 Task: Find connections with filter location Simdega with filter topic #Personalbrandingwith filter profile language Spanish with filter current company Blue Yonder with filter school PRATHYUSHA ENGINEERING COLLEGE with filter industry Language Schools with filter service category Healthcare Consulting with filter keywords title Information Security Analyst
Action: Mouse moved to (571, 75)
Screenshot: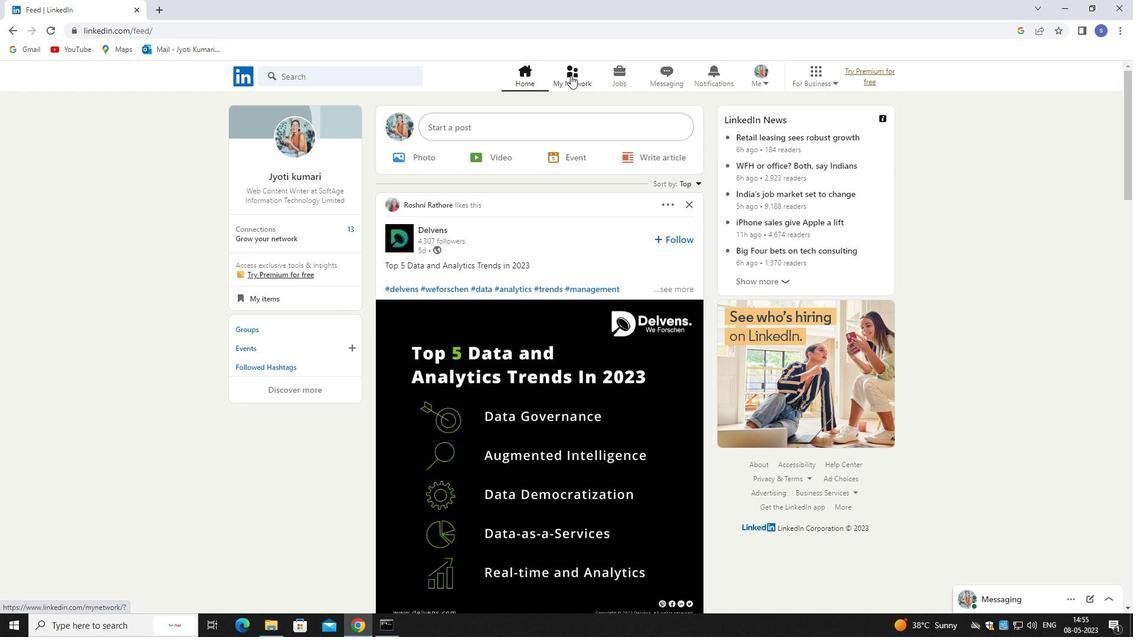 
Action: Mouse pressed left at (571, 75)
Screenshot: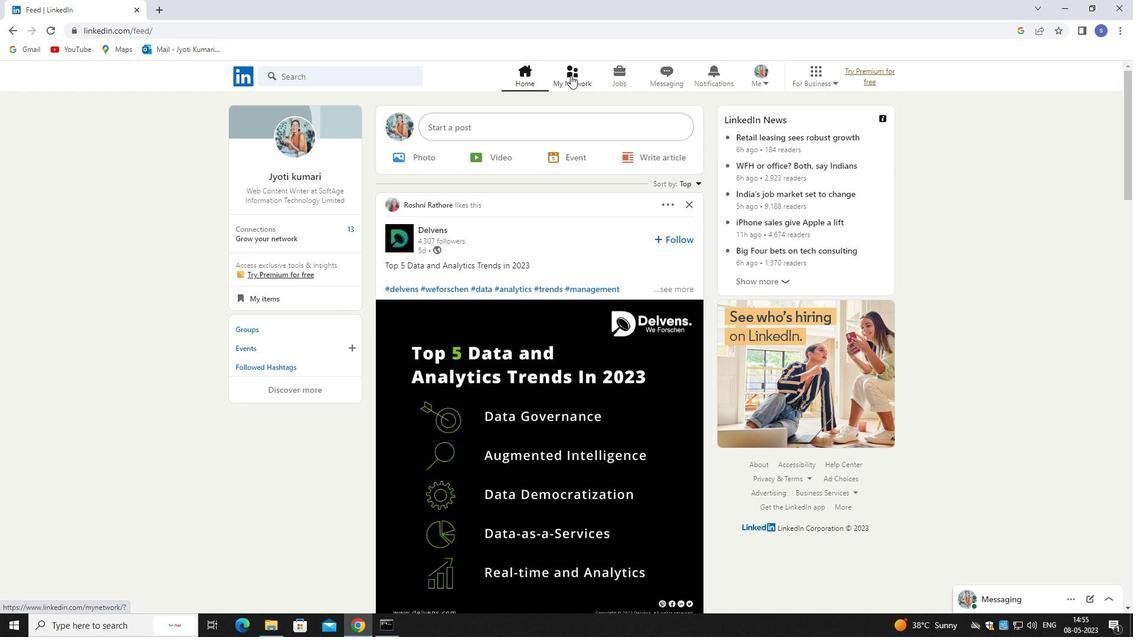 
Action: Mouse moved to (567, 78)
Screenshot: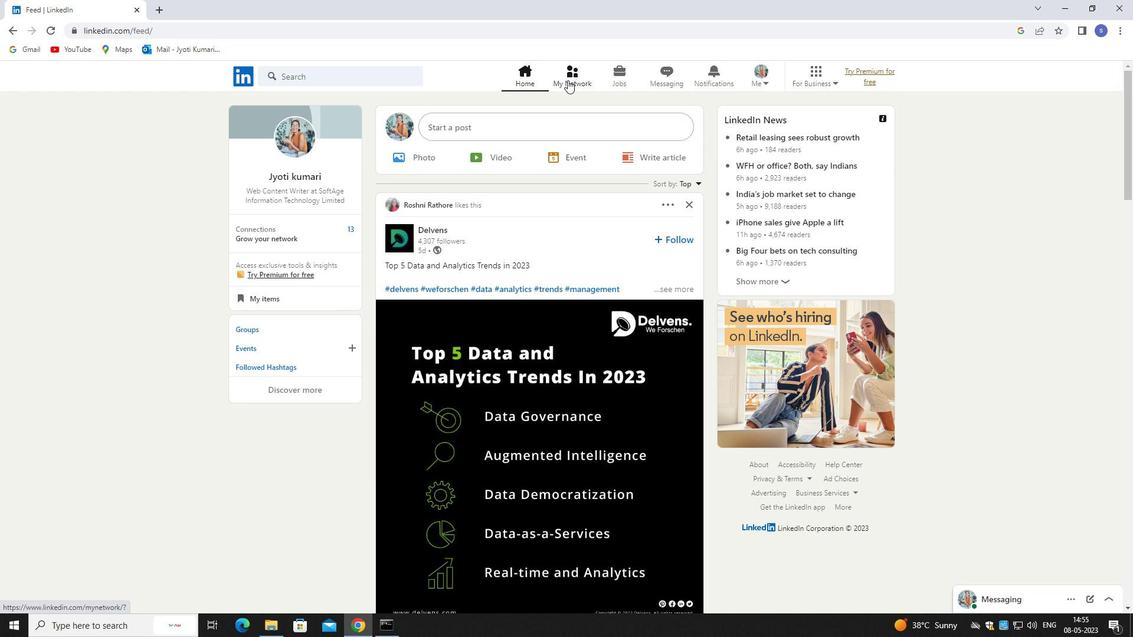 
Action: Mouse pressed left at (567, 78)
Screenshot: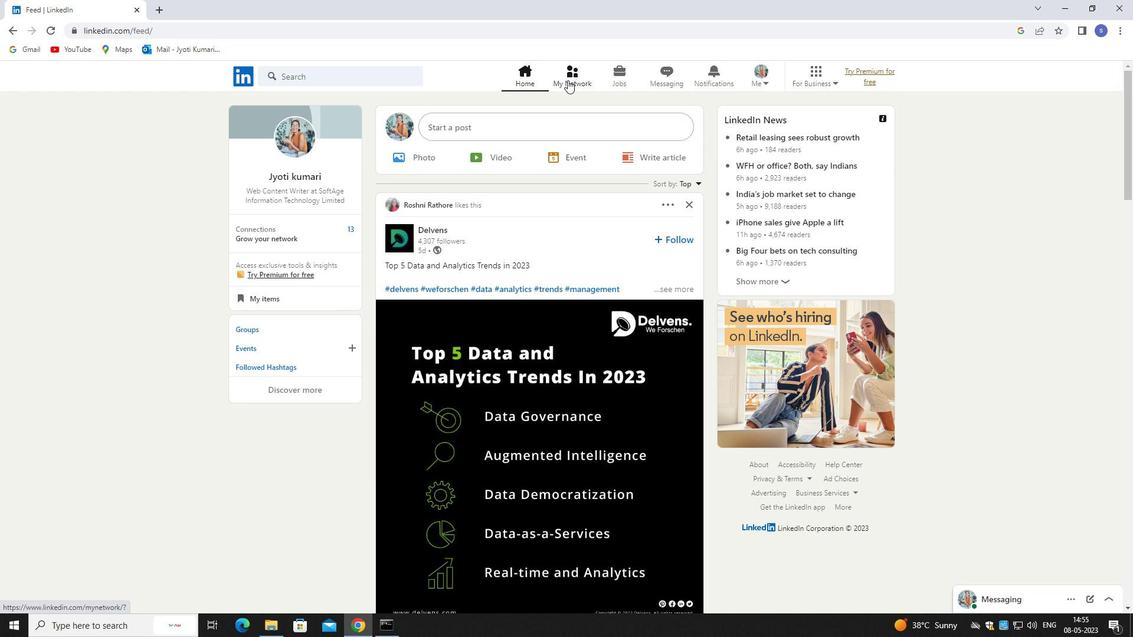 
Action: Mouse moved to (568, 77)
Screenshot: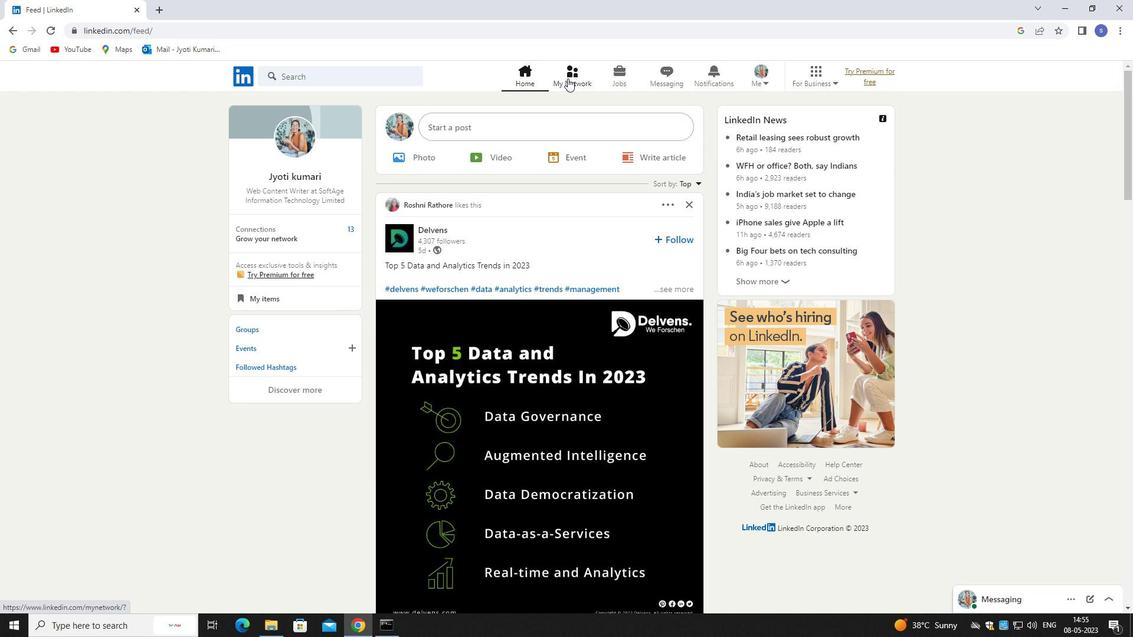 
Action: Mouse pressed left at (568, 77)
Screenshot: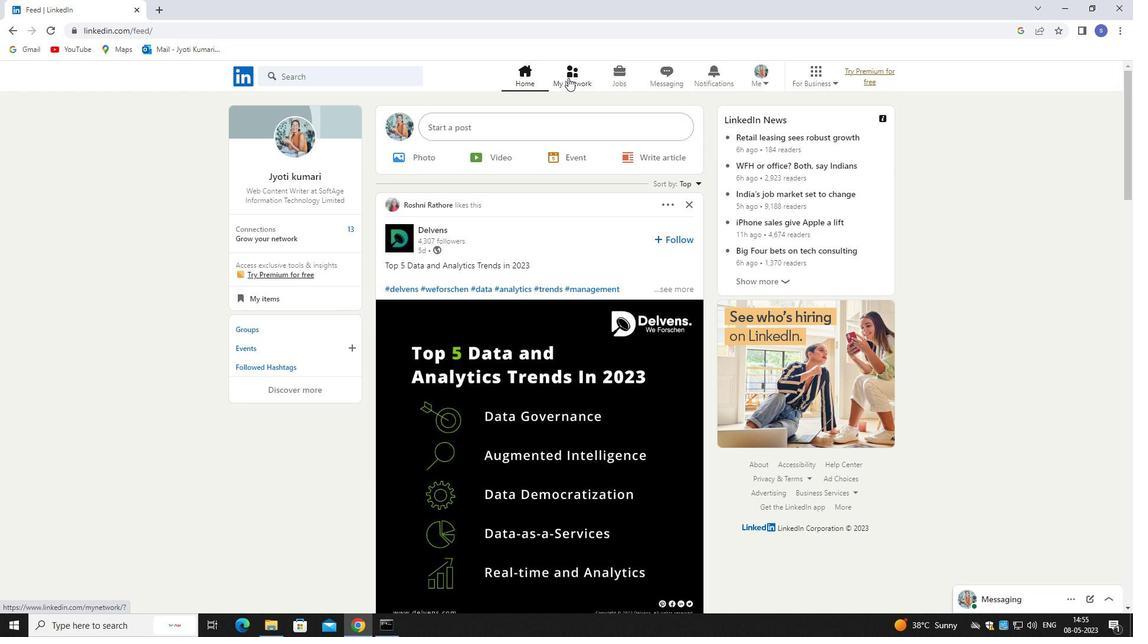 
Action: Mouse moved to (386, 140)
Screenshot: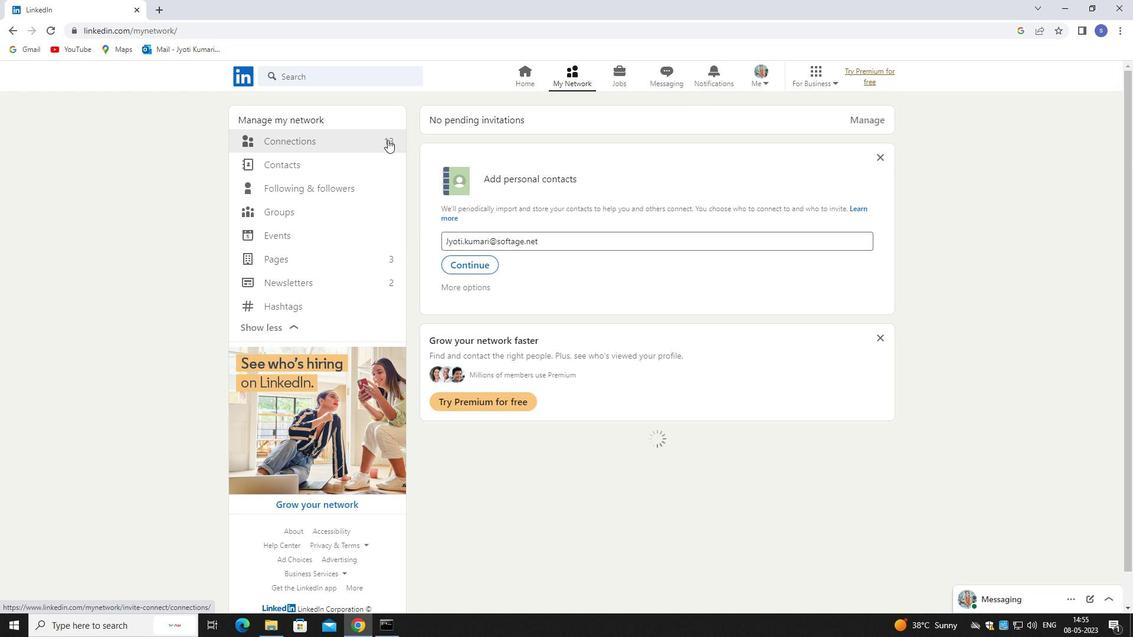 
Action: Mouse pressed left at (386, 140)
Screenshot: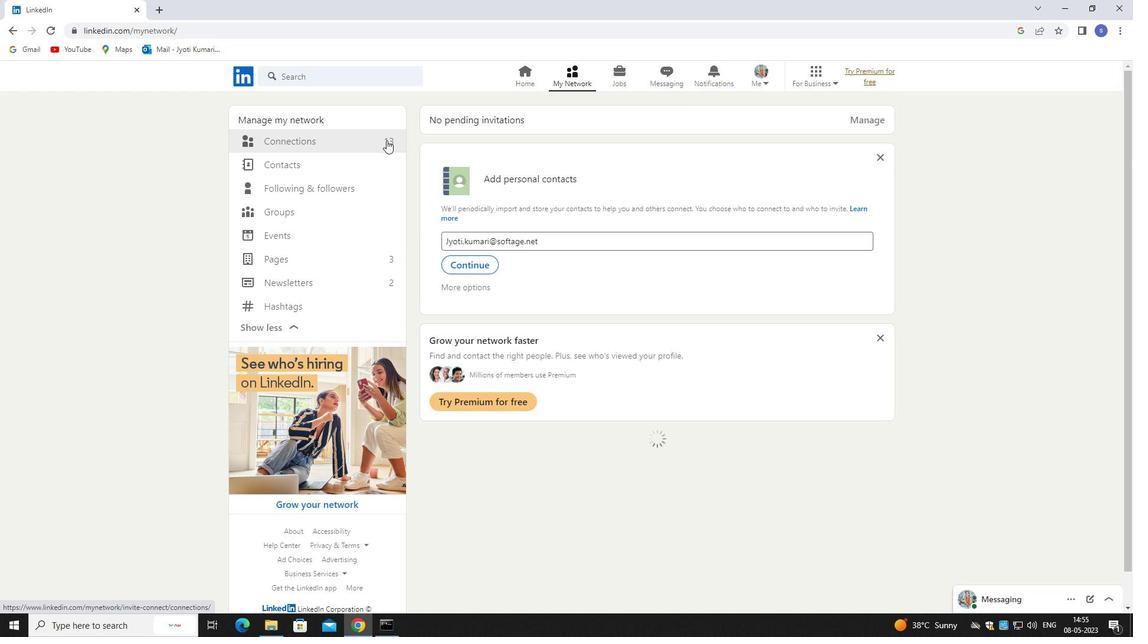 
Action: Mouse pressed left at (386, 140)
Screenshot: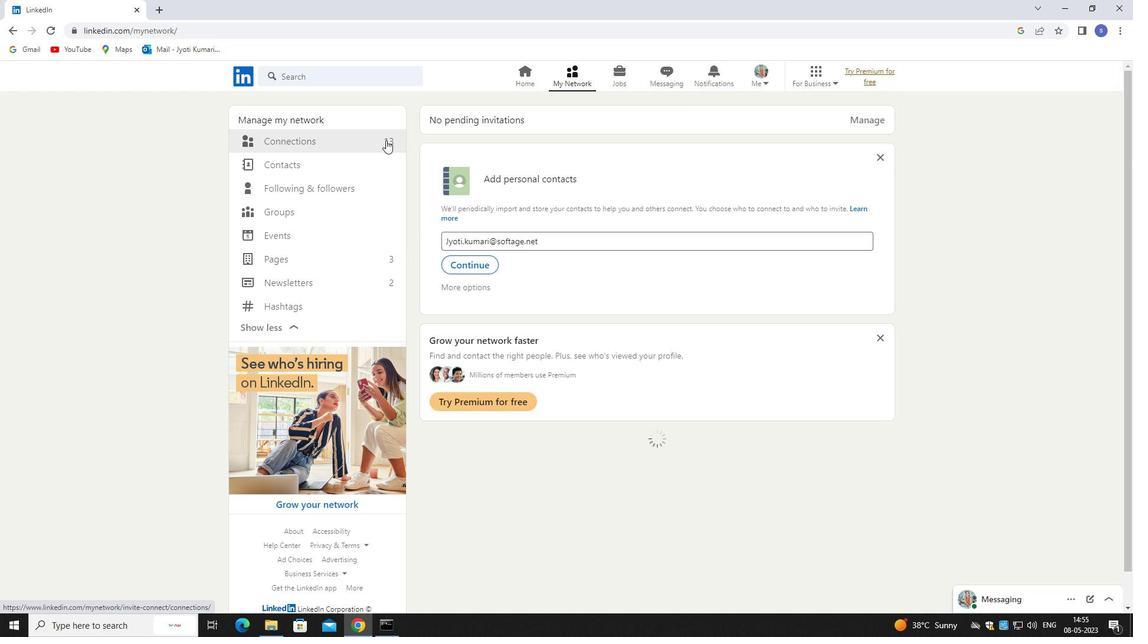 
Action: Mouse moved to (674, 142)
Screenshot: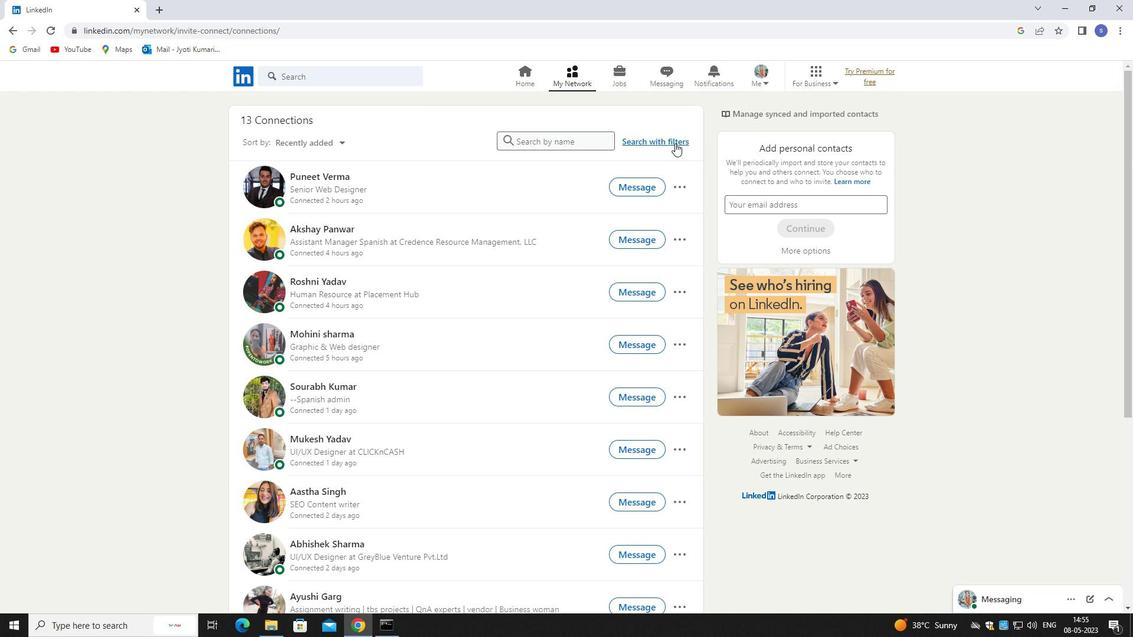 
Action: Mouse pressed left at (674, 142)
Screenshot: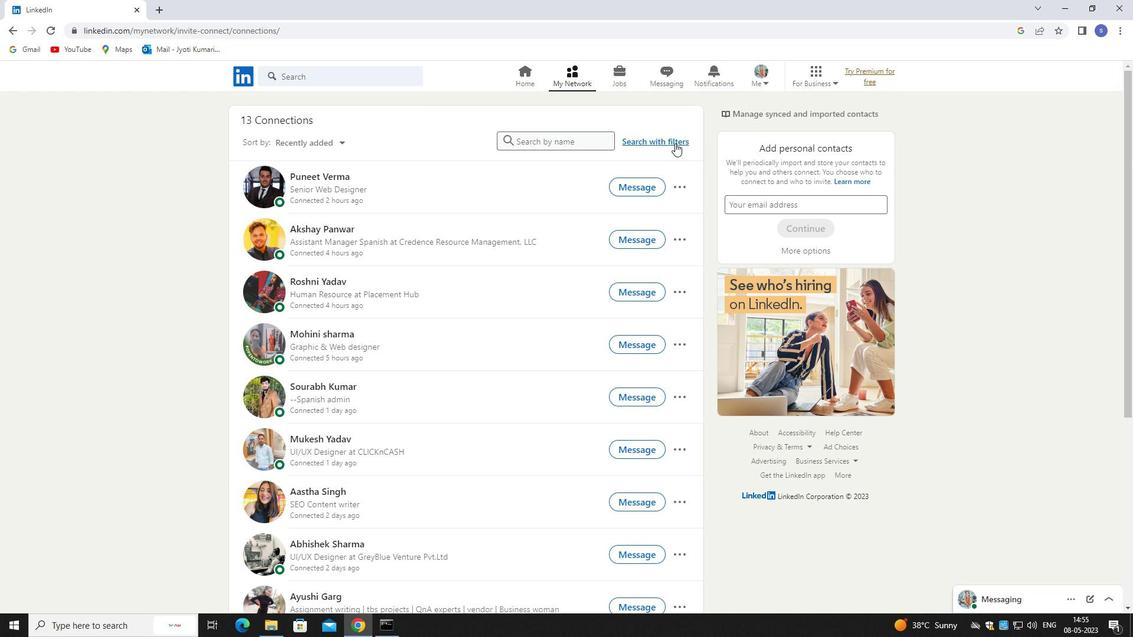 
Action: Mouse moved to (610, 108)
Screenshot: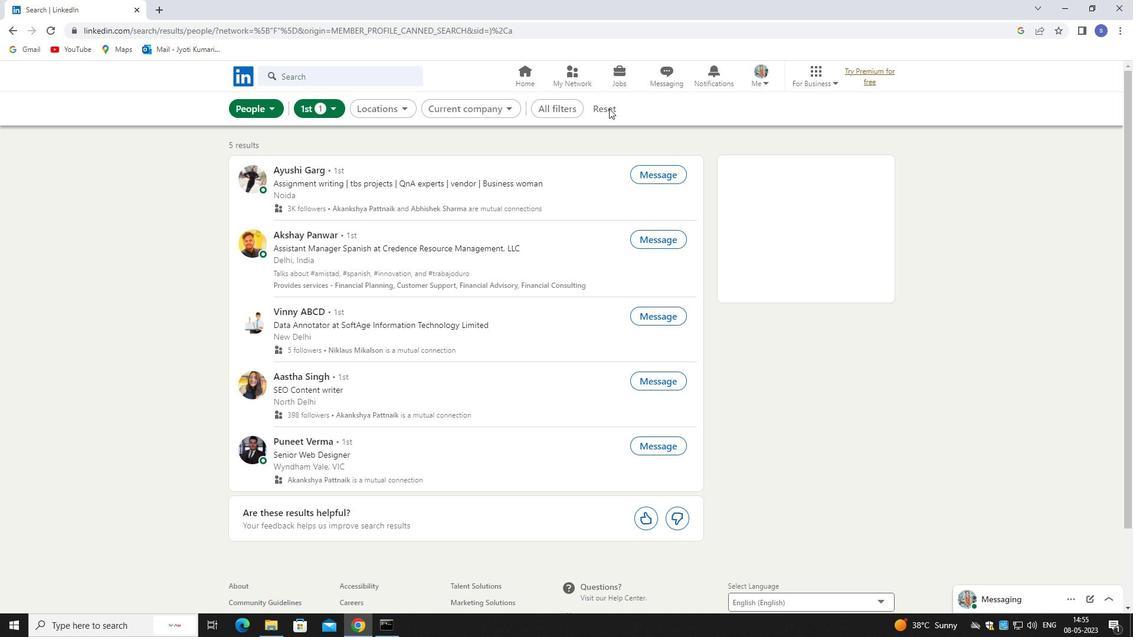 
Action: Mouse pressed left at (610, 108)
Screenshot: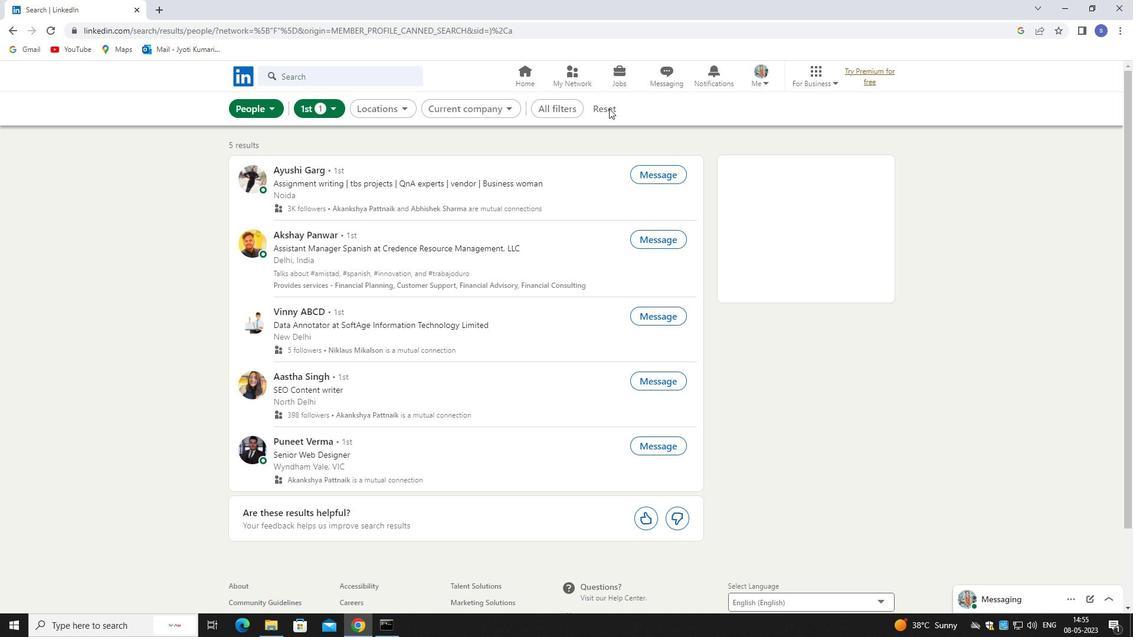 
Action: Mouse moved to (574, 104)
Screenshot: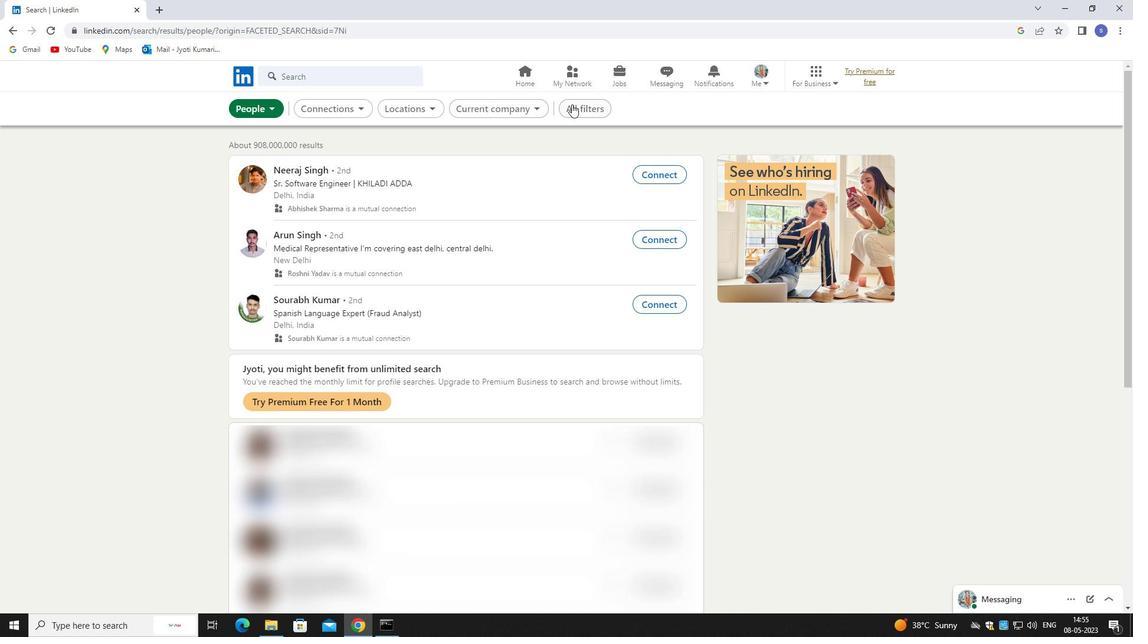 
Action: Mouse pressed left at (574, 104)
Screenshot: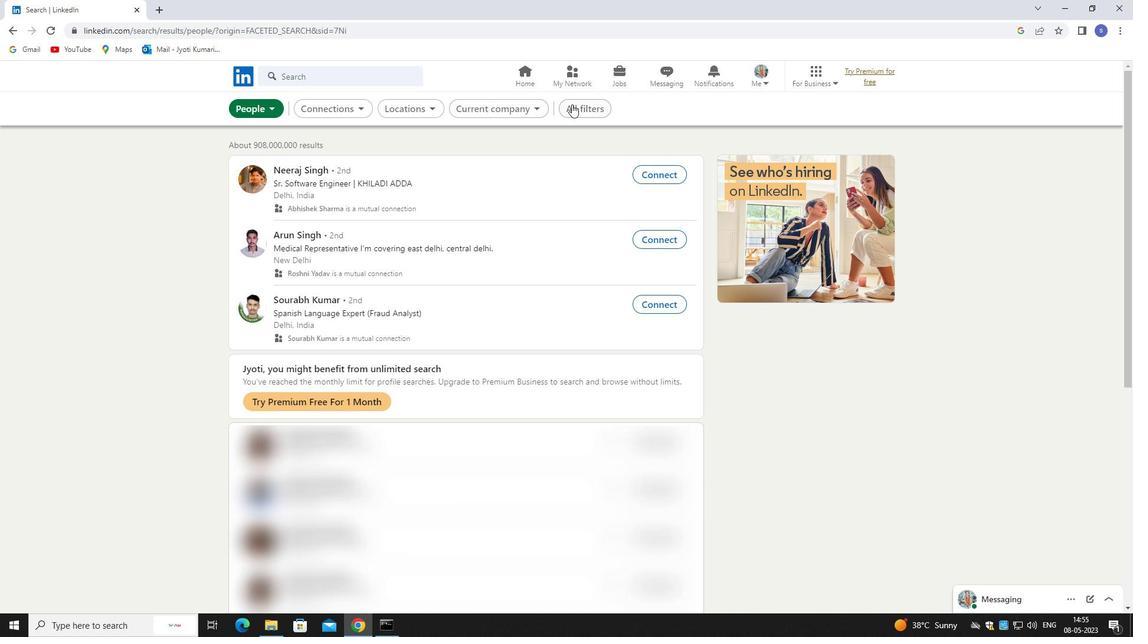
Action: Mouse moved to (1006, 466)
Screenshot: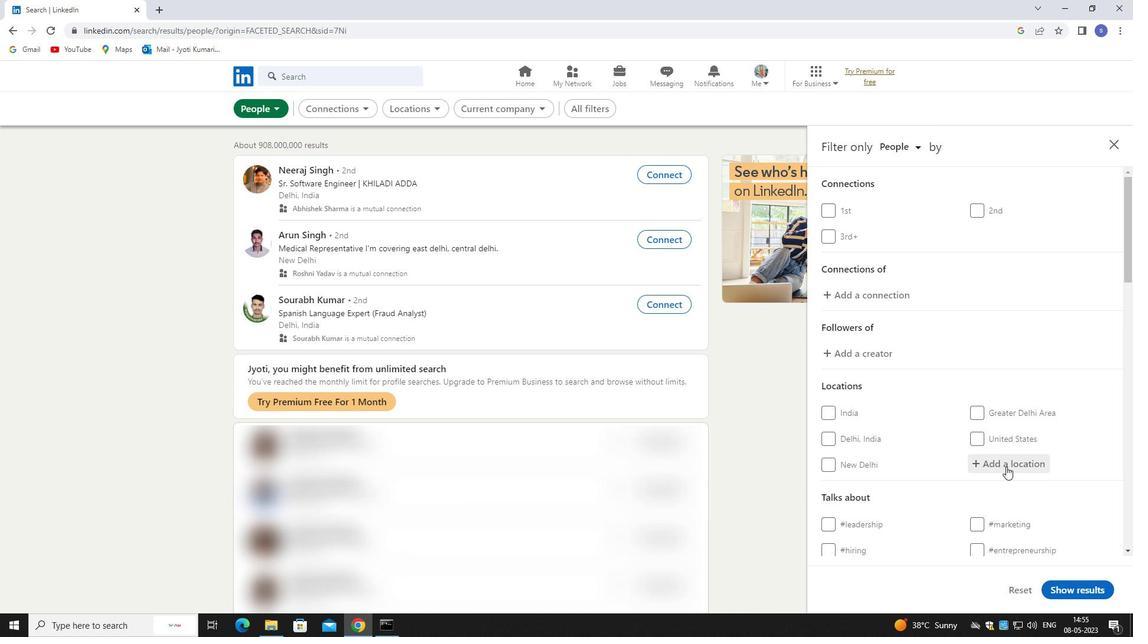 
Action: Mouse pressed left at (1006, 466)
Screenshot: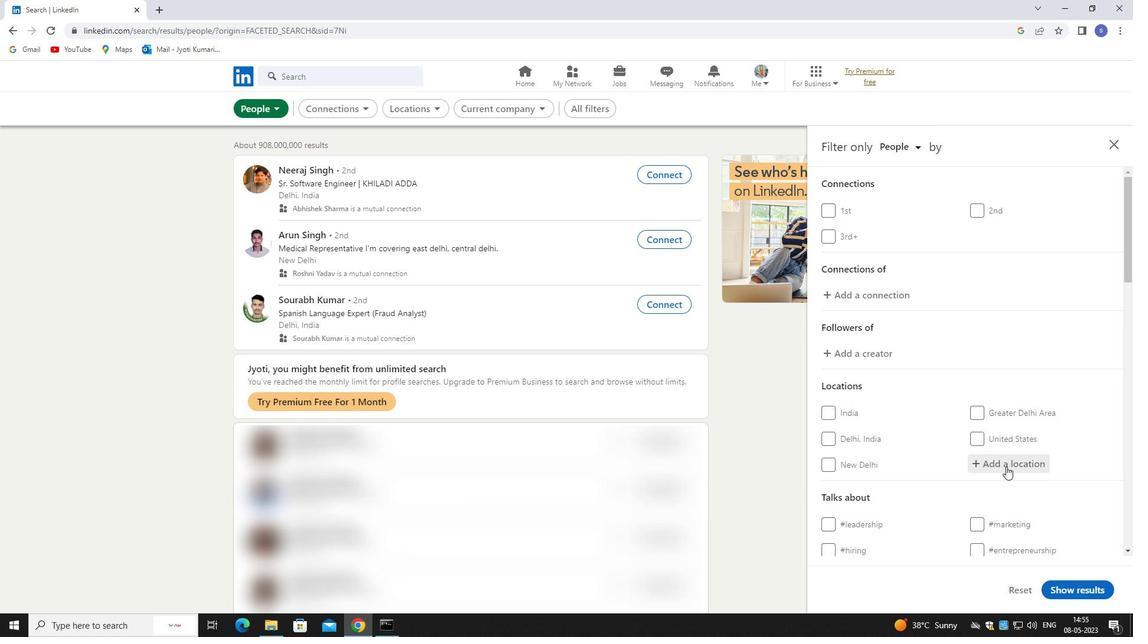 
Action: Mouse moved to (969, 435)
Screenshot: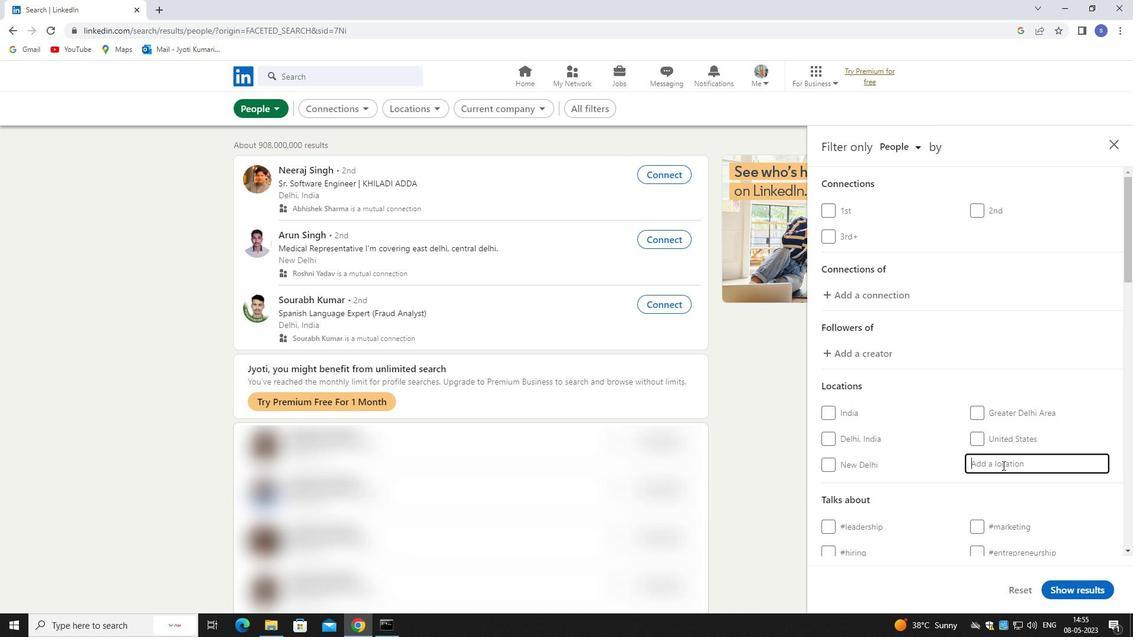 
Action: Key pressed simdega
Screenshot: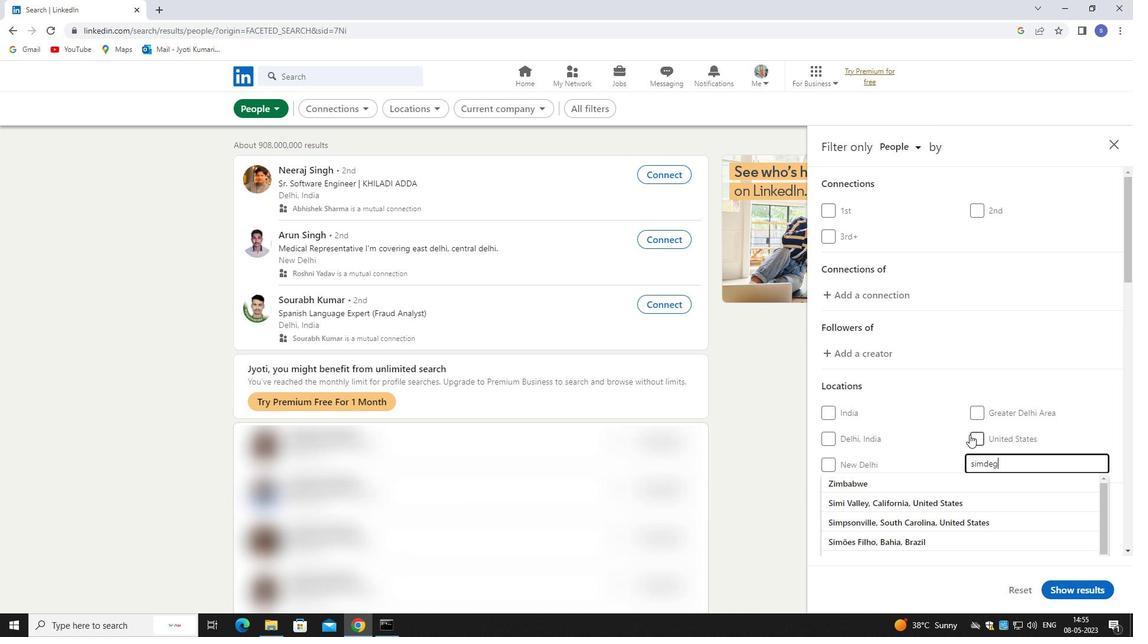 
Action: Mouse moved to (955, 489)
Screenshot: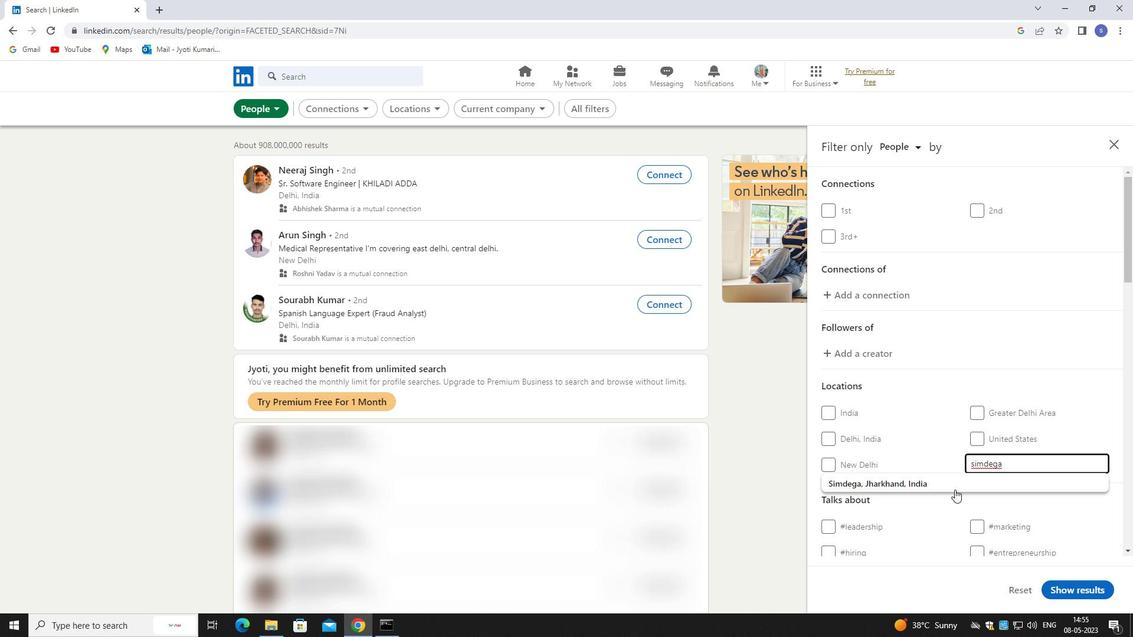 
Action: Mouse pressed left at (955, 489)
Screenshot: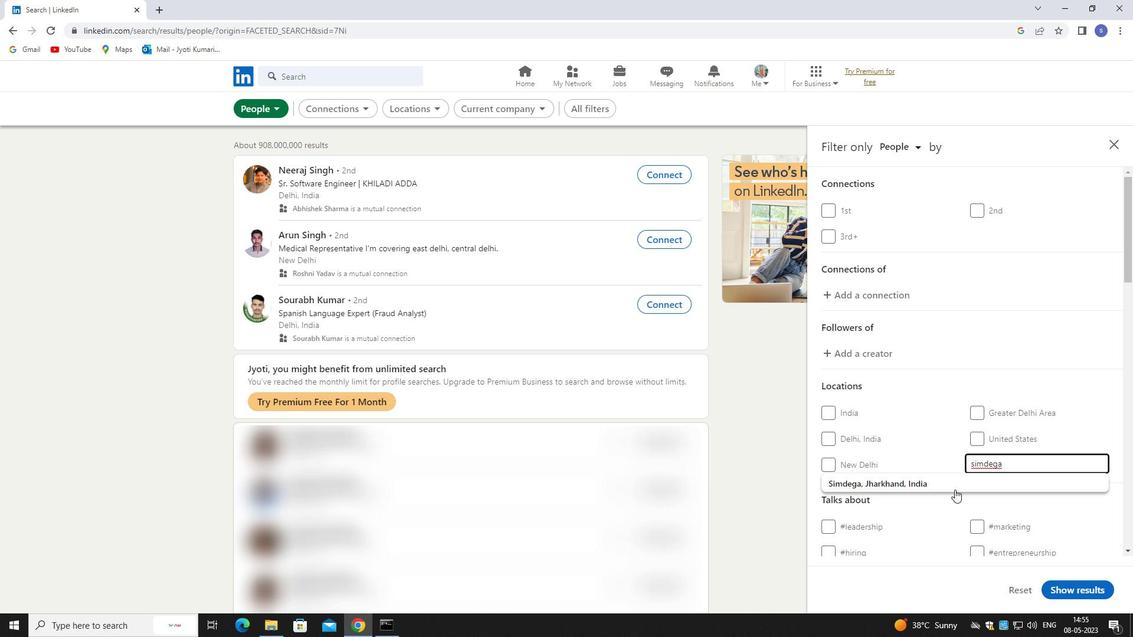 
Action: Mouse moved to (957, 481)
Screenshot: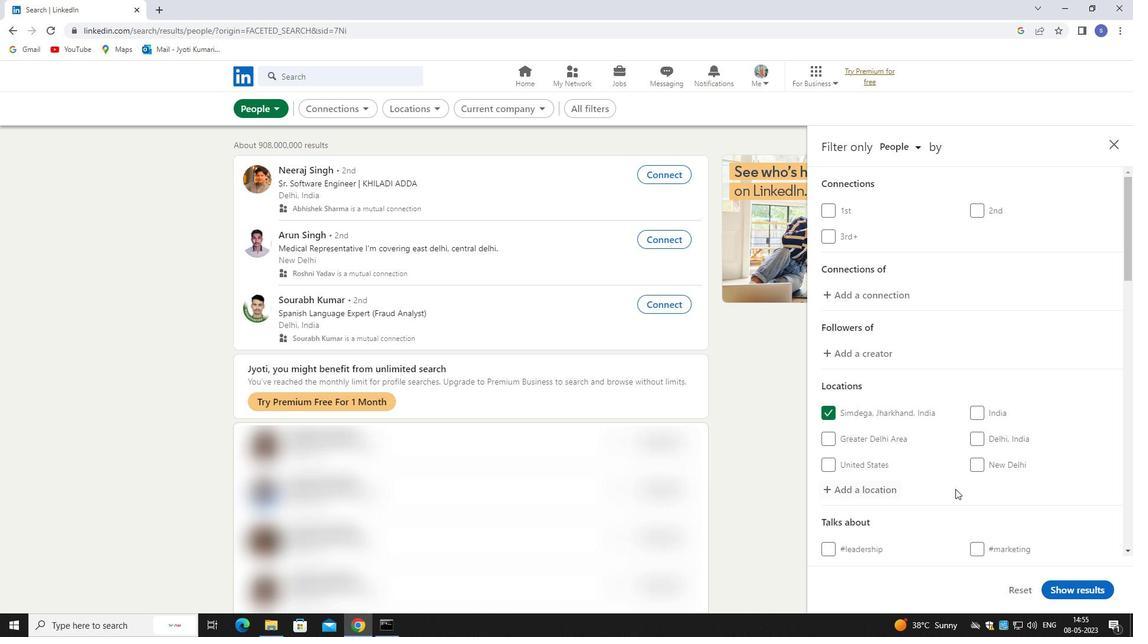 
Action: Mouse scrolled (957, 481) with delta (0, 0)
Screenshot: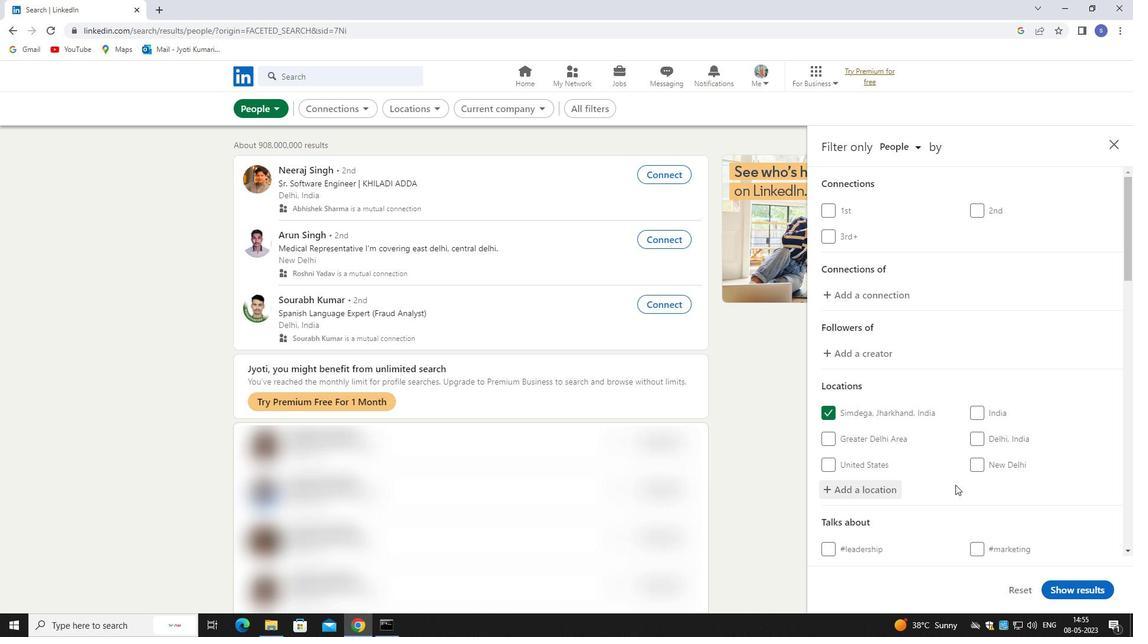 
Action: Mouse scrolled (957, 481) with delta (0, 0)
Screenshot: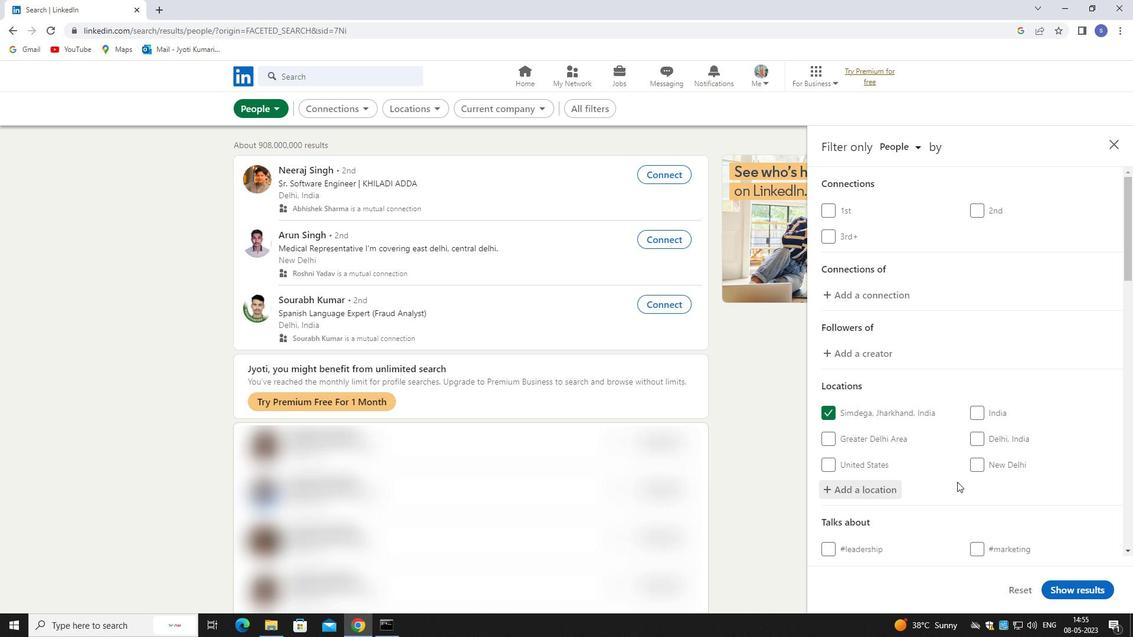 
Action: Mouse moved to (990, 483)
Screenshot: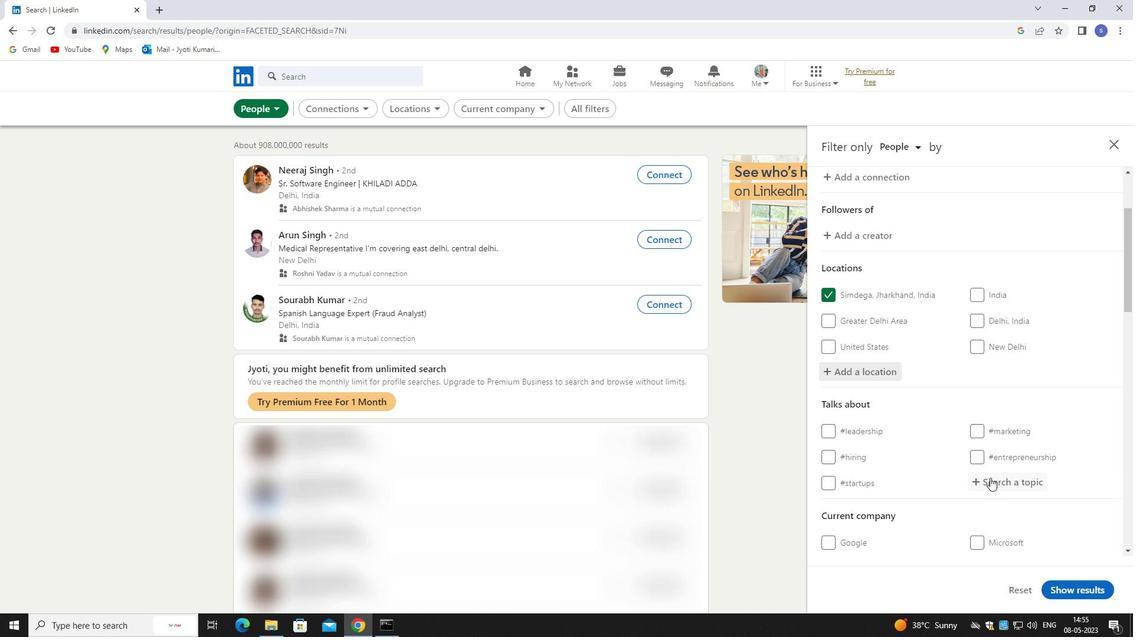 
Action: Mouse pressed left at (990, 483)
Screenshot: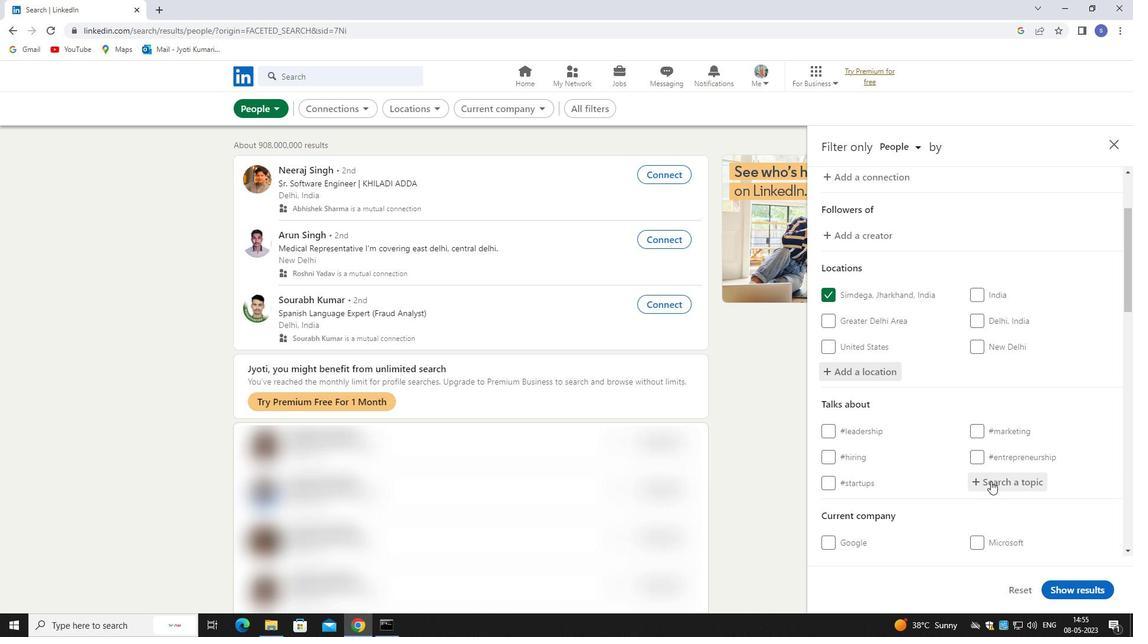
Action: Mouse moved to (992, 483)
Screenshot: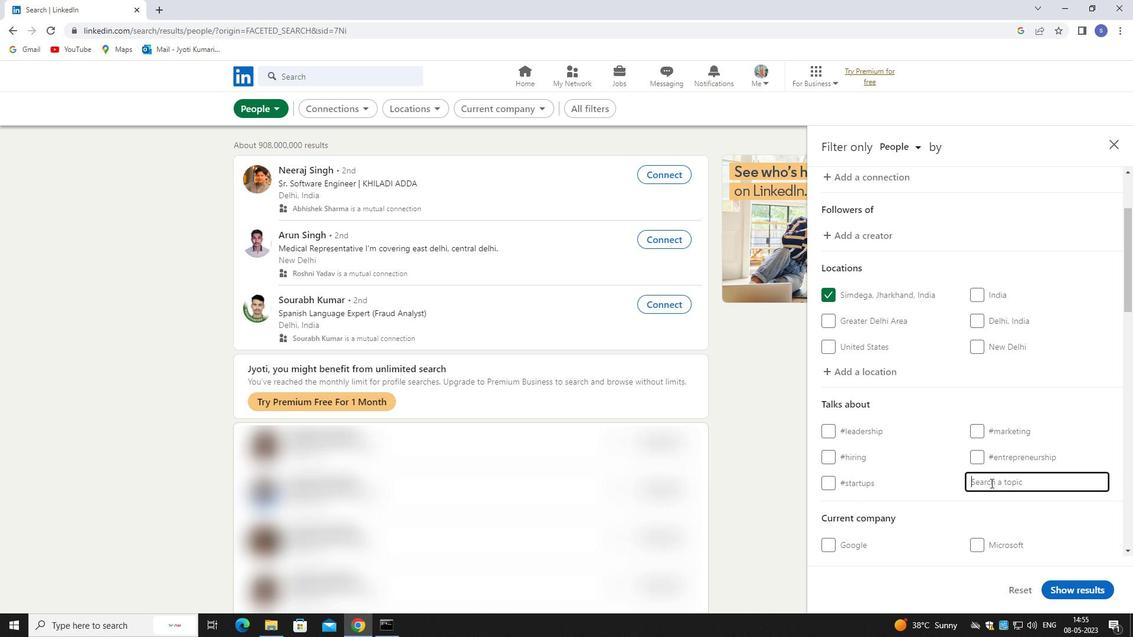 
Action: Key pressed persona
Screenshot: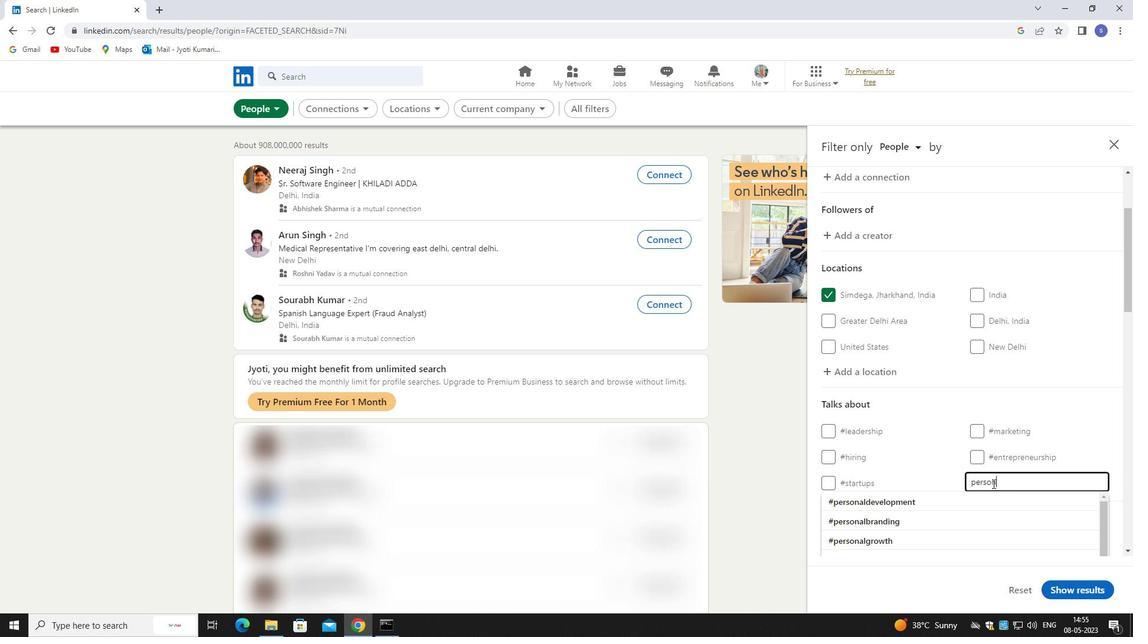 
Action: Mouse moved to (992, 497)
Screenshot: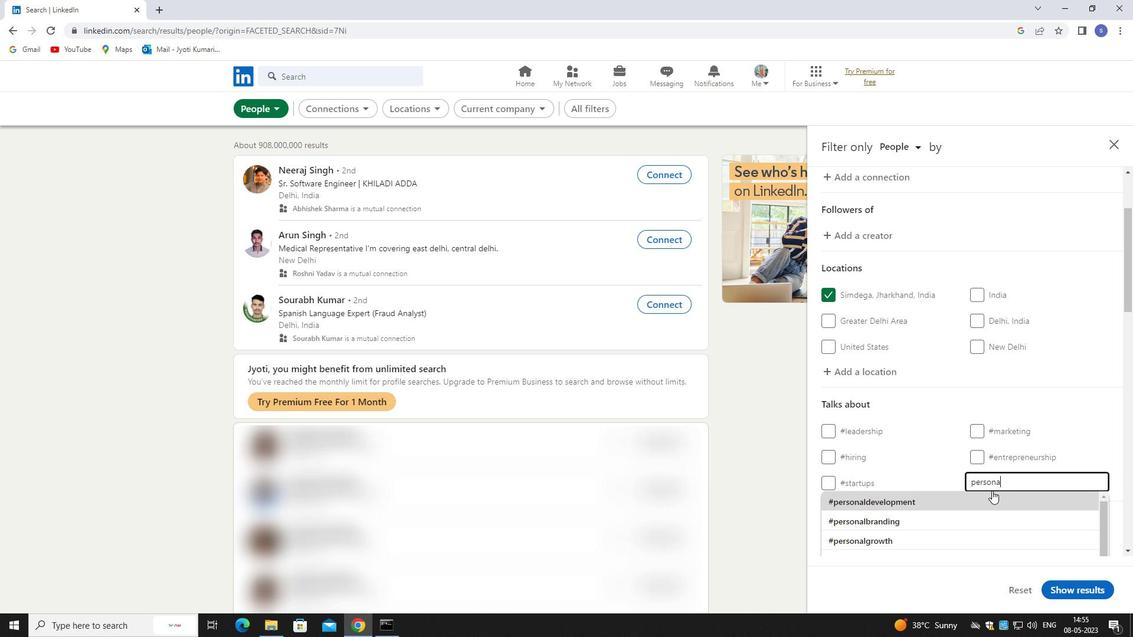 
Action: Mouse pressed left at (992, 497)
Screenshot: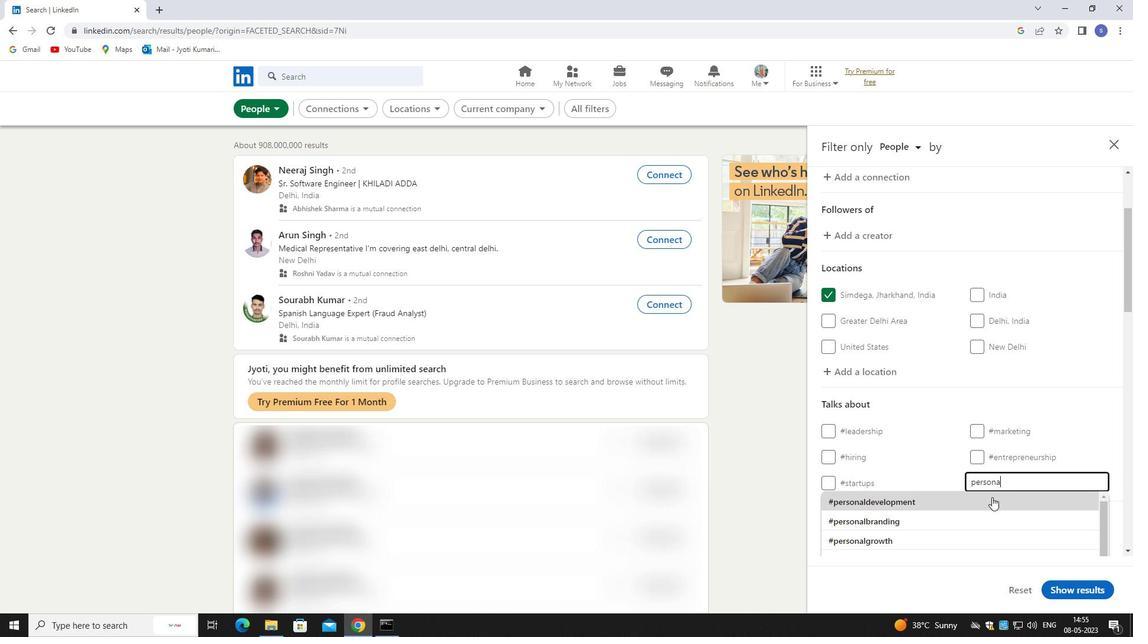 
Action: Mouse moved to (990, 458)
Screenshot: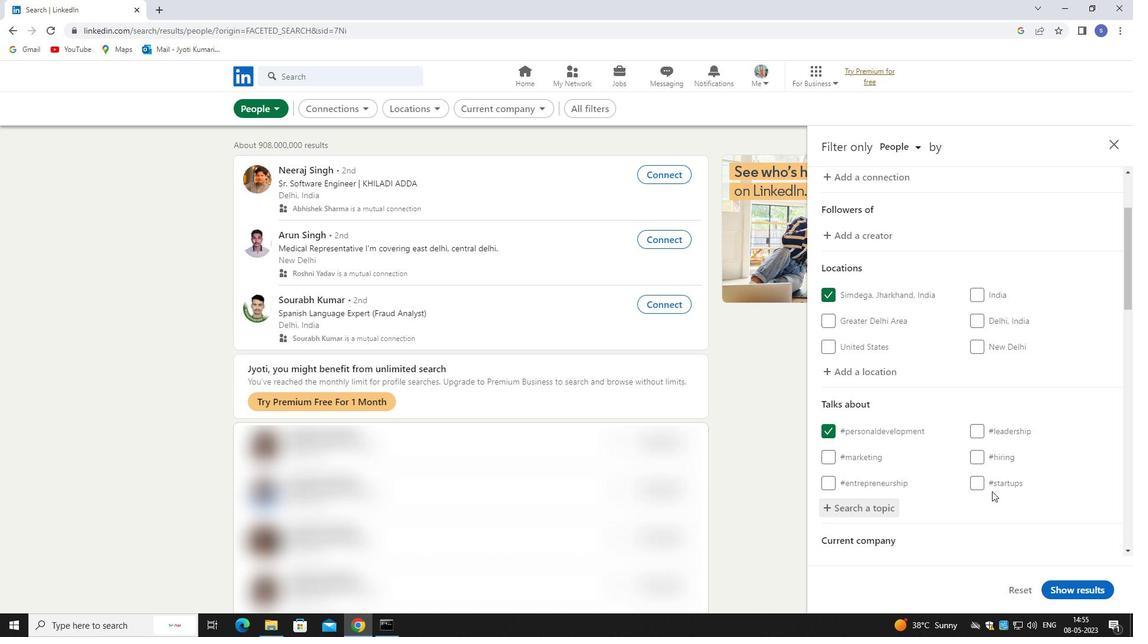 
Action: Mouse scrolled (990, 458) with delta (0, 0)
Screenshot: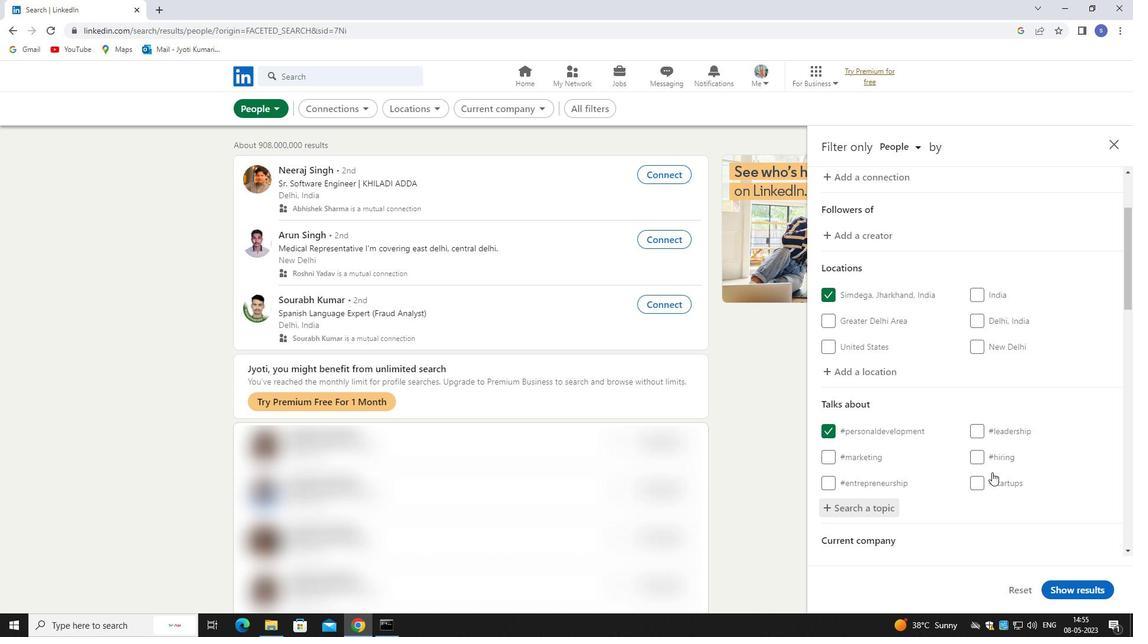 
Action: Mouse scrolled (990, 458) with delta (0, 0)
Screenshot: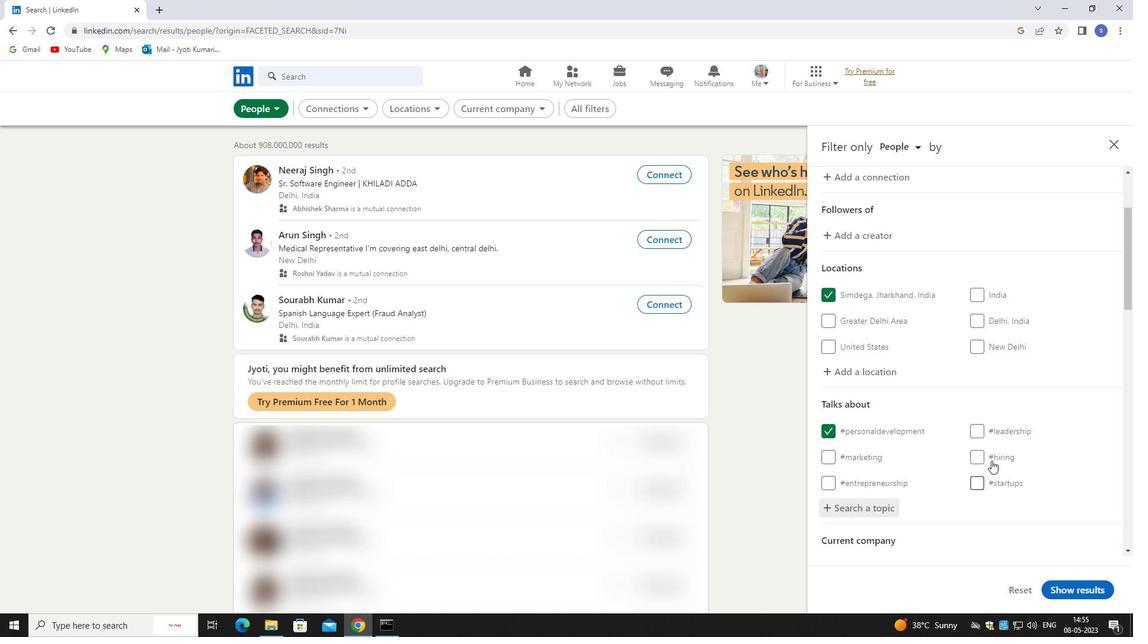 
Action: Mouse scrolled (990, 458) with delta (0, 0)
Screenshot: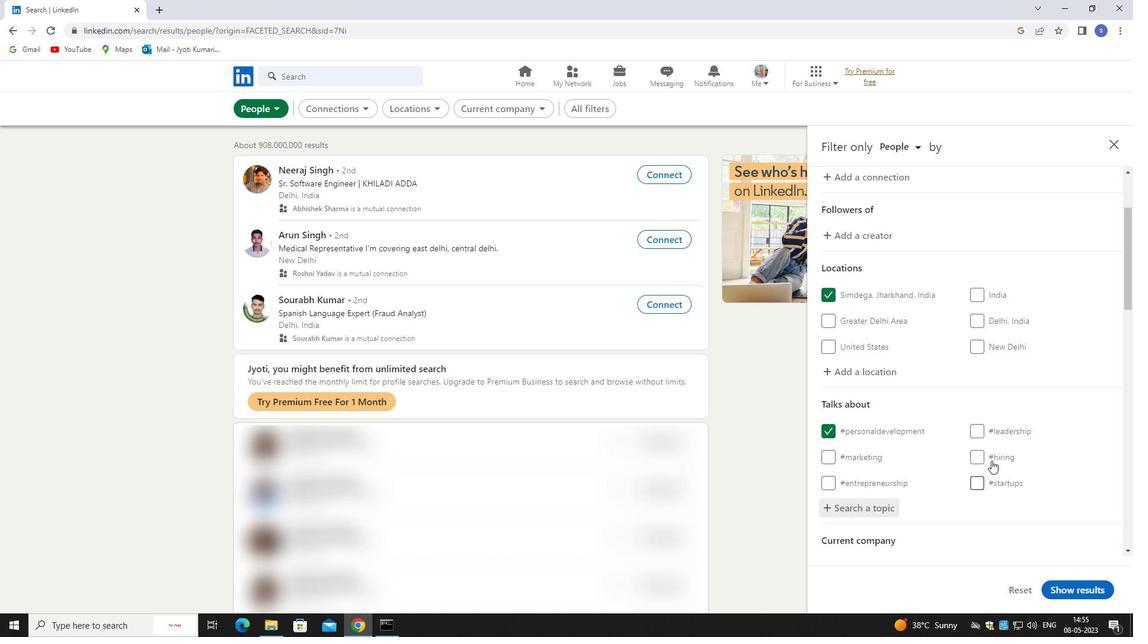 
Action: Mouse moved to (990, 458)
Screenshot: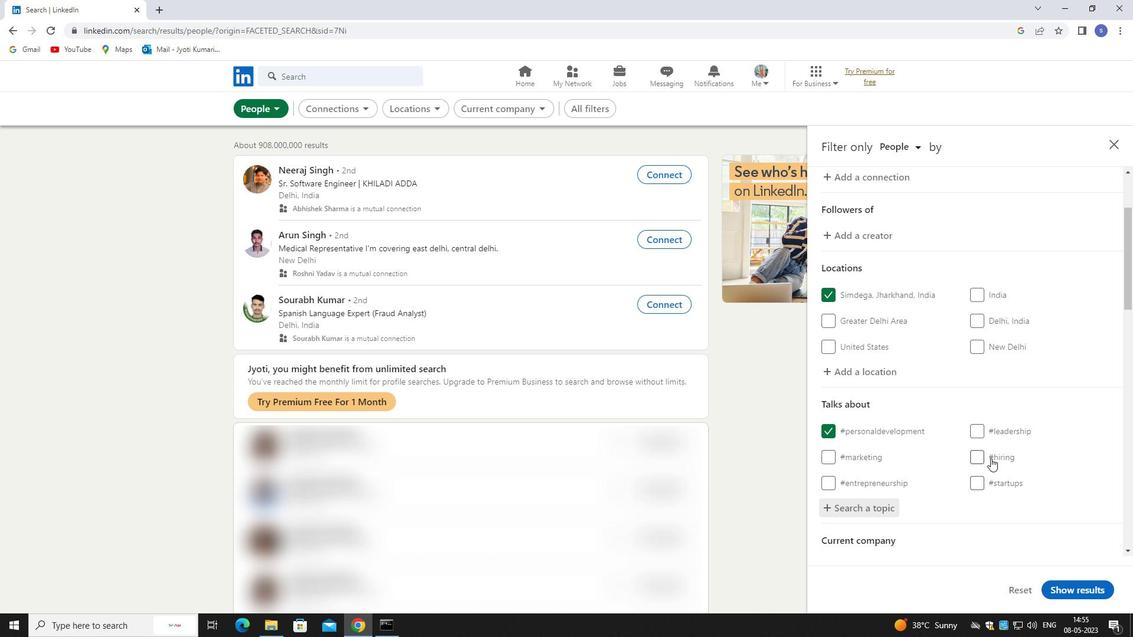 
Action: Mouse scrolled (990, 457) with delta (0, 0)
Screenshot: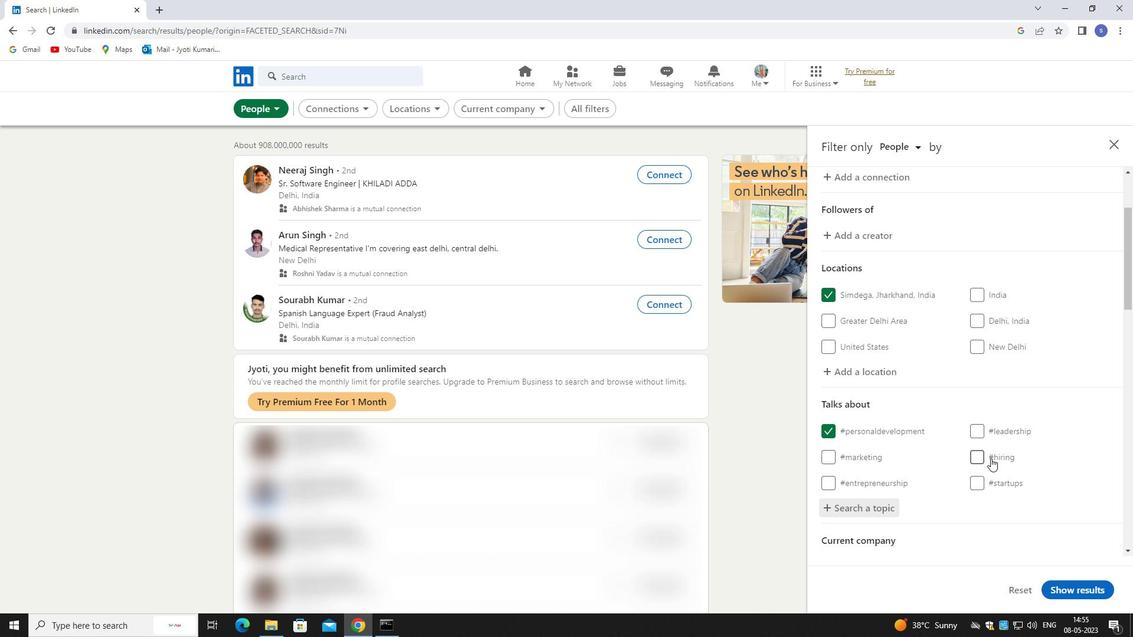 
Action: Mouse moved to (989, 457)
Screenshot: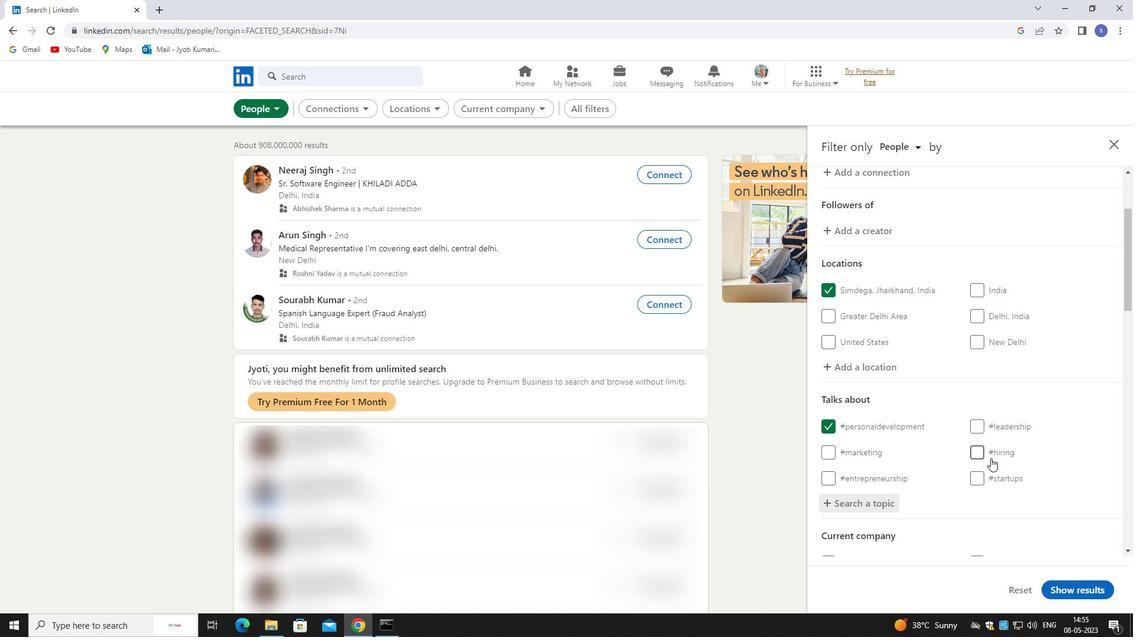 
Action: Mouse scrolled (989, 456) with delta (0, 0)
Screenshot: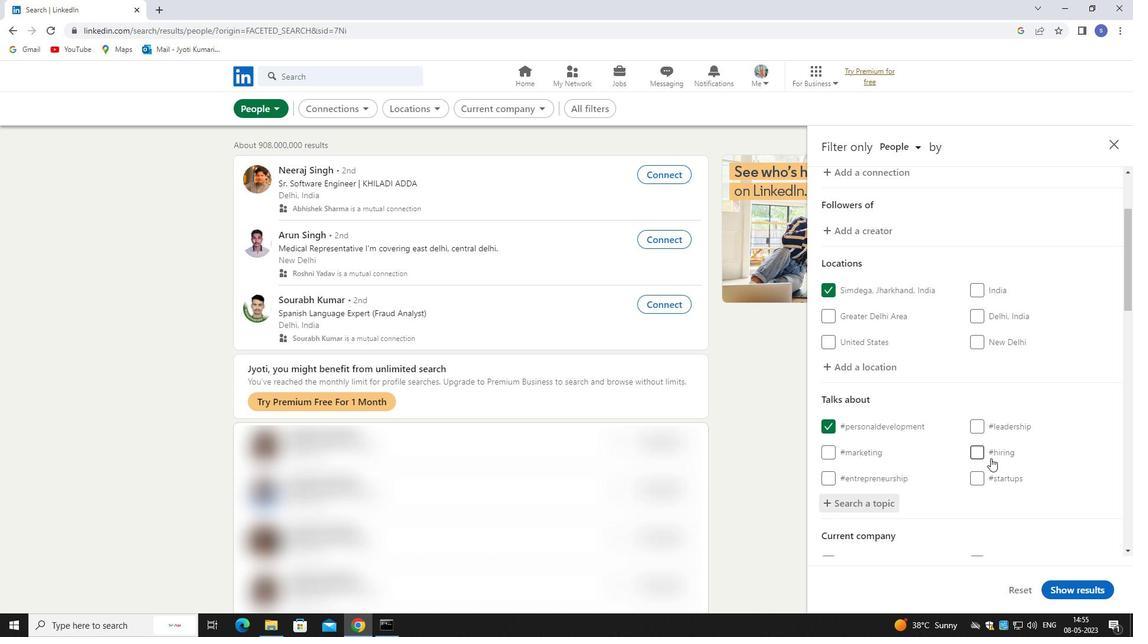 
Action: Mouse moved to (993, 324)
Screenshot: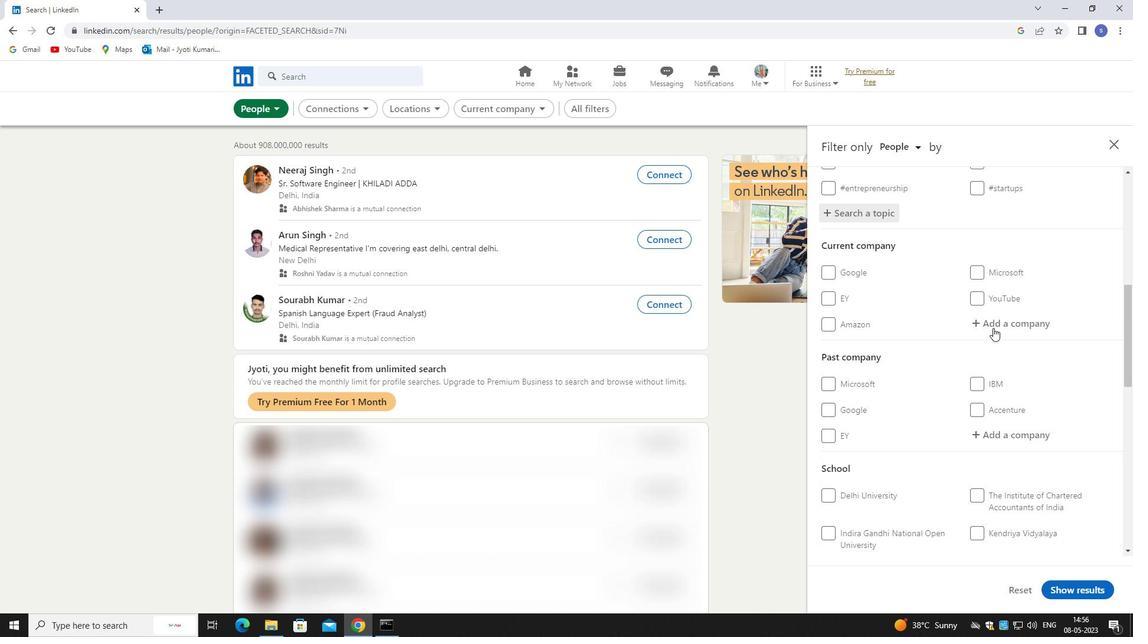 
Action: Mouse pressed left at (993, 324)
Screenshot: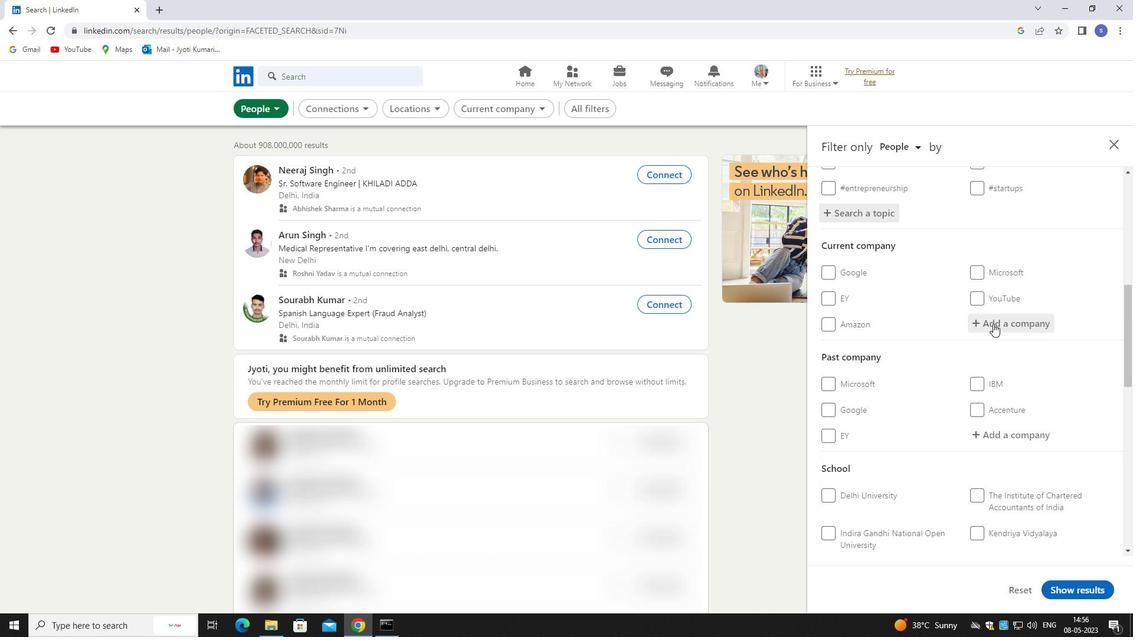 
Action: Mouse moved to (1012, 328)
Screenshot: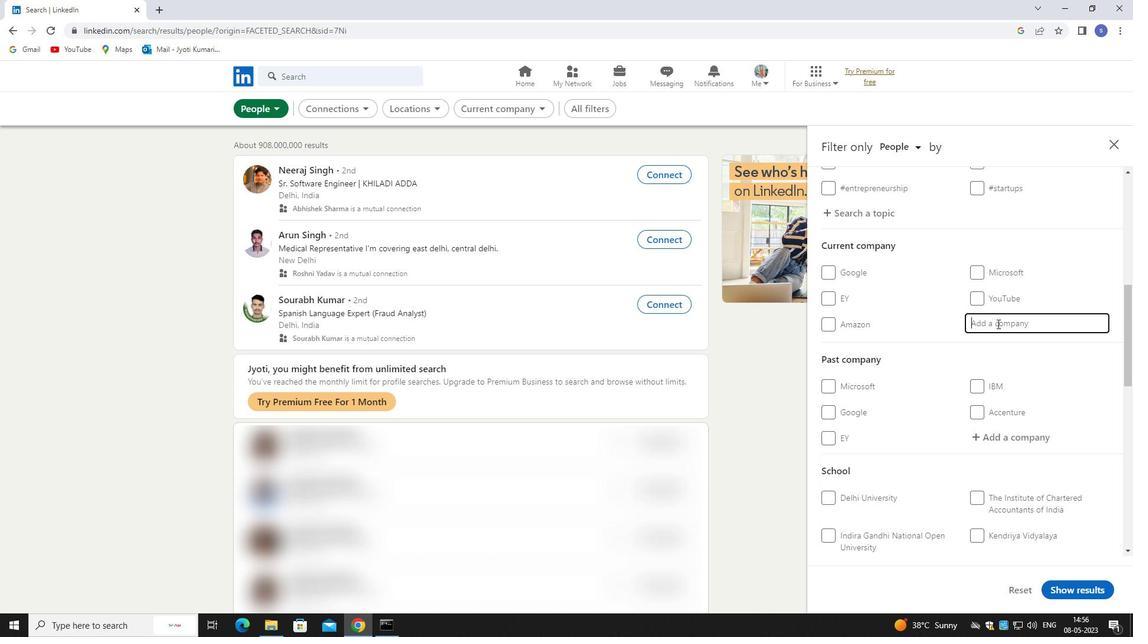 
Action: Key pressed blue
Screenshot: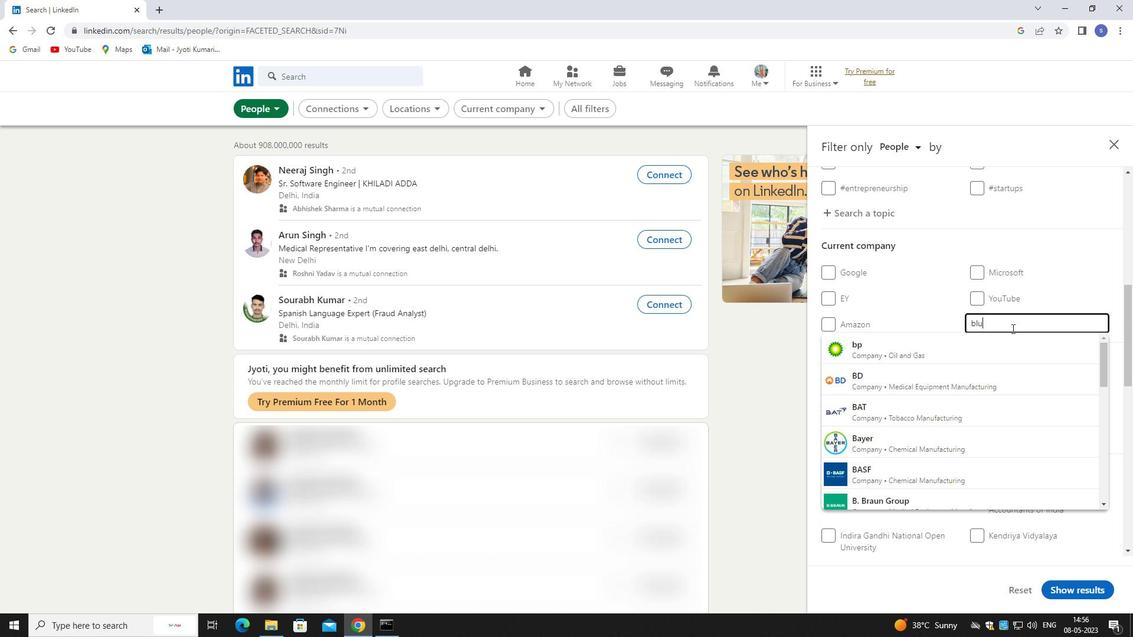 
Action: Mouse moved to (1002, 379)
Screenshot: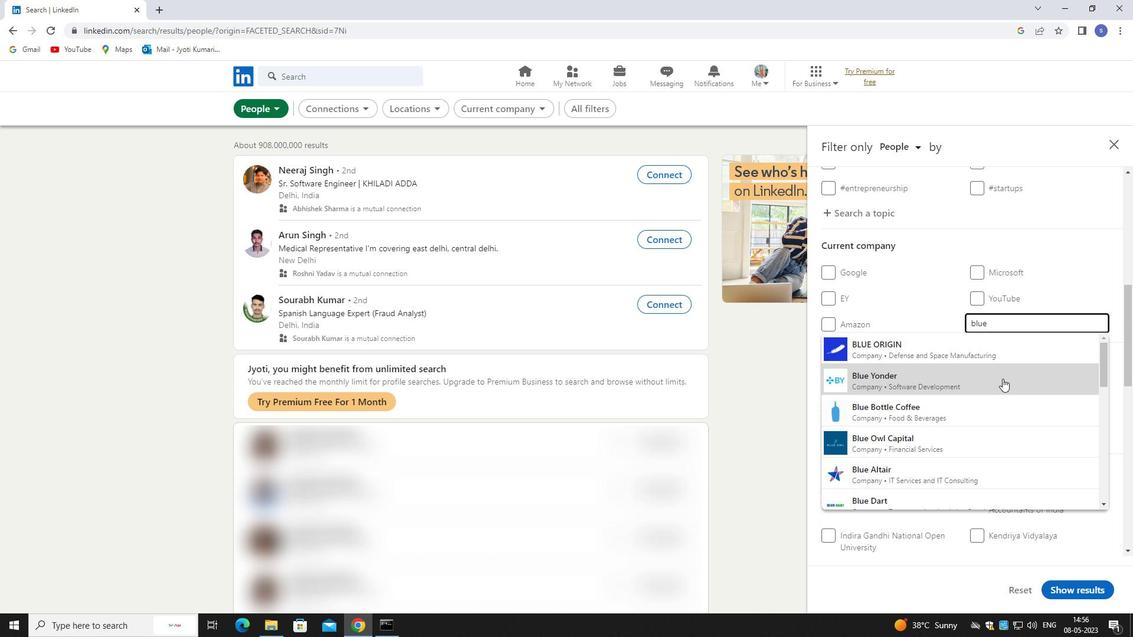 
Action: Mouse pressed left at (1002, 379)
Screenshot: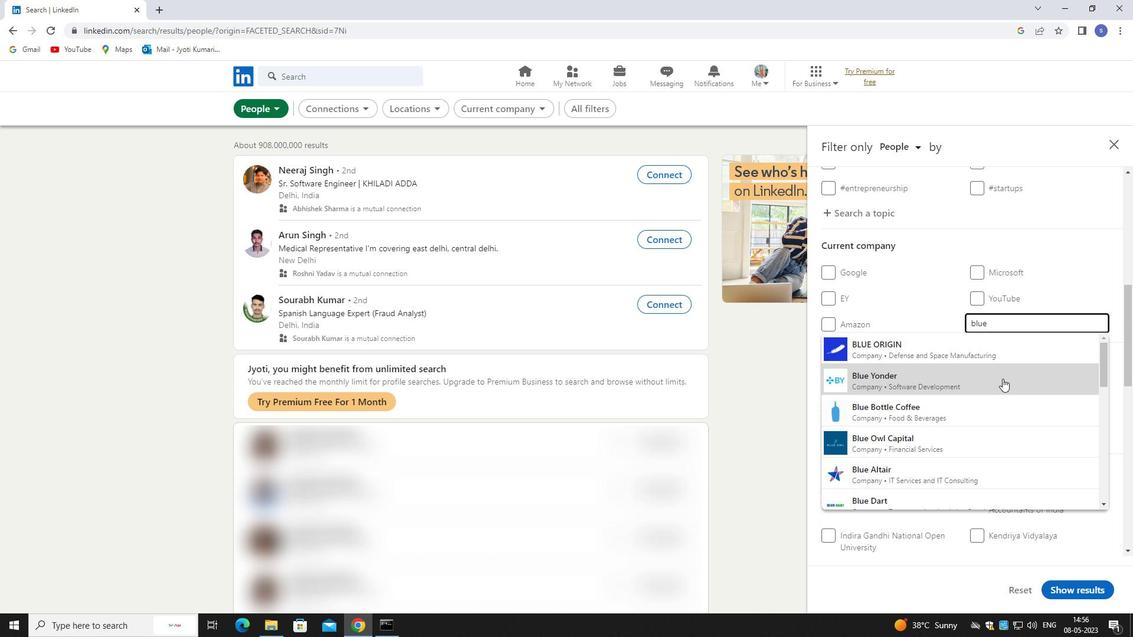 
Action: Mouse moved to (1007, 387)
Screenshot: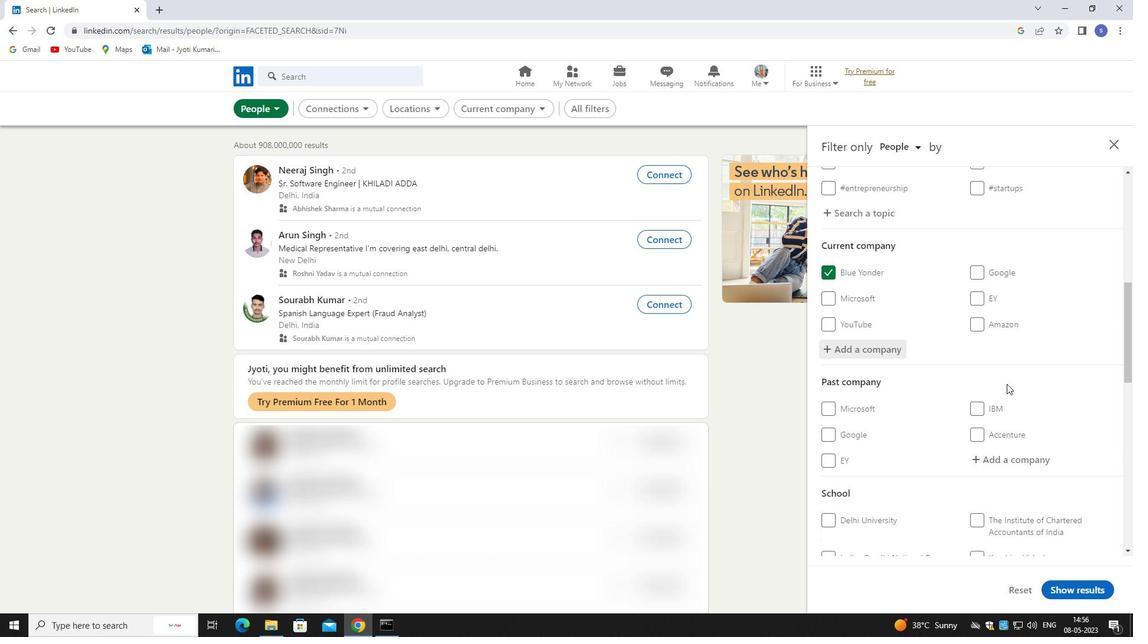 
Action: Mouse scrolled (1007, 386) with delta (0, 0)
Screenshot: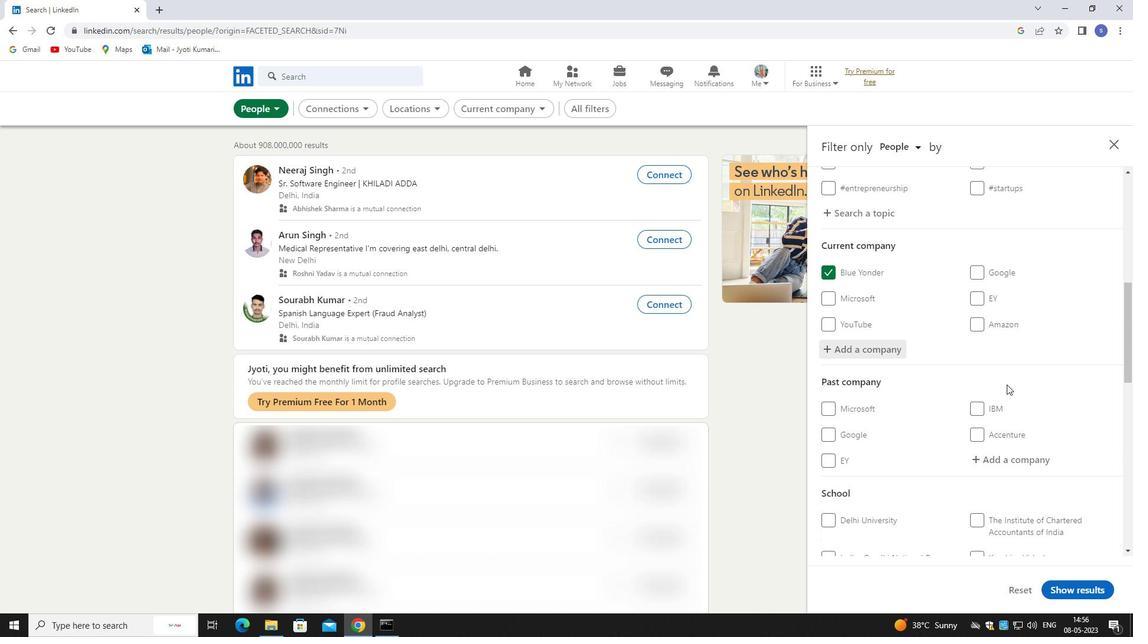 
Action: Mouse moved to (1007, 389)
Screenshot: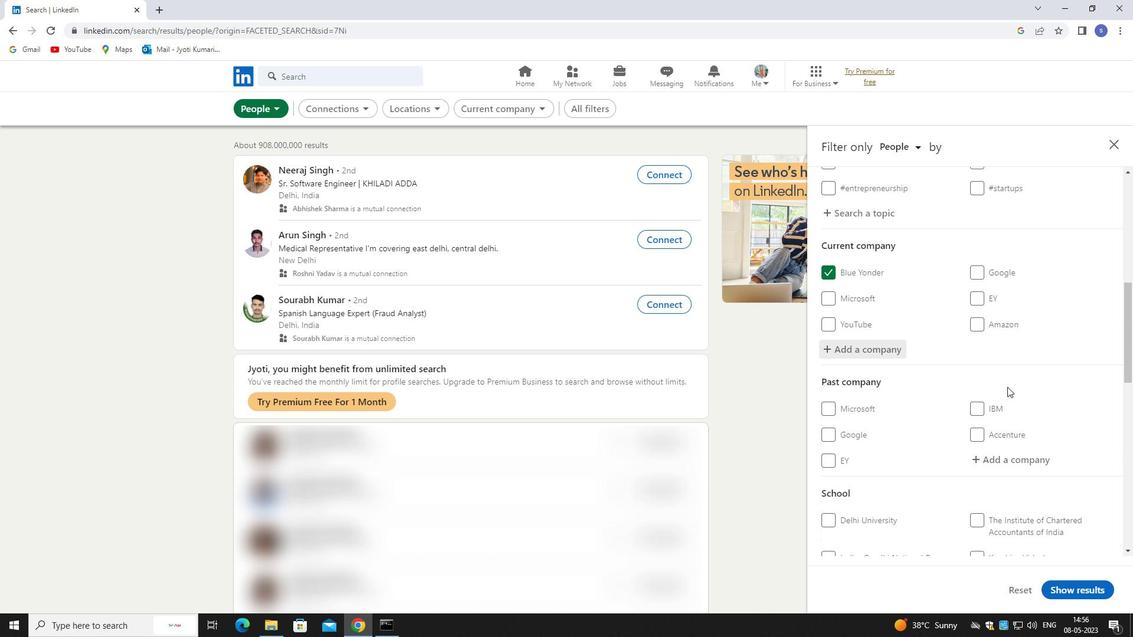 
Action: Mouse scrolled (1007, 388) with delta (0, 0)
Screenshot: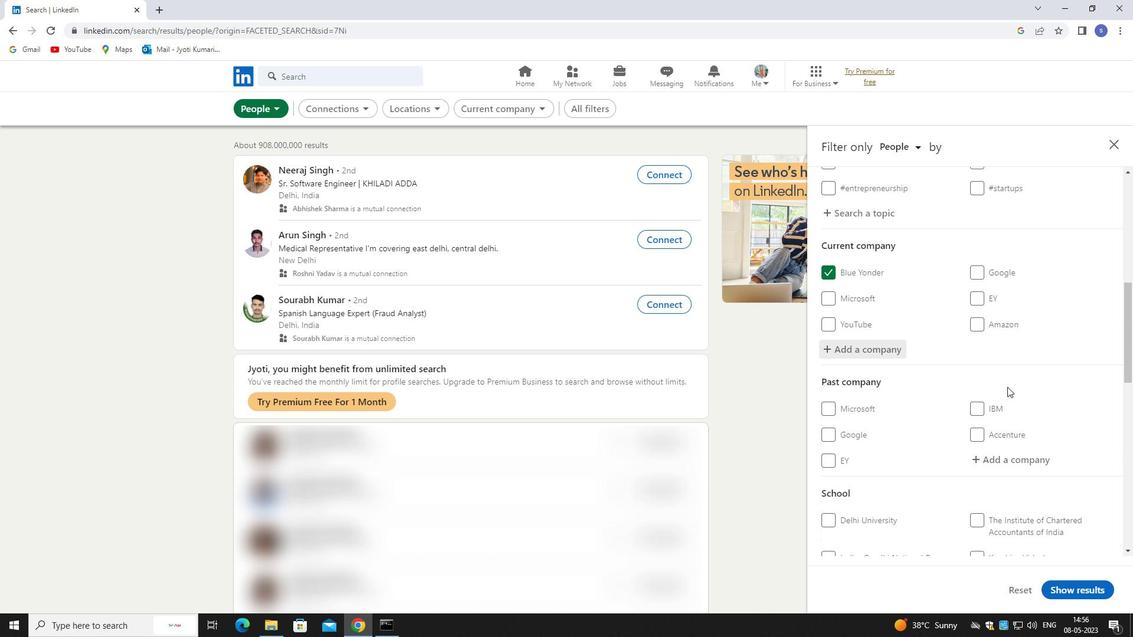 
Action: Mouse moved to (1007, 390)
Screenshot: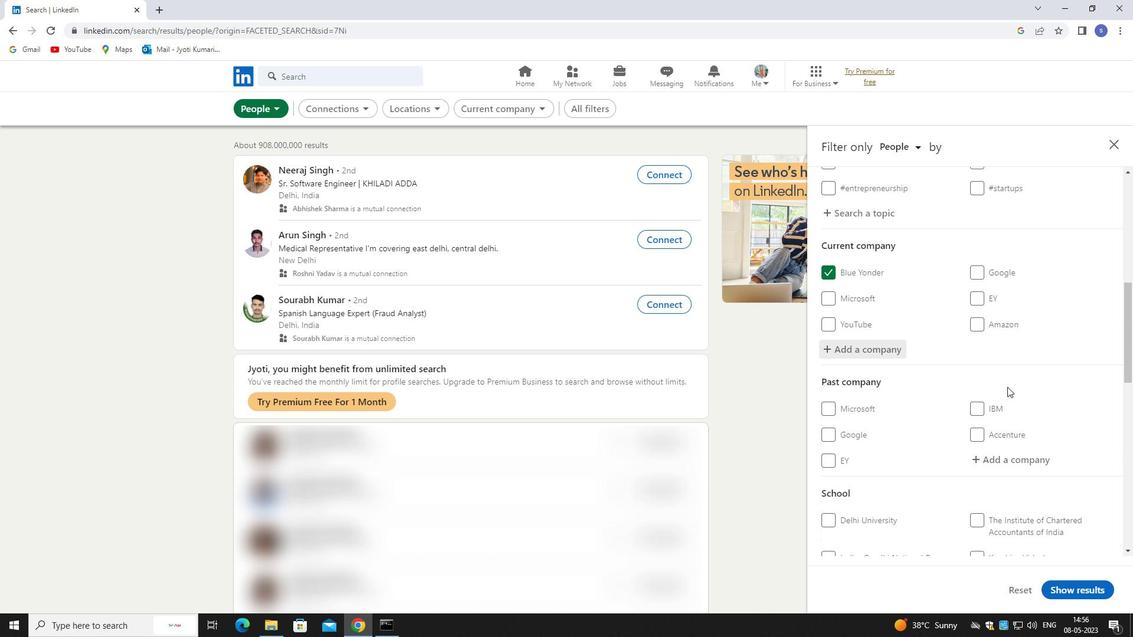 
Action: Mouse scrolled (1007, 389) with delta (0, 0)
Screenshot: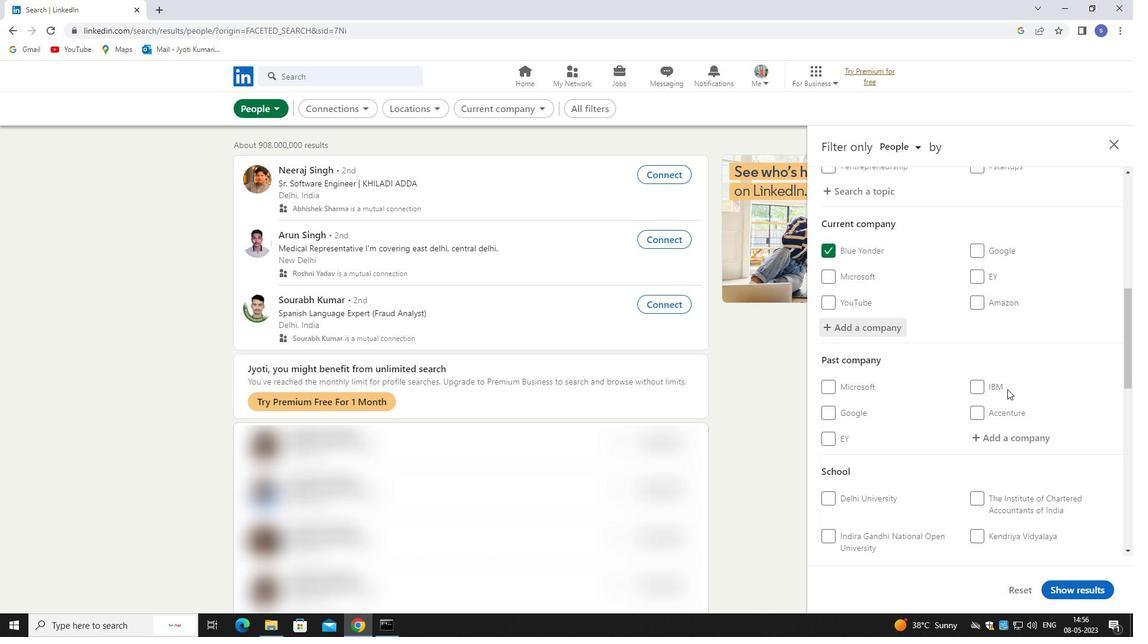 
Action: Mouse moved to (1007, 419)
Screenshot: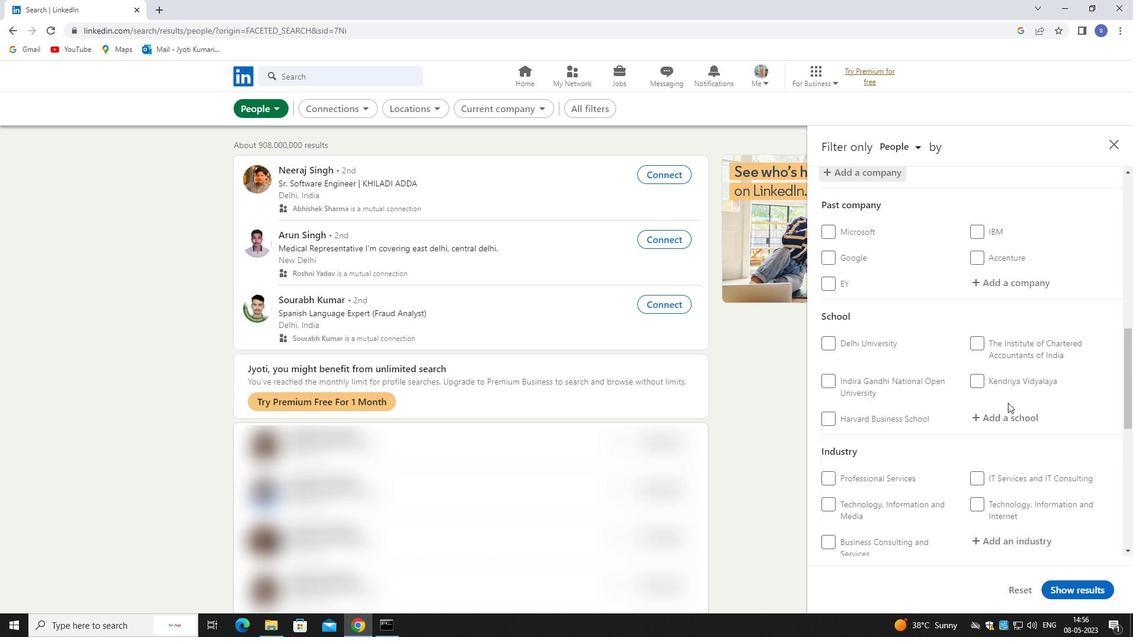 
Action: Mouse pressed left at (1007, 419)
Screenshot: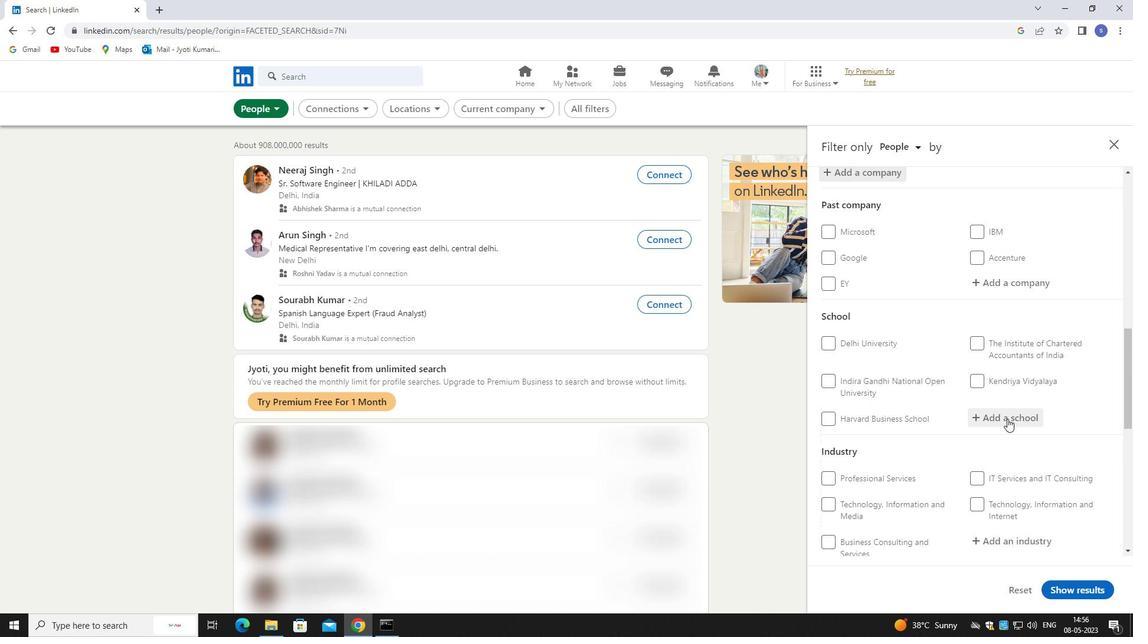 
Action: Mouse moved to (997, 421)
Screenshot: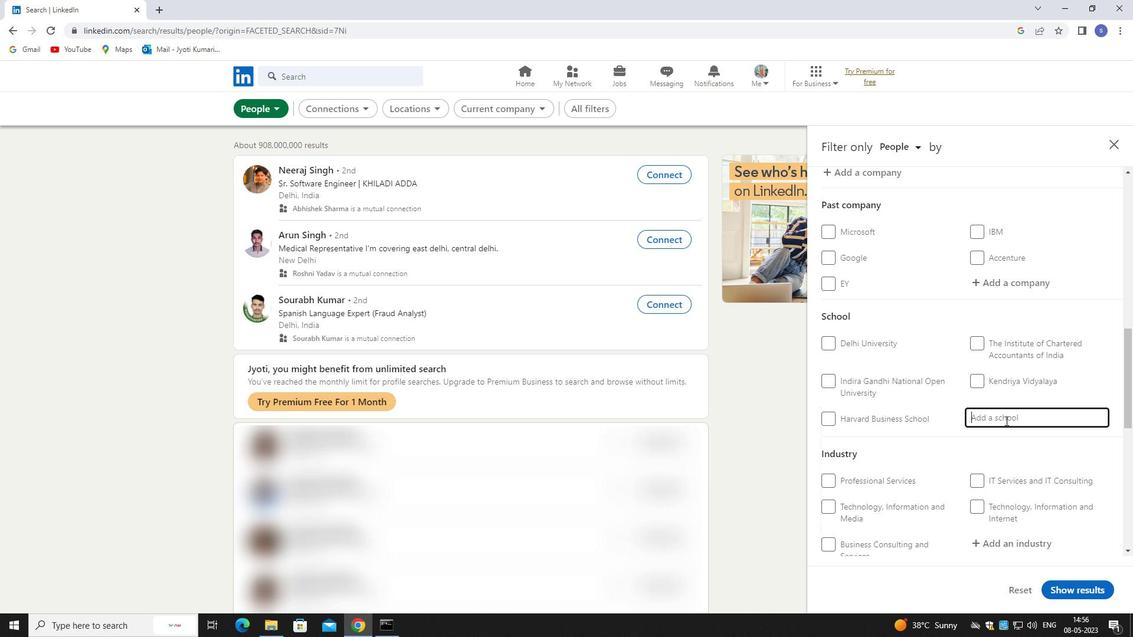 
Action: Key pressed prathy
Screenshot: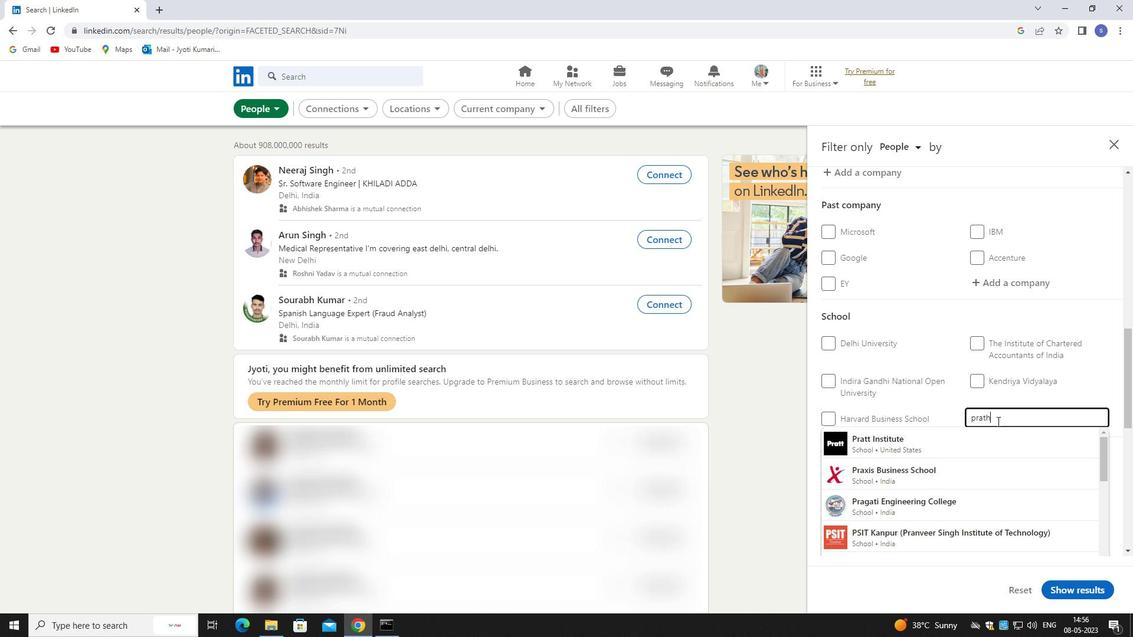 
Action: Mouse moved to (982, 433)
Screenshot: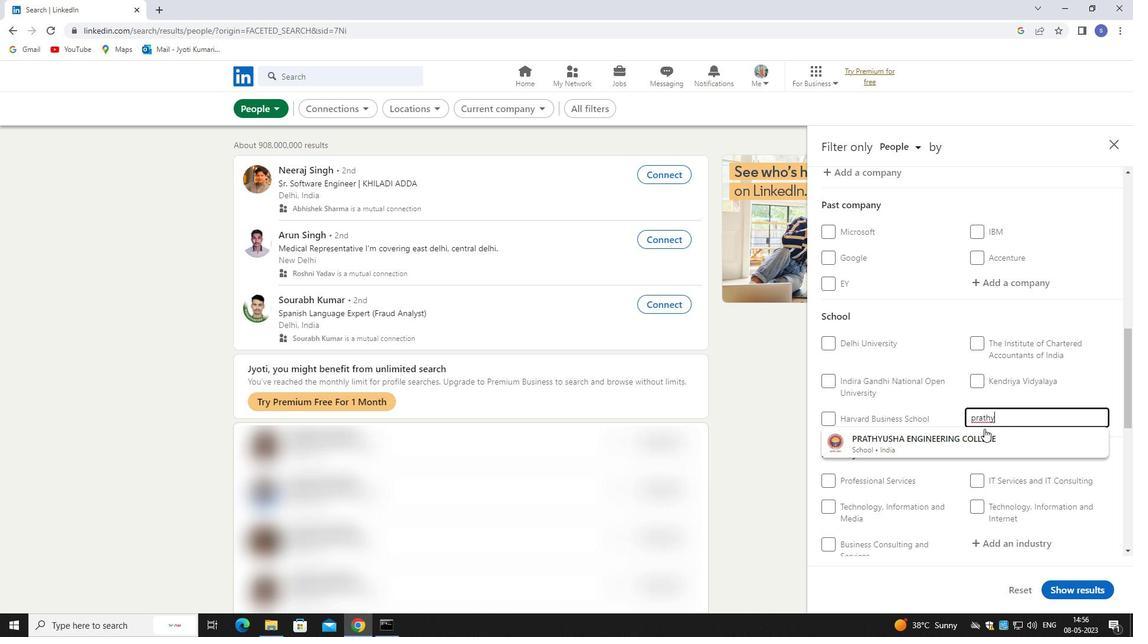 
Action: Mouse pressed left at (982, 433)
Screenshot: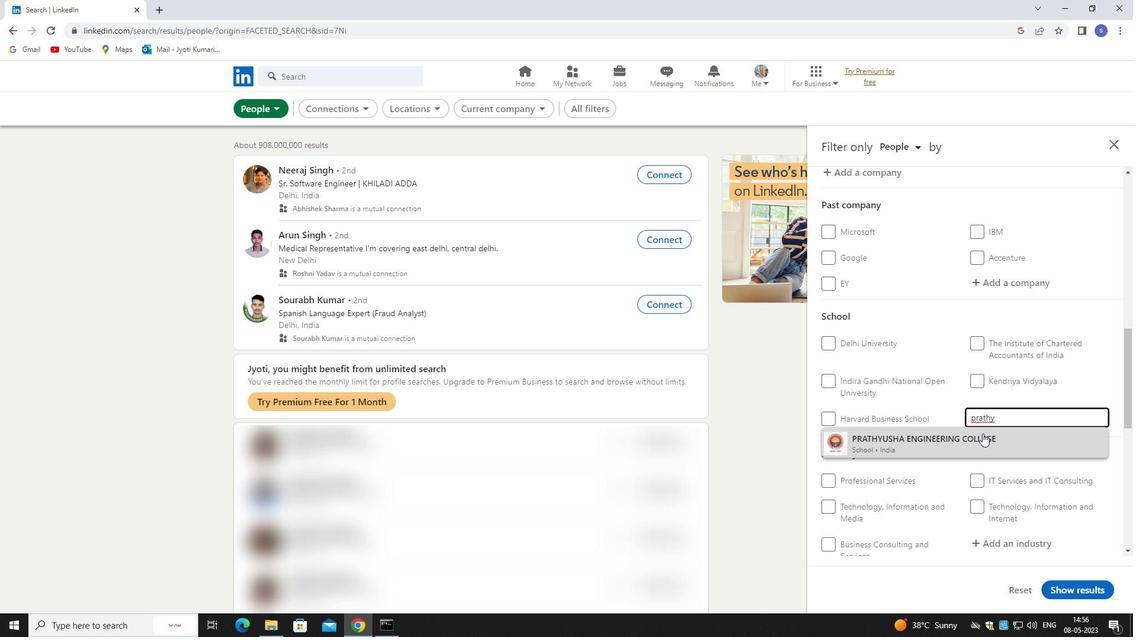 
Action: Mouse moved to (982, 435)
Screenshot: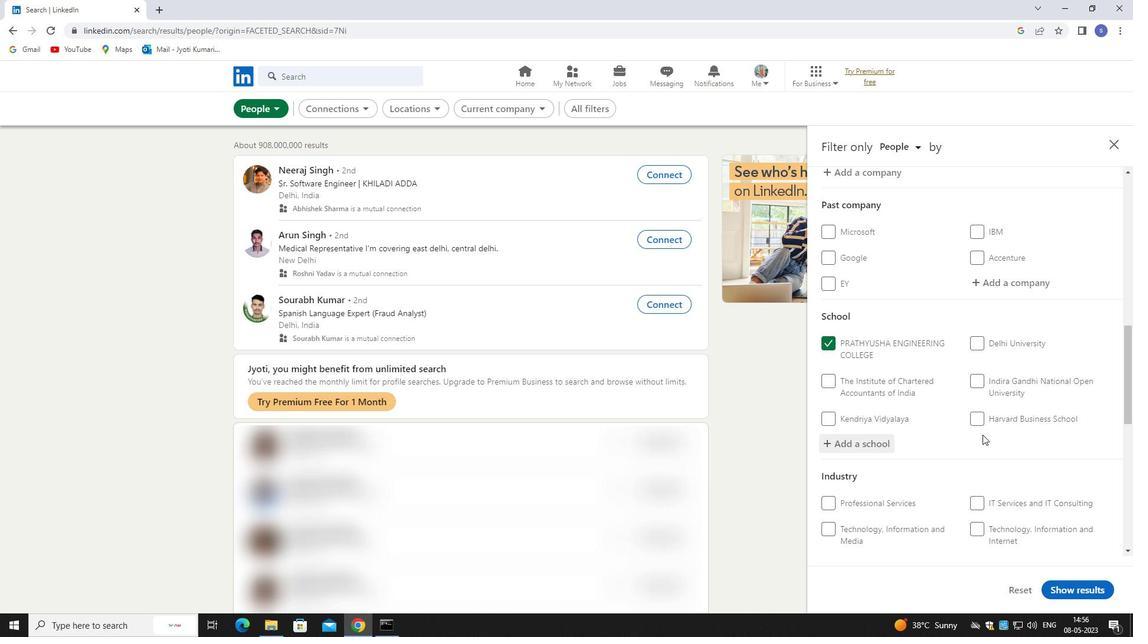 
Action: Mouse scrolled (982, 434) with delta (0, 0)
Screenshot: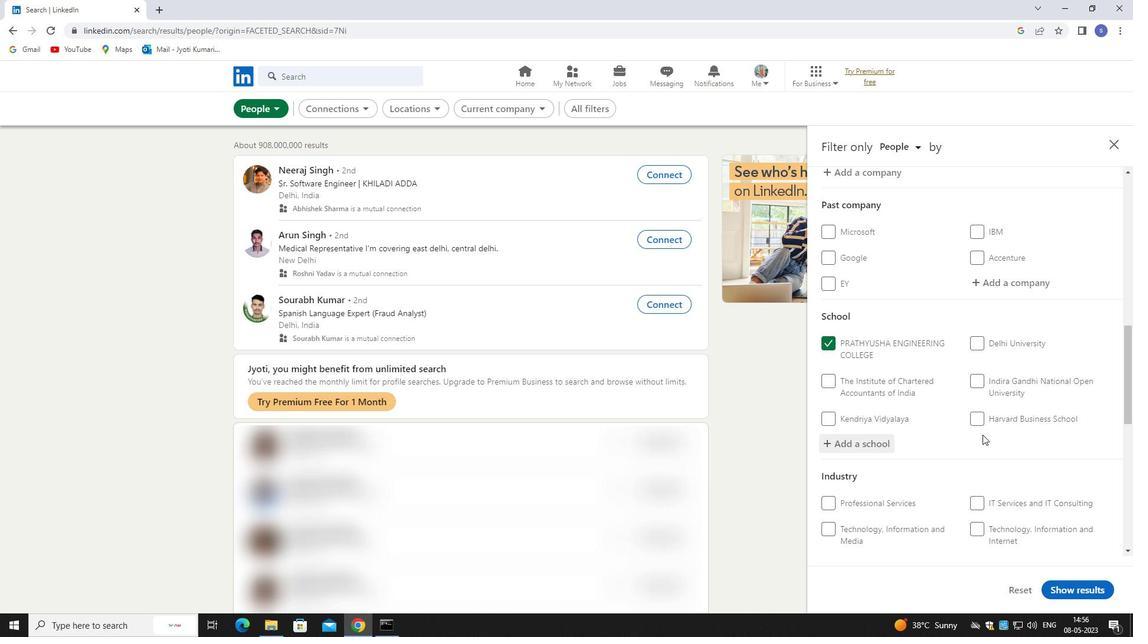 
Action: Mouse moved to (985, 436)
Screenshot: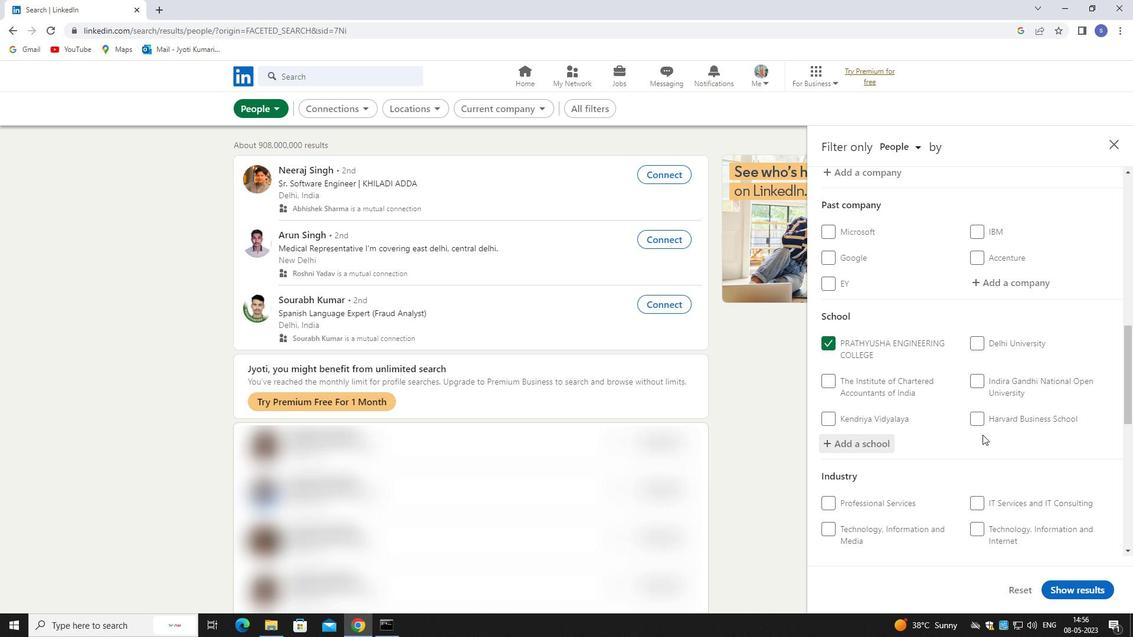 
Action: Mouse scrolled (985, 435) with delta (0, 0)
Screenshot: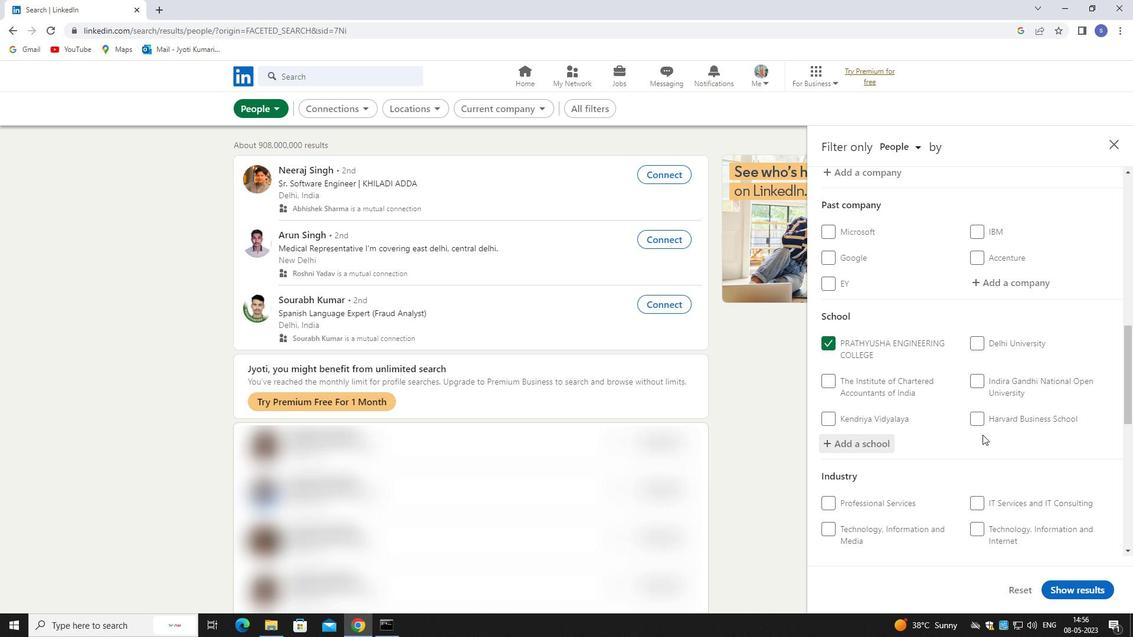 
Action: Mouse moved to (987, 438)
Screenshot: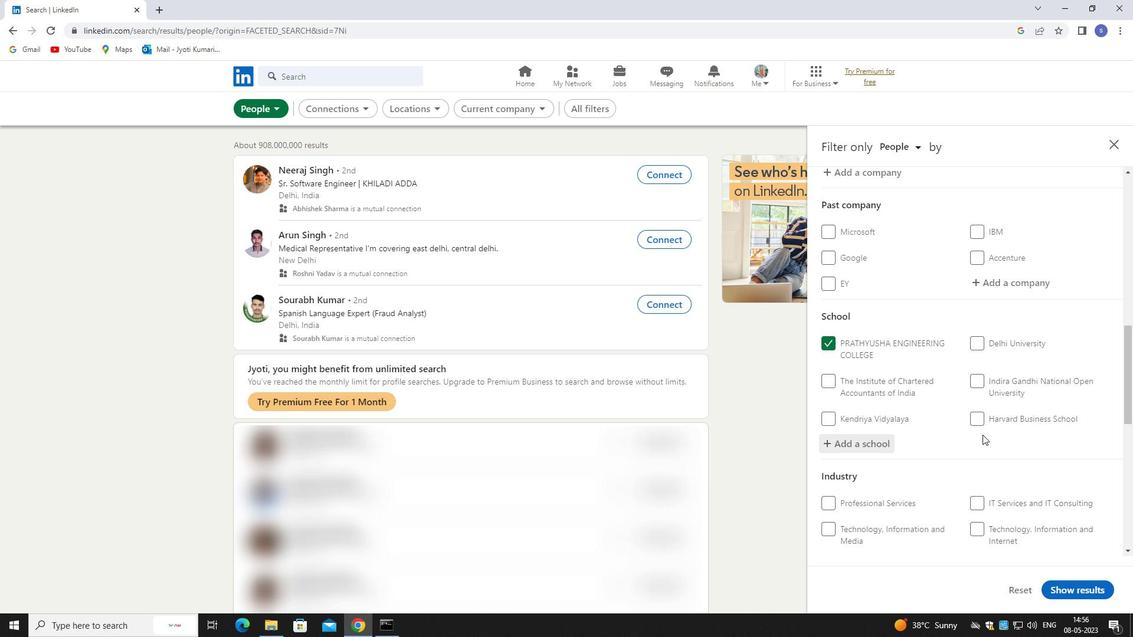 
Action: Mouse scrolled (987, 437) with delta (0, 0)
Screenshot: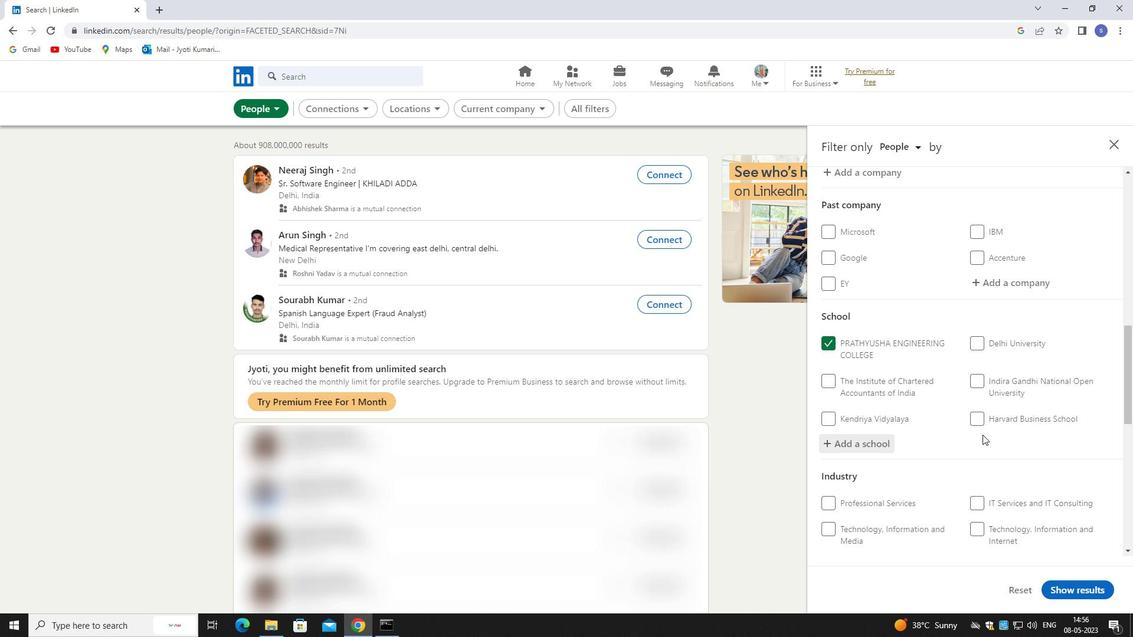 
Action: Mouse moved to (1023, 390)
Screenshot: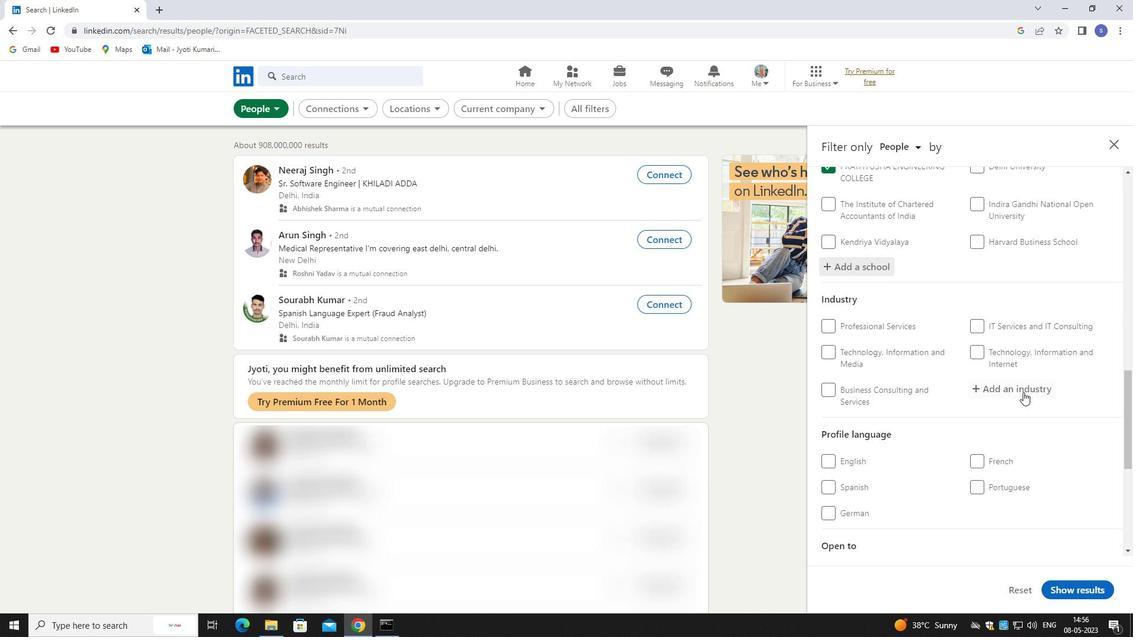 
Action: Mouse pressed left at (1023, 390)
Screenshot: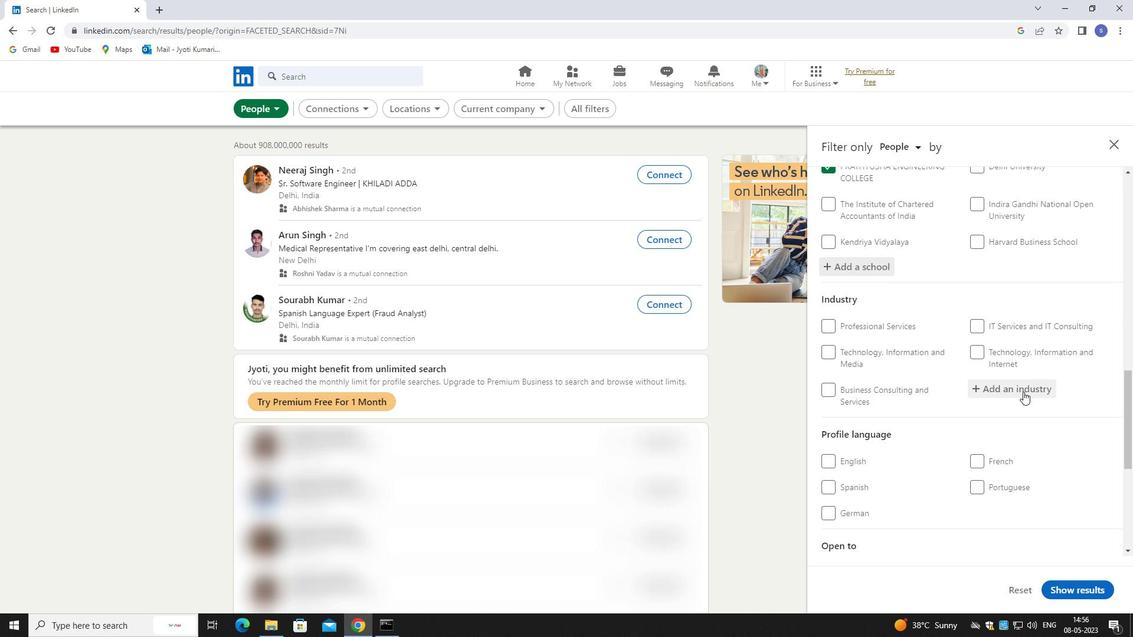 
Action: Mouse moved to (1012, 392)
Screenshot: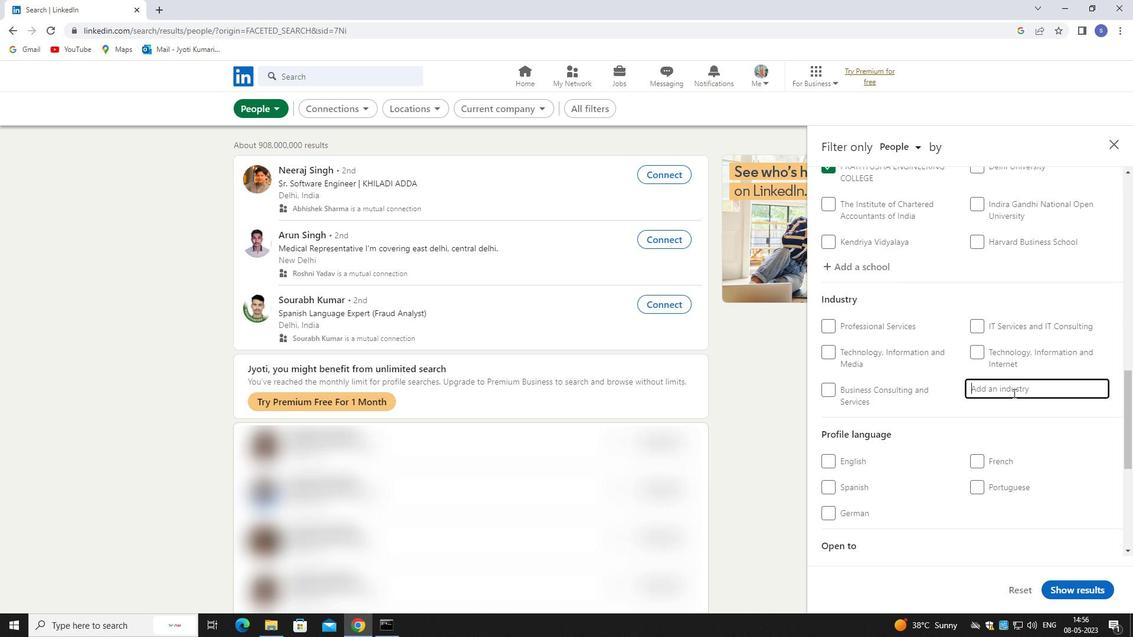 
Action: Key pressed language
Screenshot: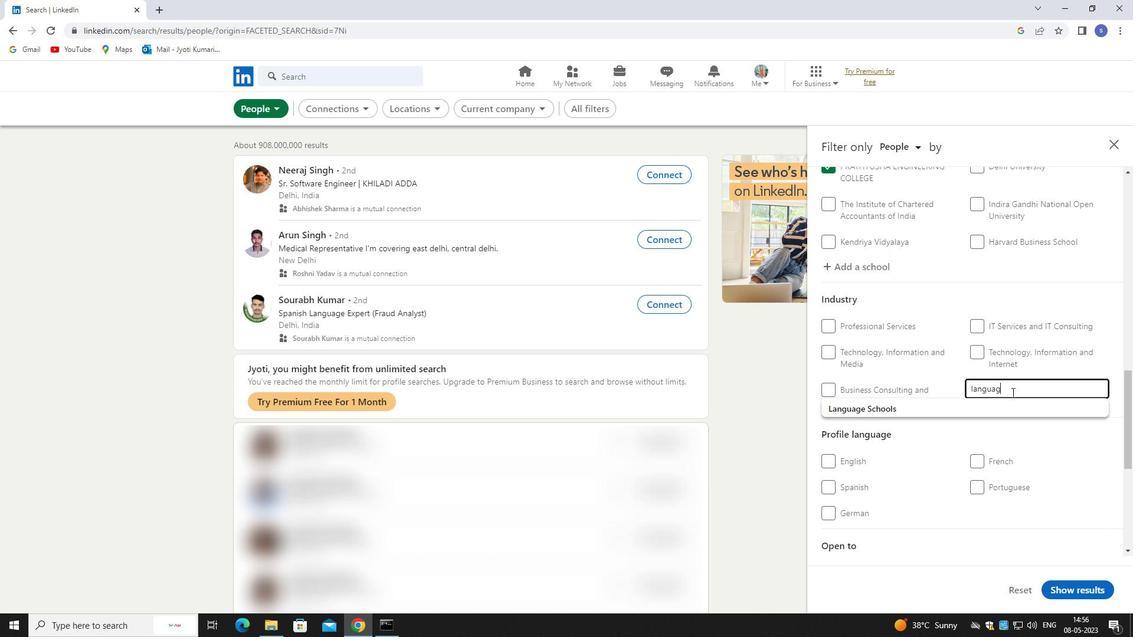 
Action: Mouse moved to (1024, 406)
Screenshot: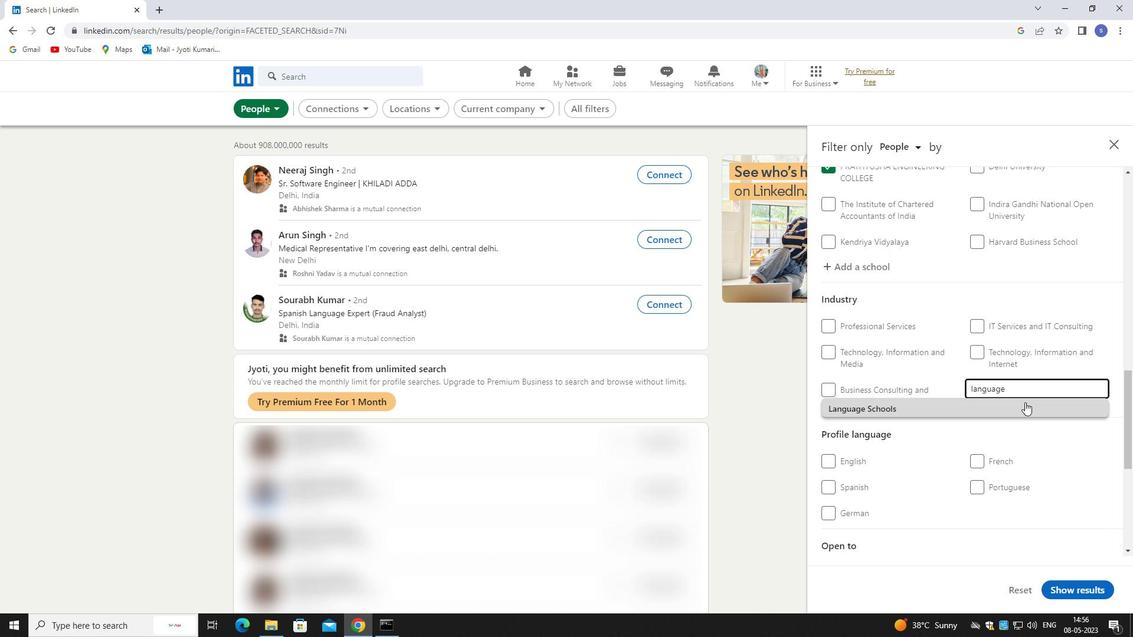 
Action: Mouse pressed left at (1024, 406)
Screenshot: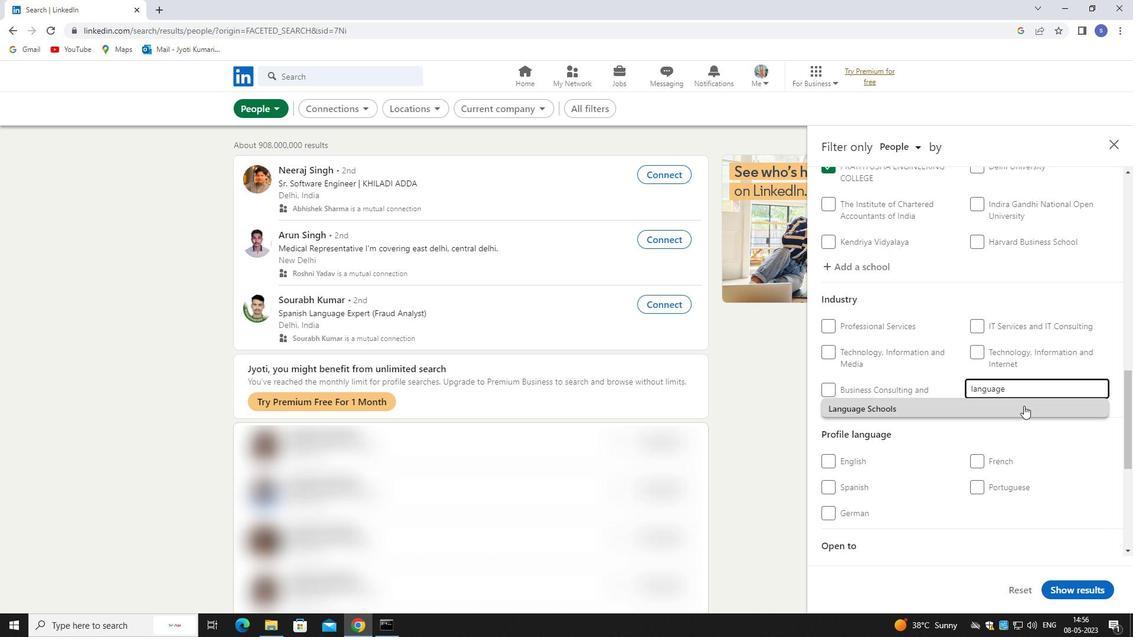 
Action: Mouse moved to (1032, 426)
Screenshot: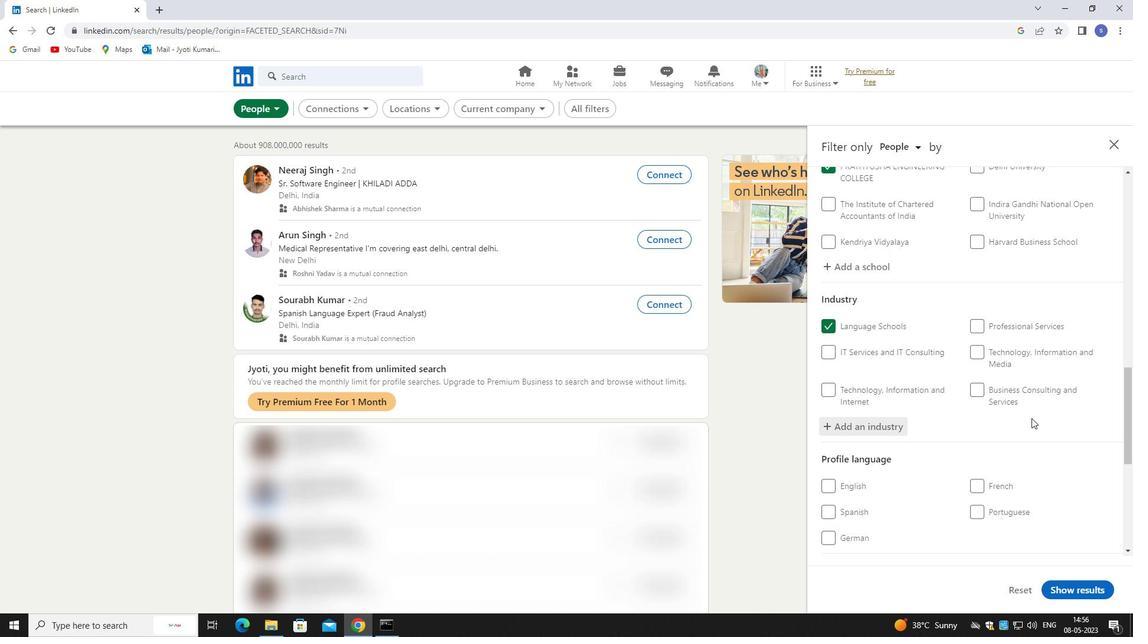 
Action: Mouse scrolled (1032, 426) with delta (0, 0)
Screenshot: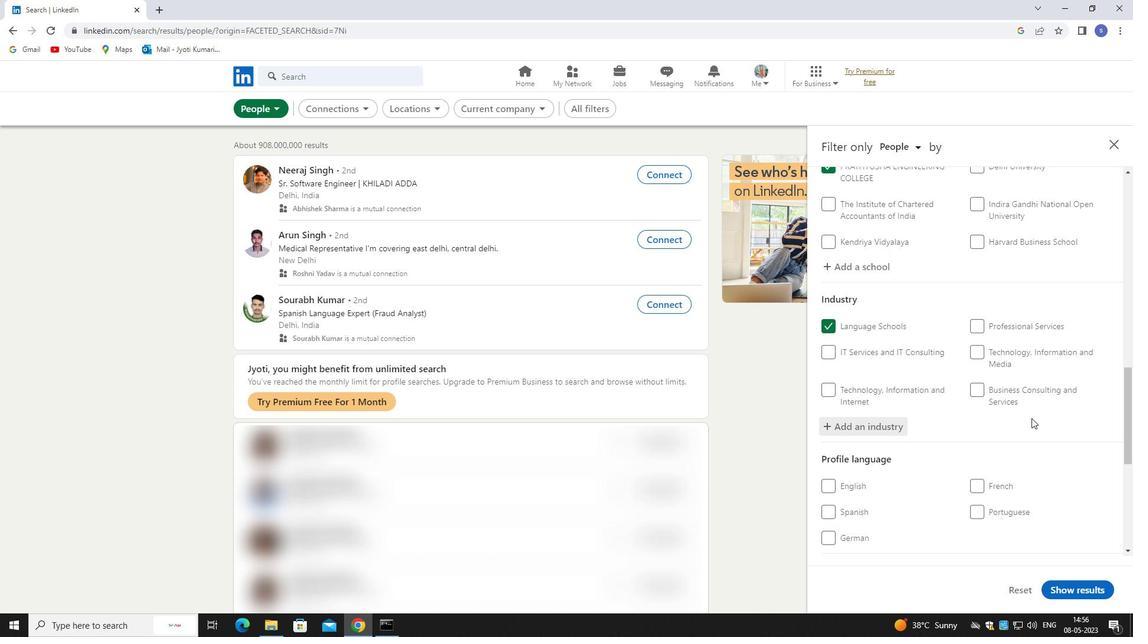 
Action: Mouse moved to (1117, 639)
Screenshot: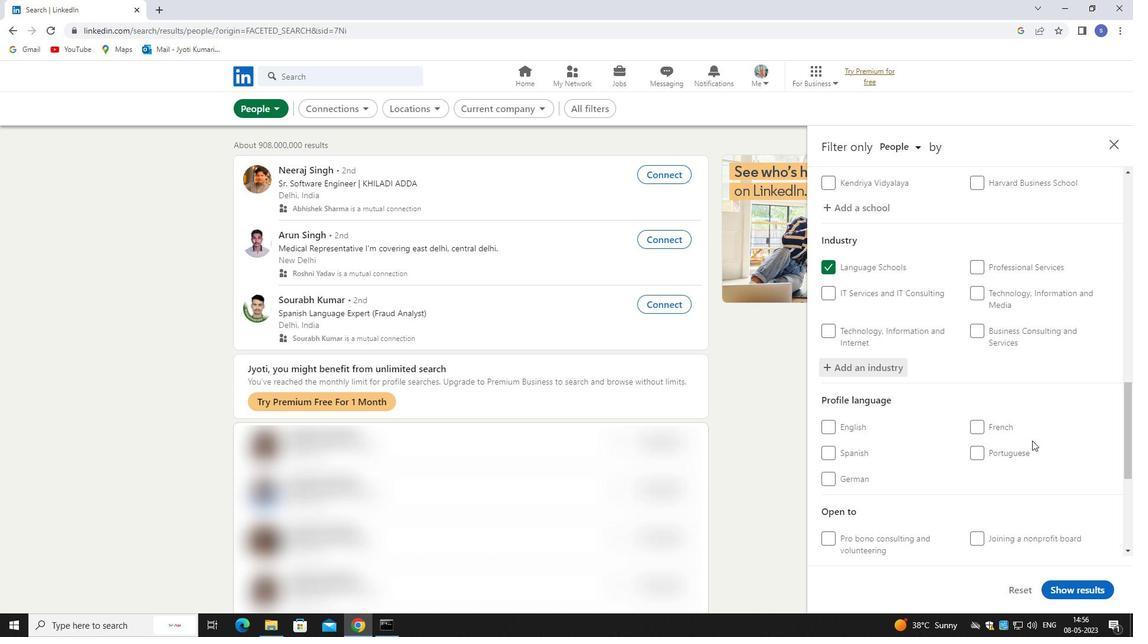 
Action: Mouse scrolled (1117, 637) with delta (0, 0)
Screenshot: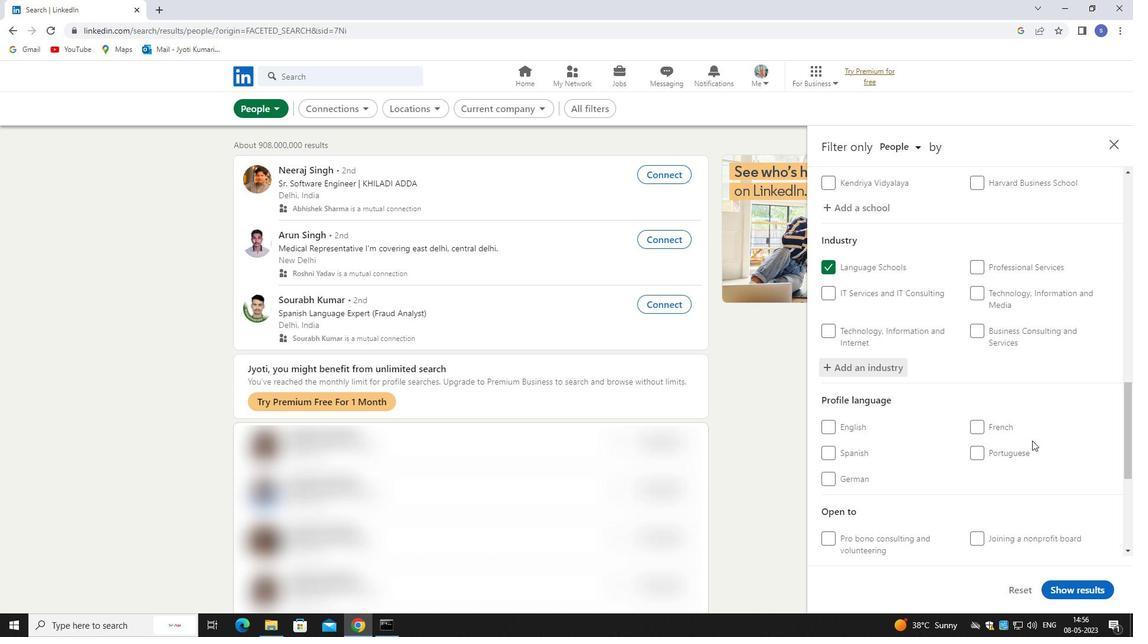 
Action: Mouse moved to (846, 452)
Screenshot: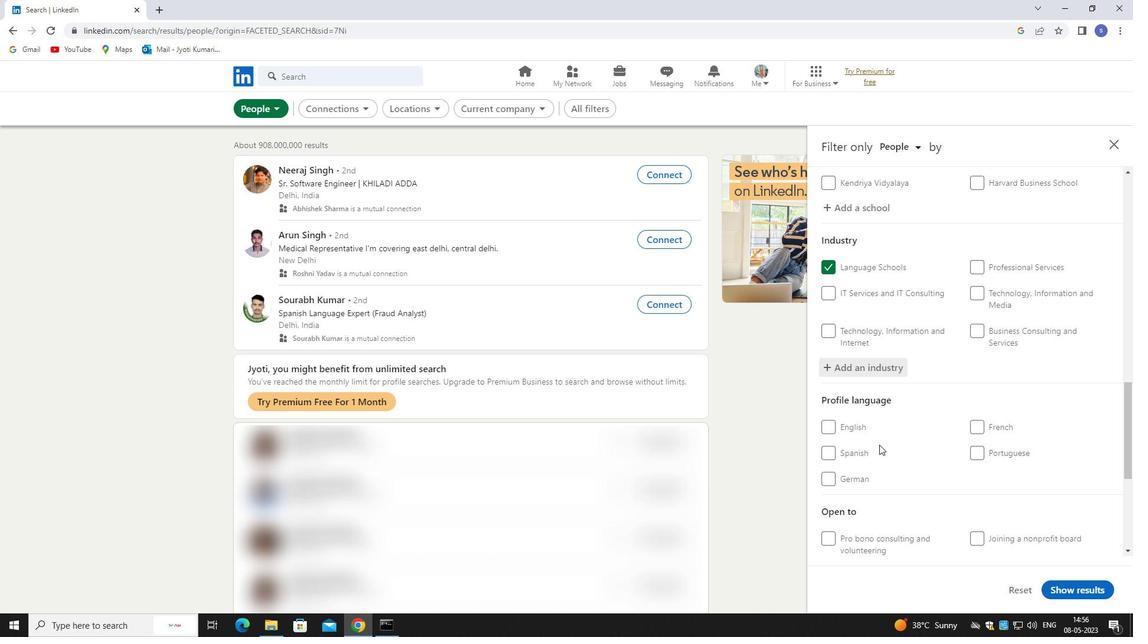 
Action: Mouse pressed left at (846, 452)
Screenshot: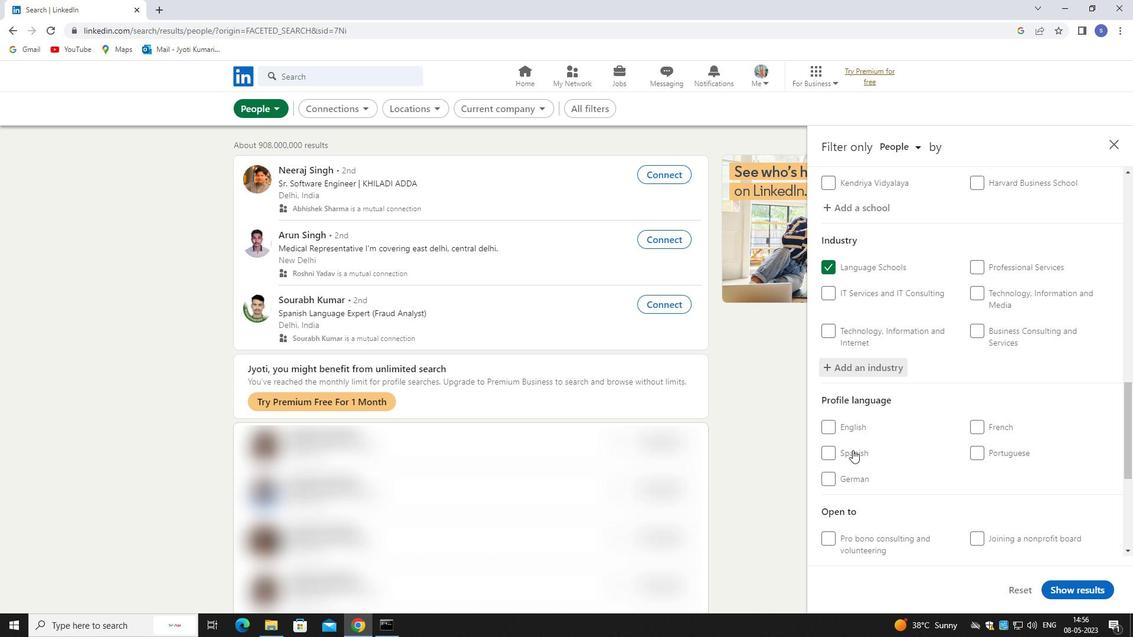 
Action: Mouse moved to (896, 444)
Screenshot: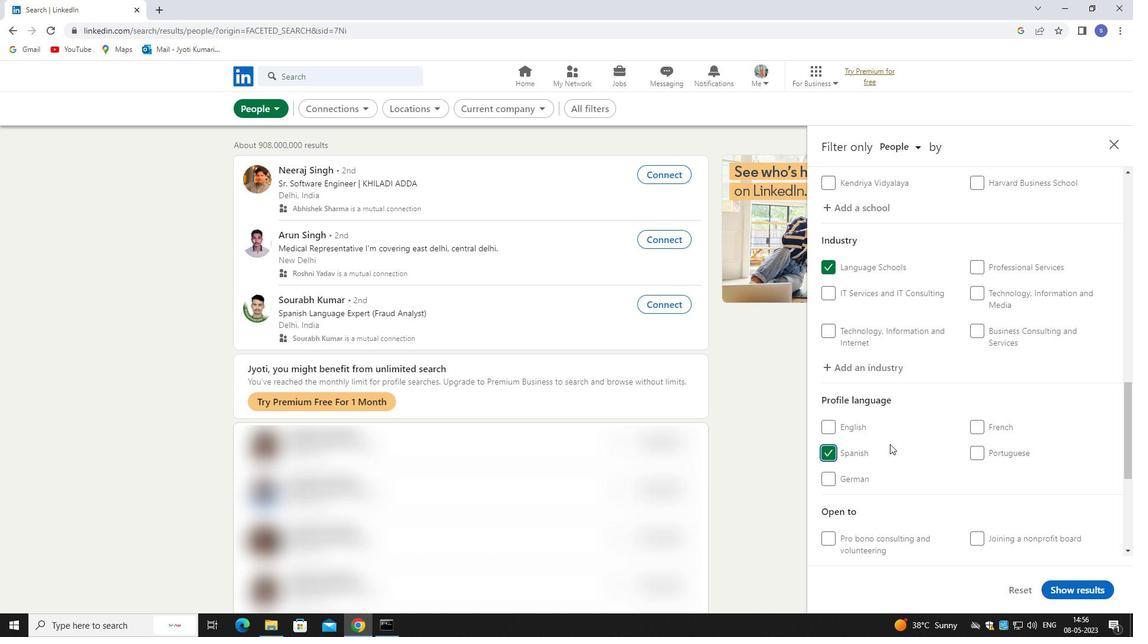 
Action: Mouse scrolled (896, 443) with delta (0, 0)
Screenshot: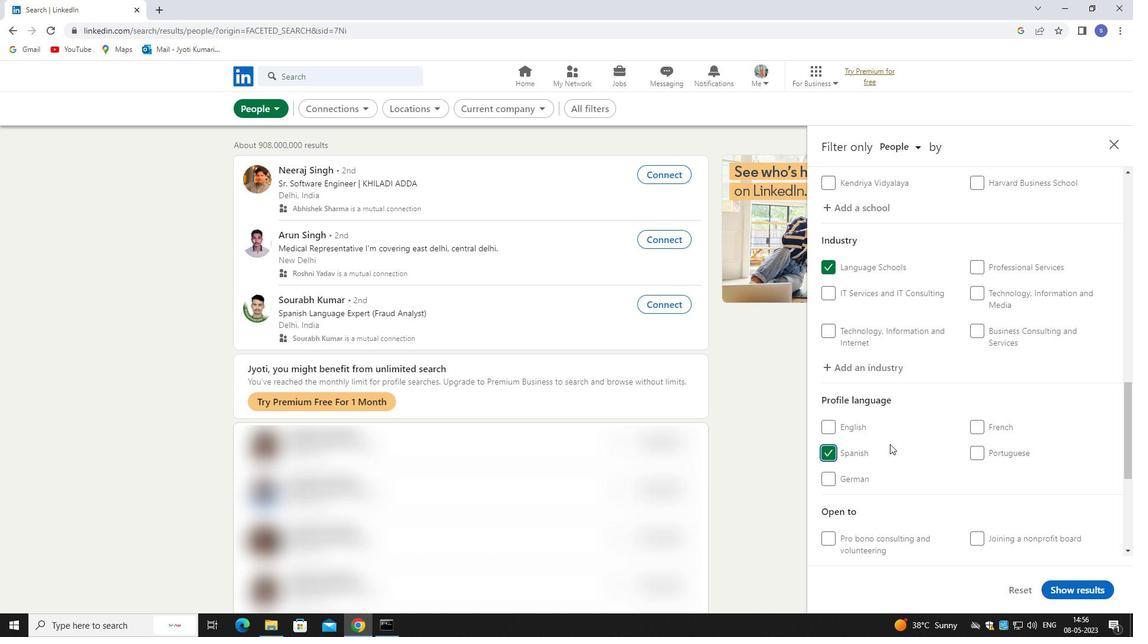 
Action: Mouse moved to (897, 444)
Screenshot: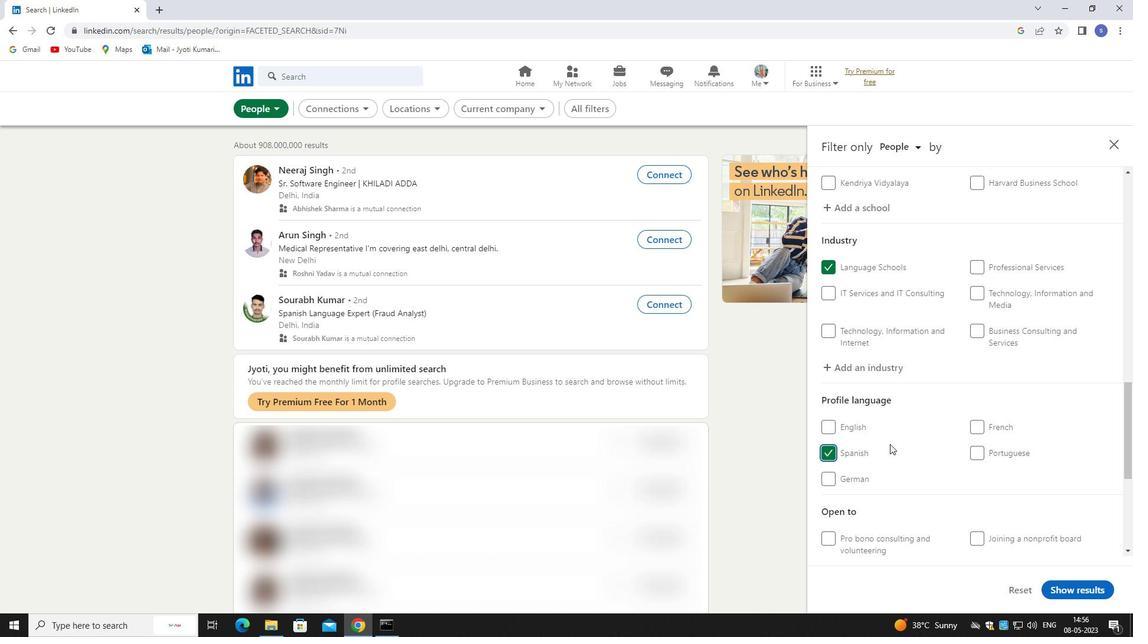 
Action: Mouse scrolled (897, 443) with delta (0, 0)
Screenshot: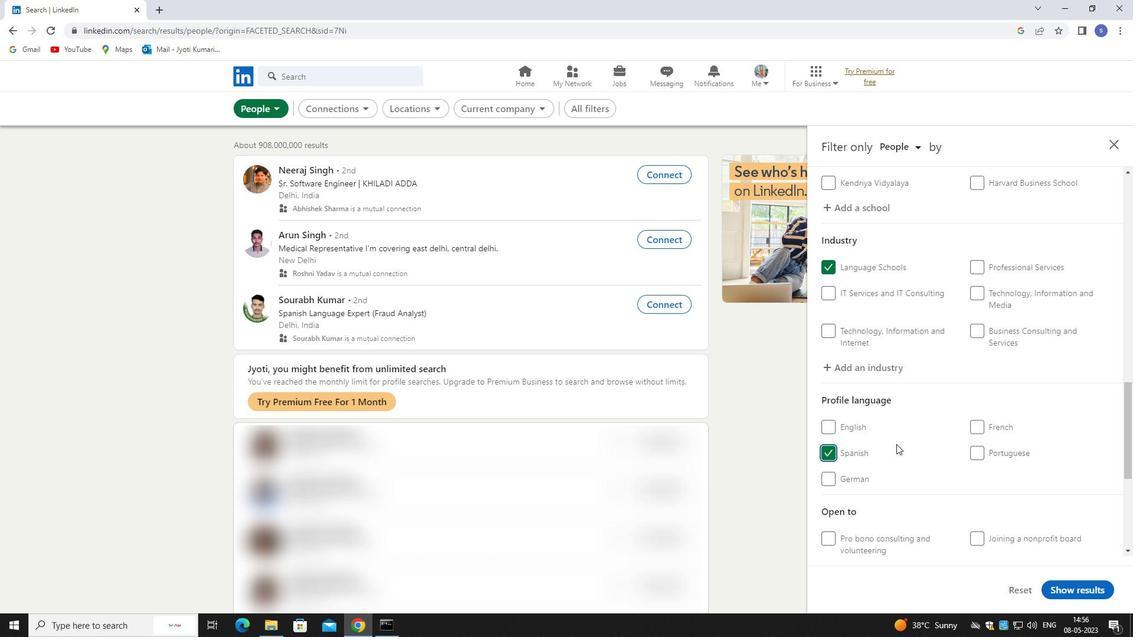 
Action: Mouse moved to (993, 483)
Screenshot: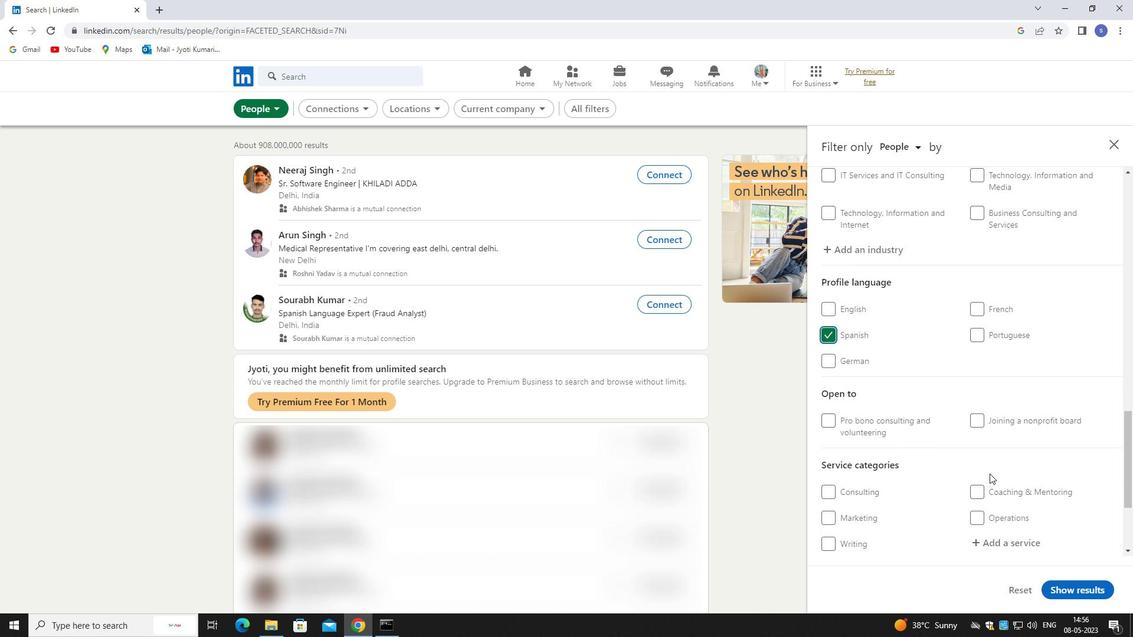 
Action: Mouse scrolled (993, 482) with delta (0, 0)
Screenshot: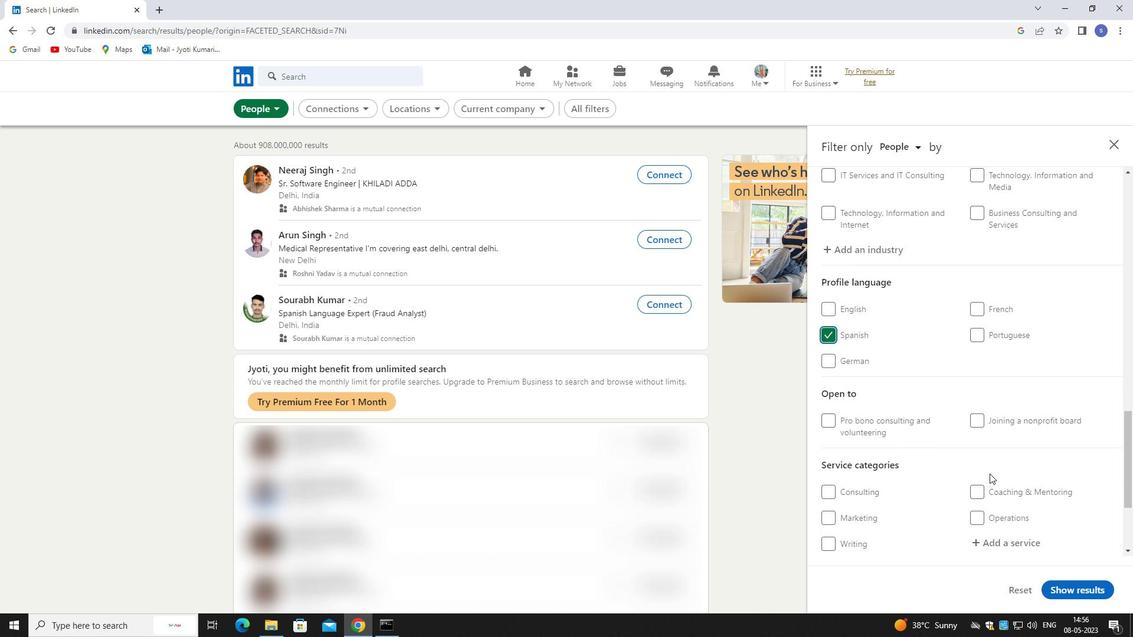 
Action: Mouse moved to (992, 489)
Screenshot: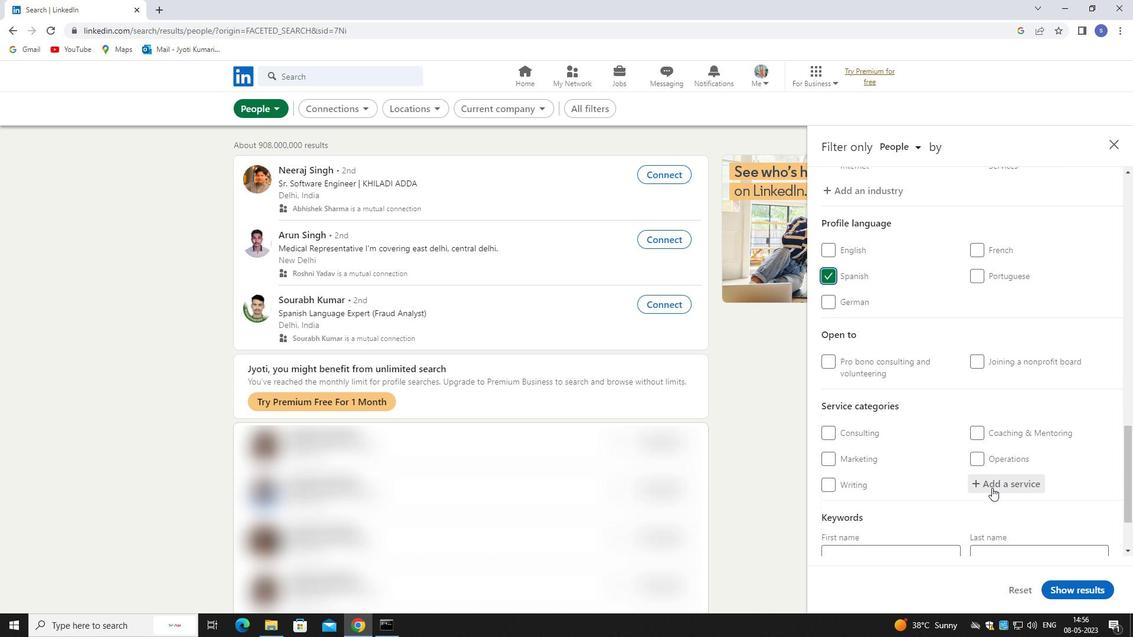 
Action: Mouse pressed left at (992, 489)
Screenshot: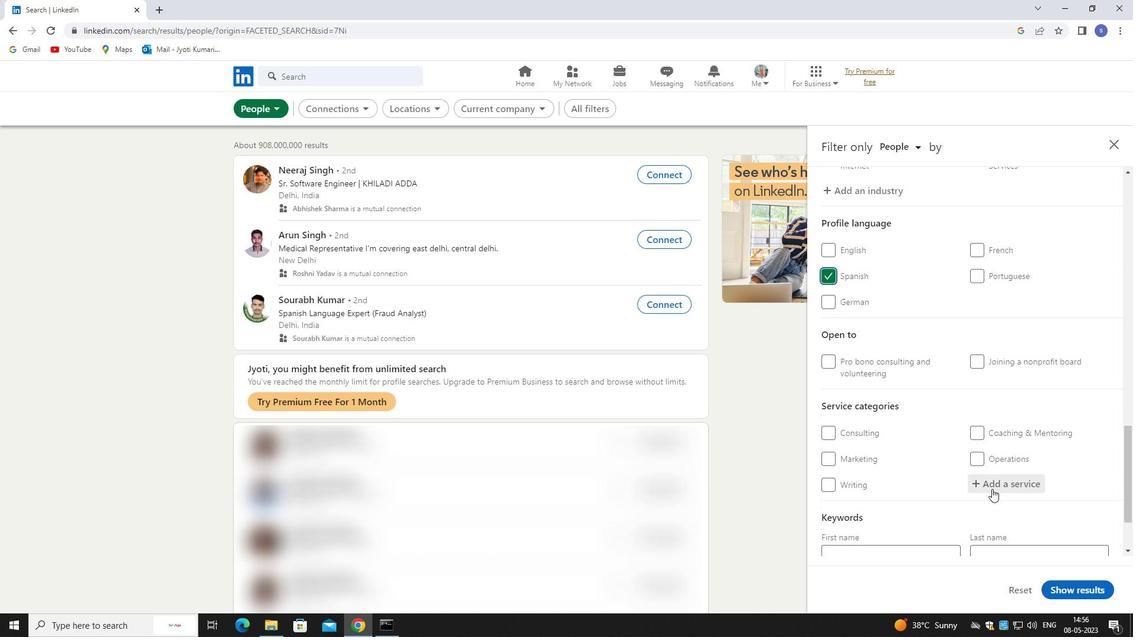 
Action: Mouse moved to (923, 416)
Screenshot: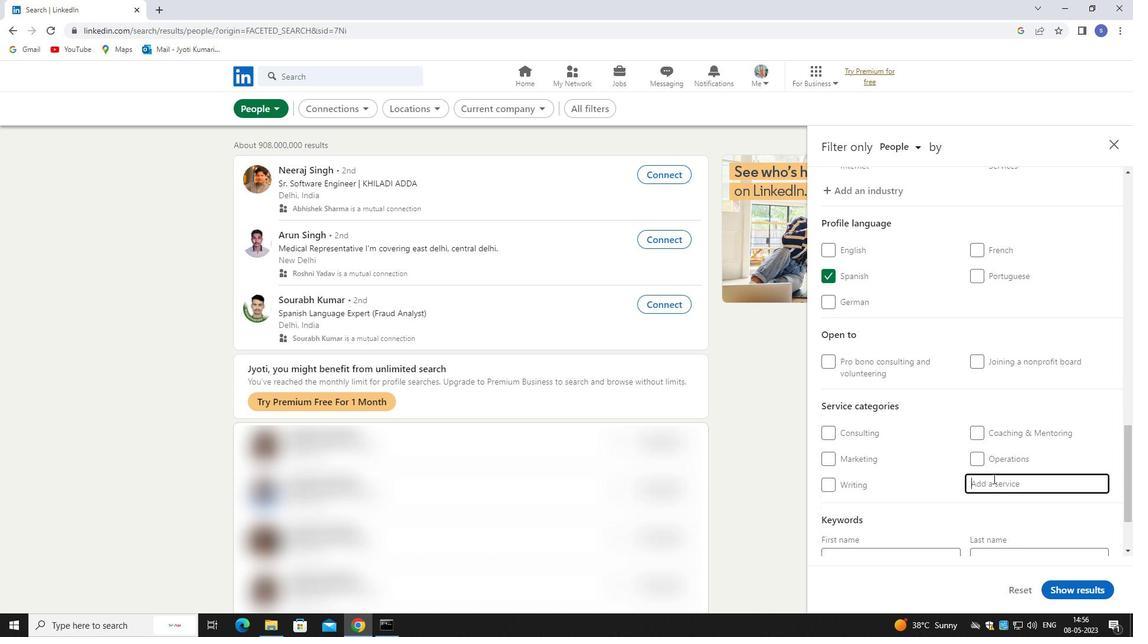 
Action: Key pressed healthc
Screenshot: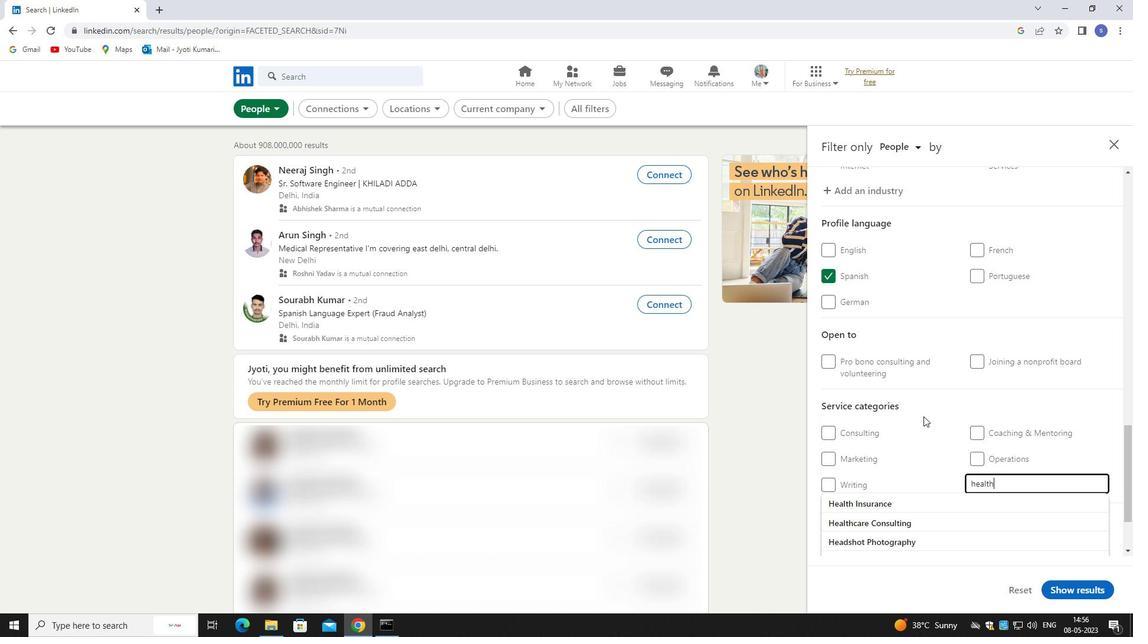 
Action: Mouse moved to (869, 502)
Screenshot: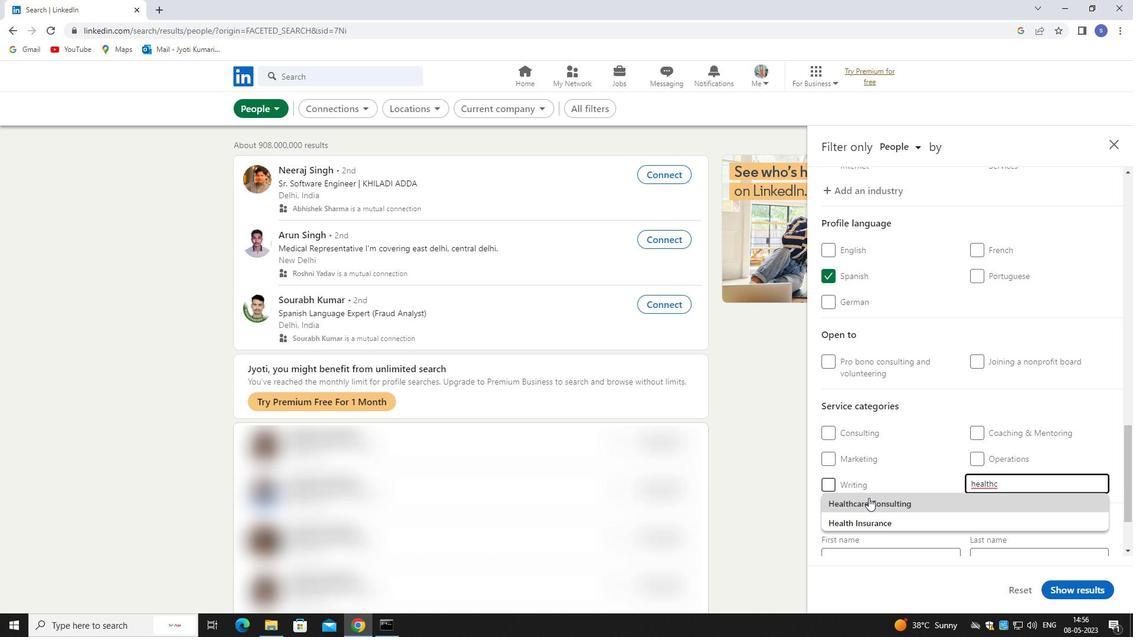 
Action: Mouse pressed left at (869, 502)
Screenshot: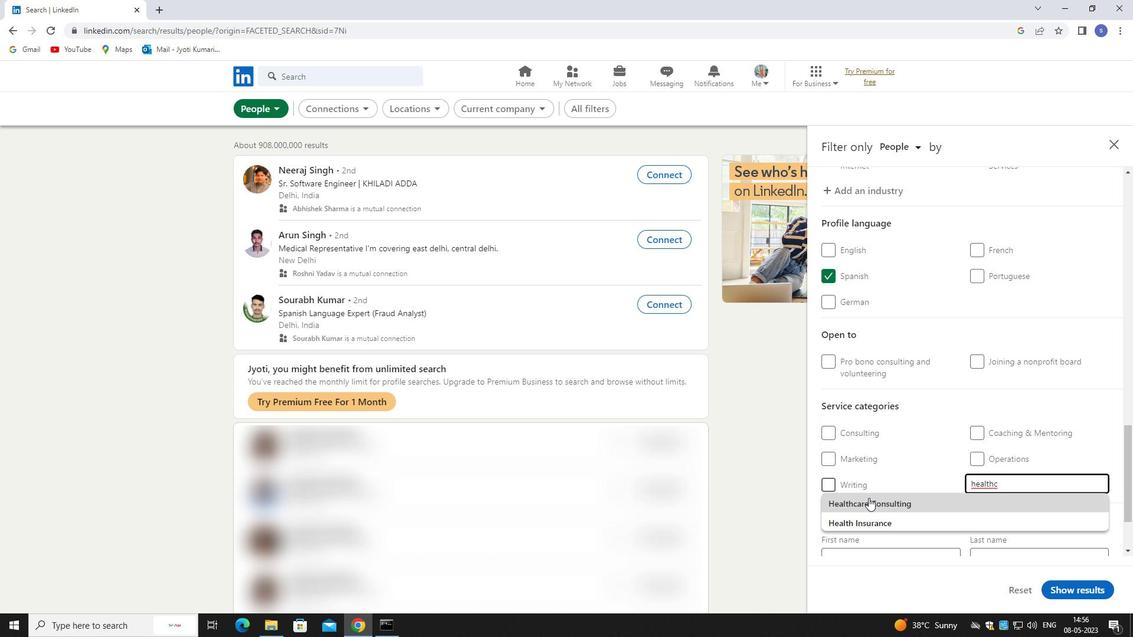 
Action: Mouse moved to (890, 473)
Screenshot: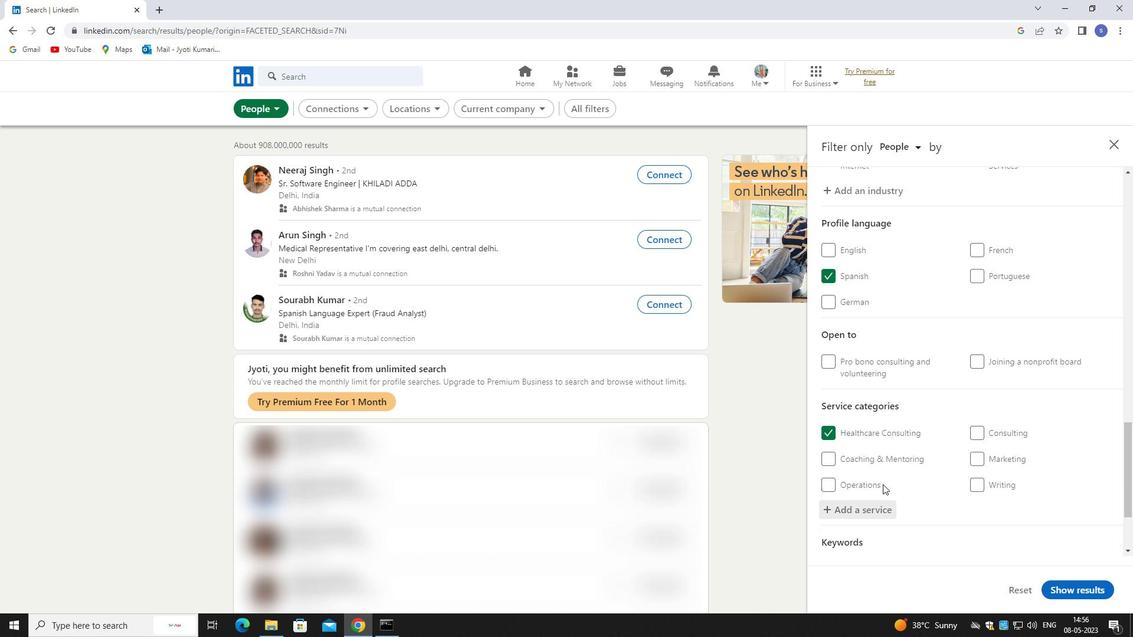 
Action: Mouse scrolled (890, 473) with delta (0, 0)
Screenshot: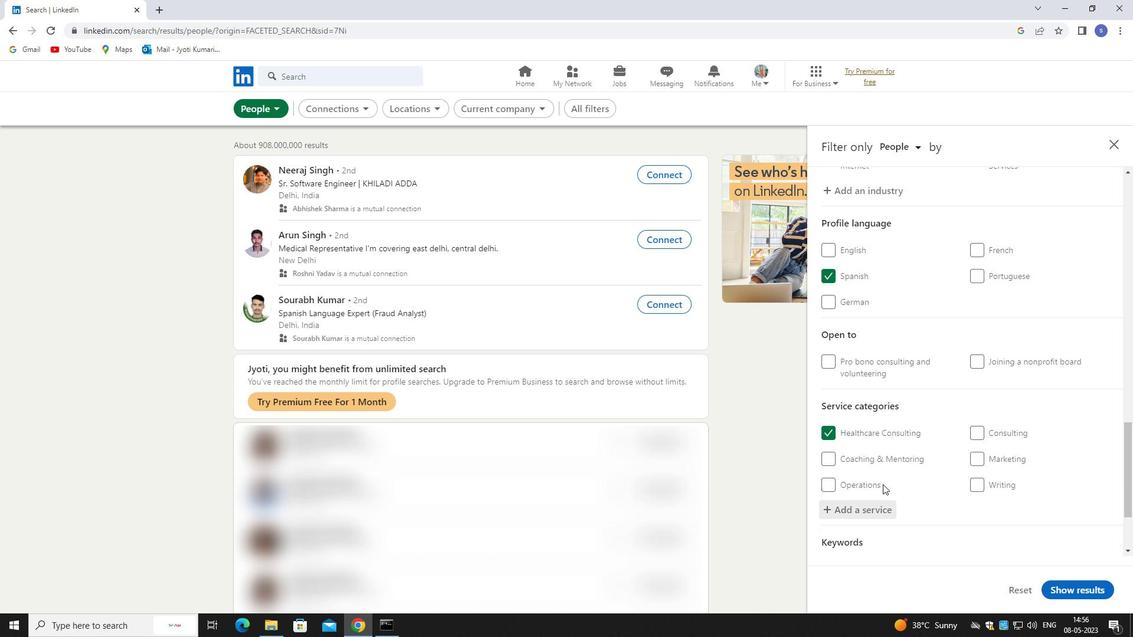 
Action: Mouse moved to (893, 472)
Screenshot: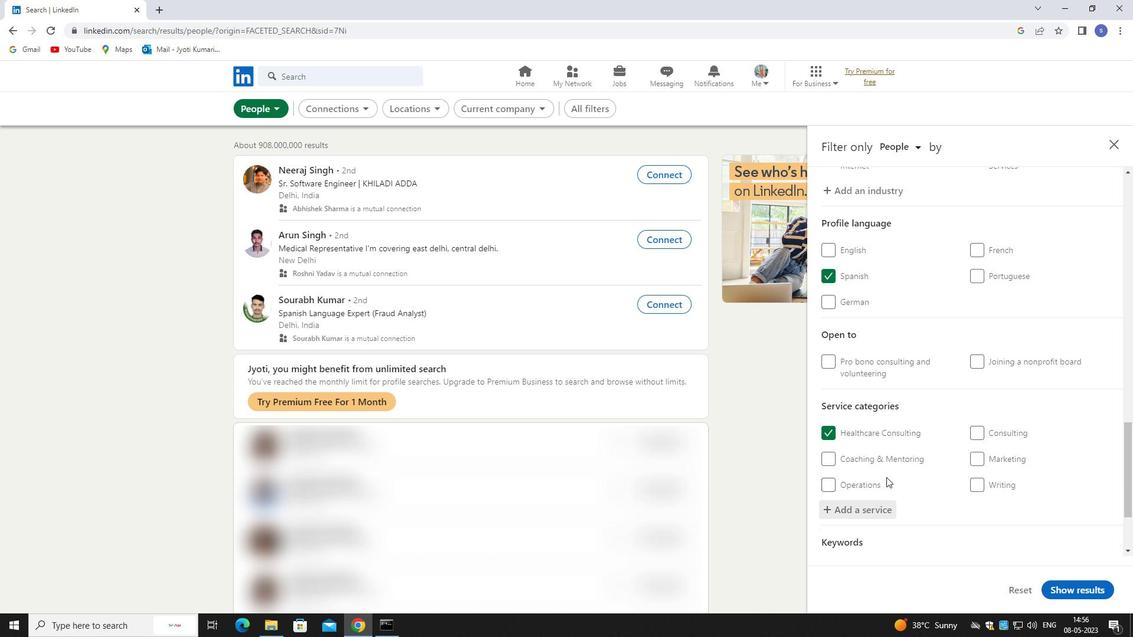
Action: Mouse scrolled (893, 472) with delta (0, 0)
Screenshot: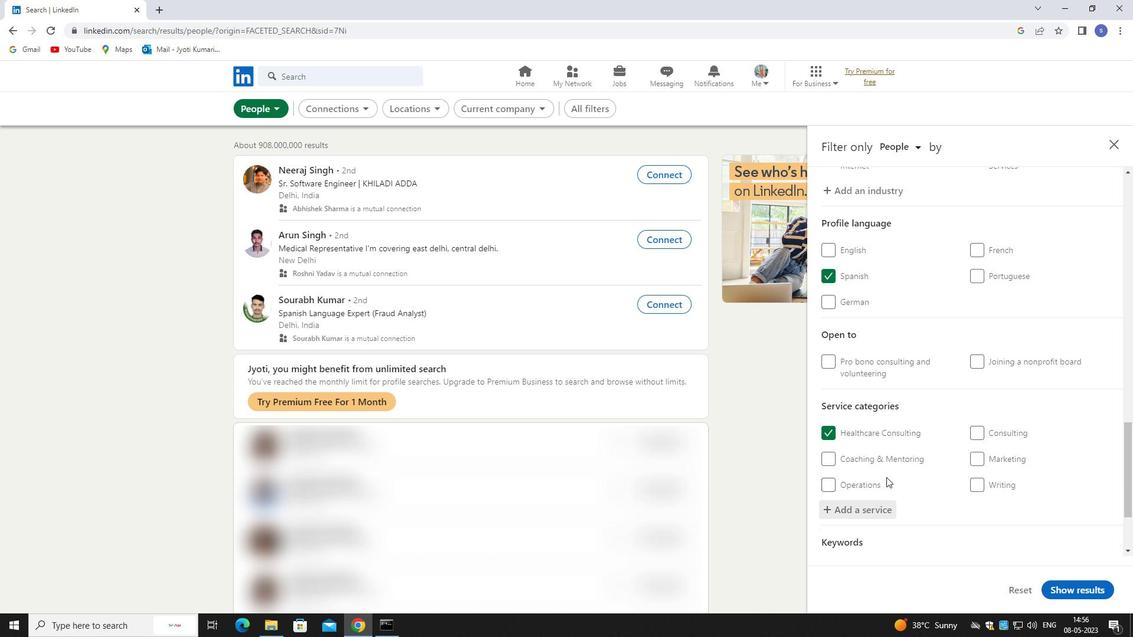 
Action: Mouse moved to (895, 471)
Screenshot: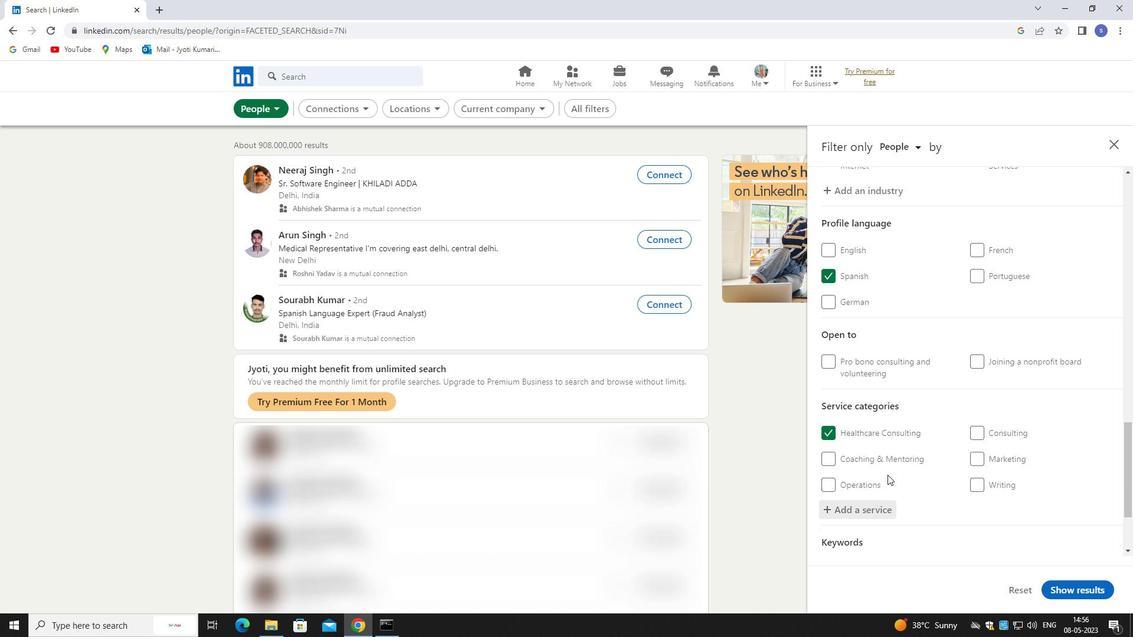 
Action: Mouse scrolled (895, 470) with delta (0, 0)
Screenshot: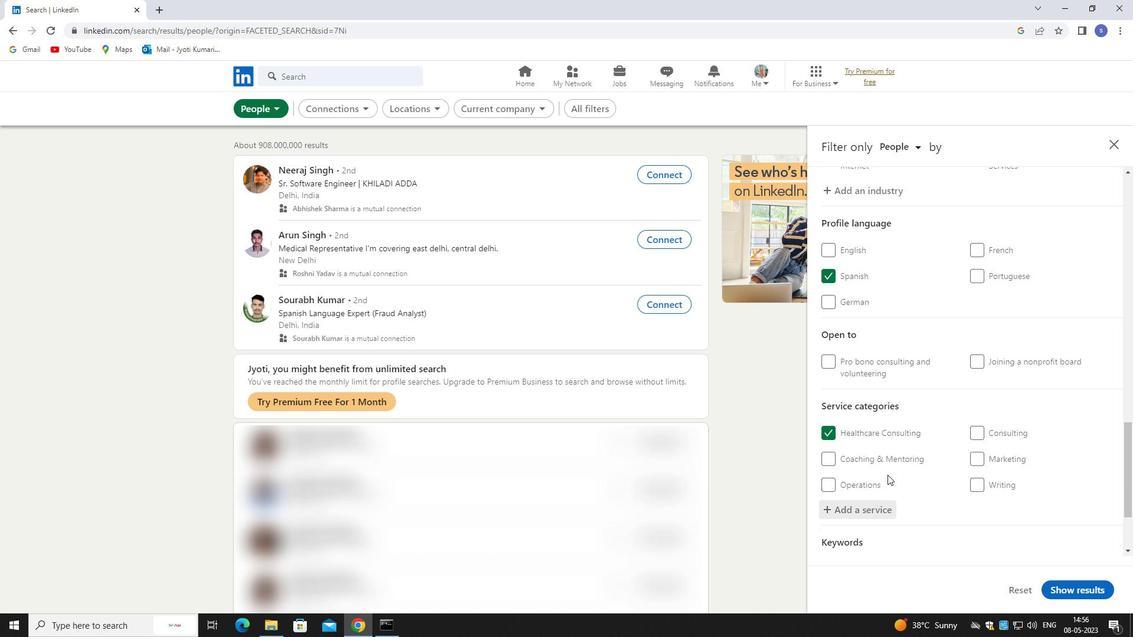 
Action: Mouse moved to (899, 465)
Screenshot: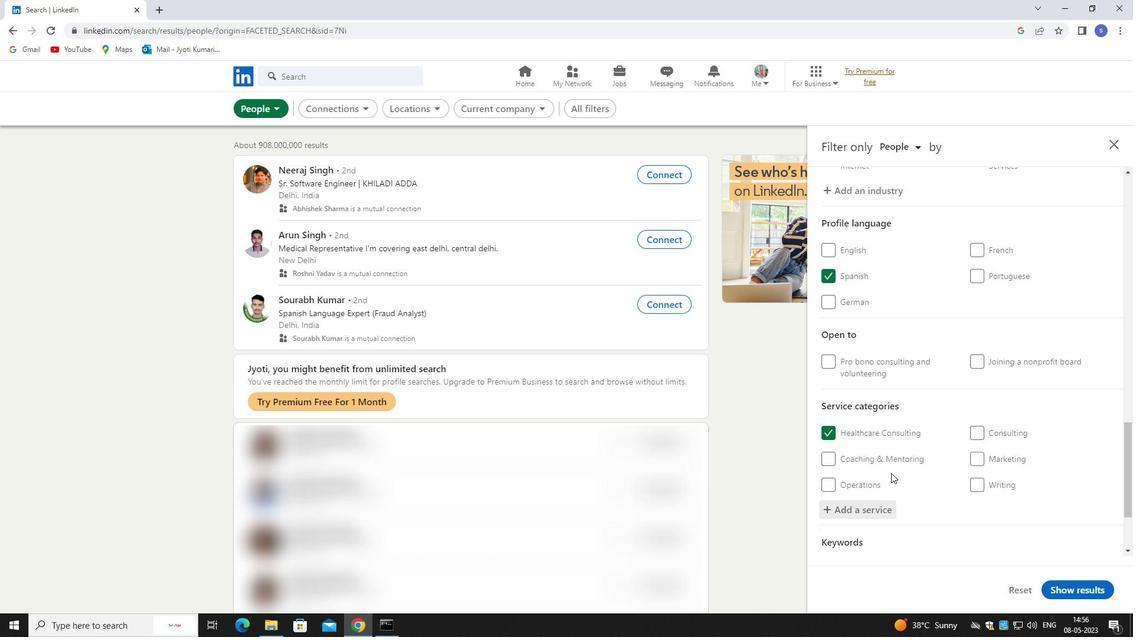 
Action: Mouse scrolled (899, 465) with delta (0, 0)
Screenshot: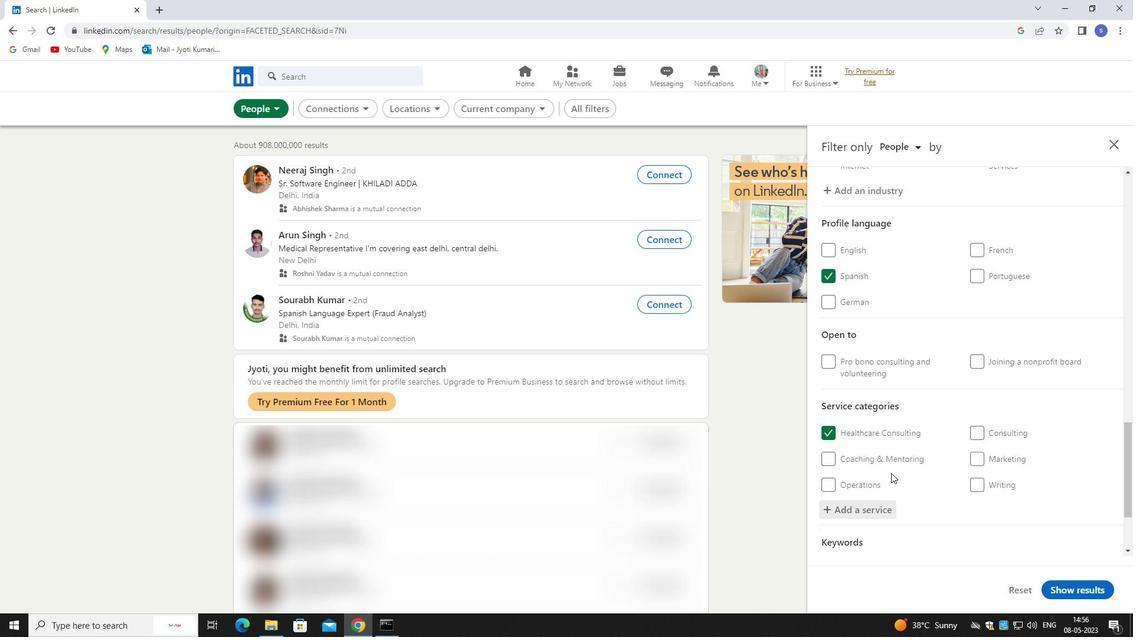
Action: Mouse moved to (926, 498)
Screenshot: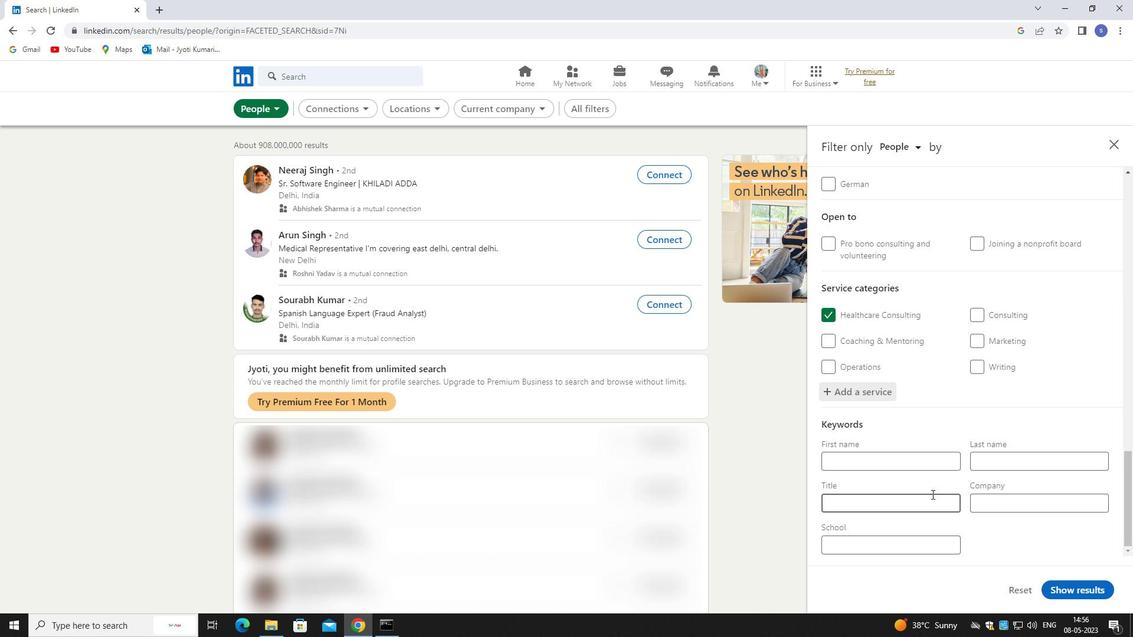 
Action: Mouse pressed left at (926, 498)
Screenshot: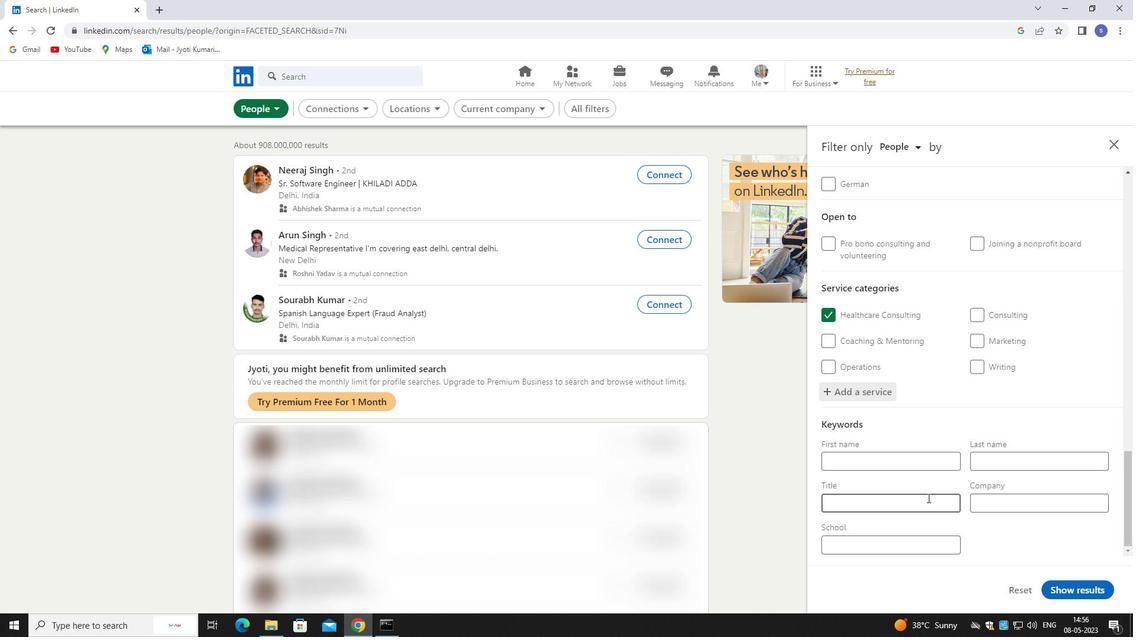 
Action: Mouse moved to (925, 497)
Screenshot: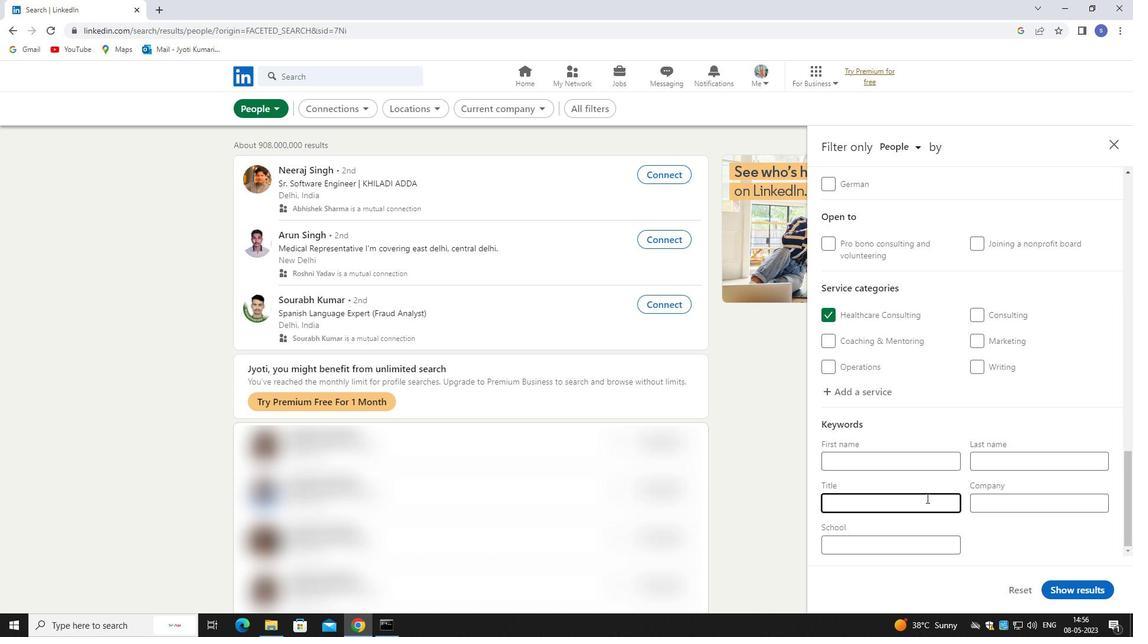 
Action: Key pressed <Key.shift>INFORMATION<Key.space><Key.shift>SECURITY<Key.space><Key.shift><Key.shift><Key.shift><Key.shift><Key.shift><Key.shift><Key.shift><Key.shift><Key.shift><Key.shift><Key.shift><Key.shift><Key.shift><Key.shift><Key.shift><Key.shift>ANALYST
Screenshot: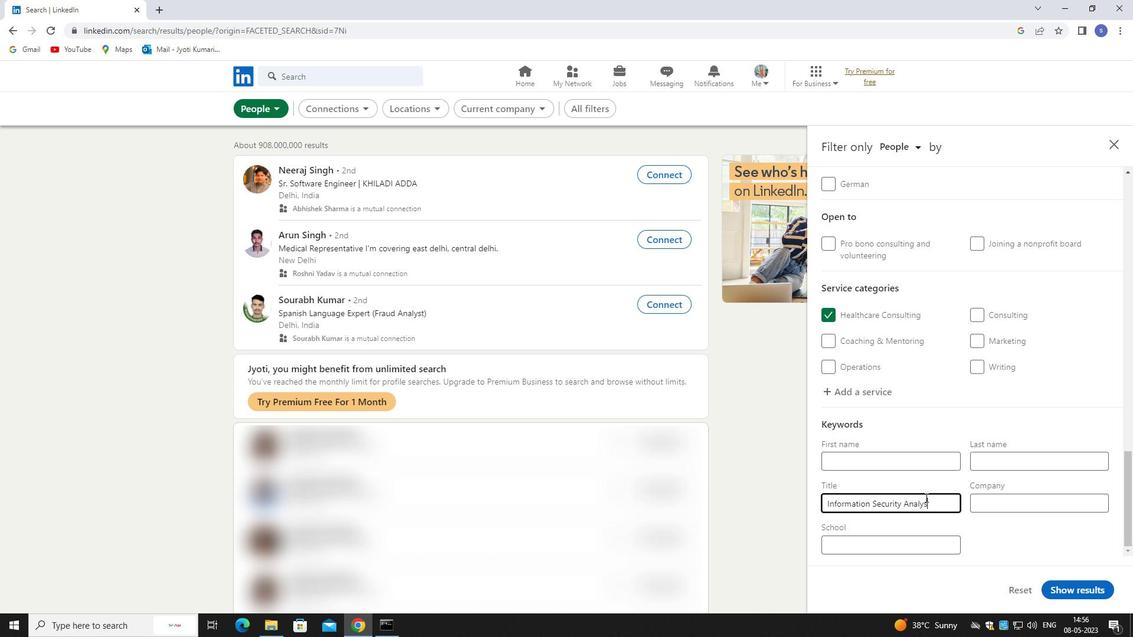 
Action: Mouse moved to (1063, 590)
Screenshot: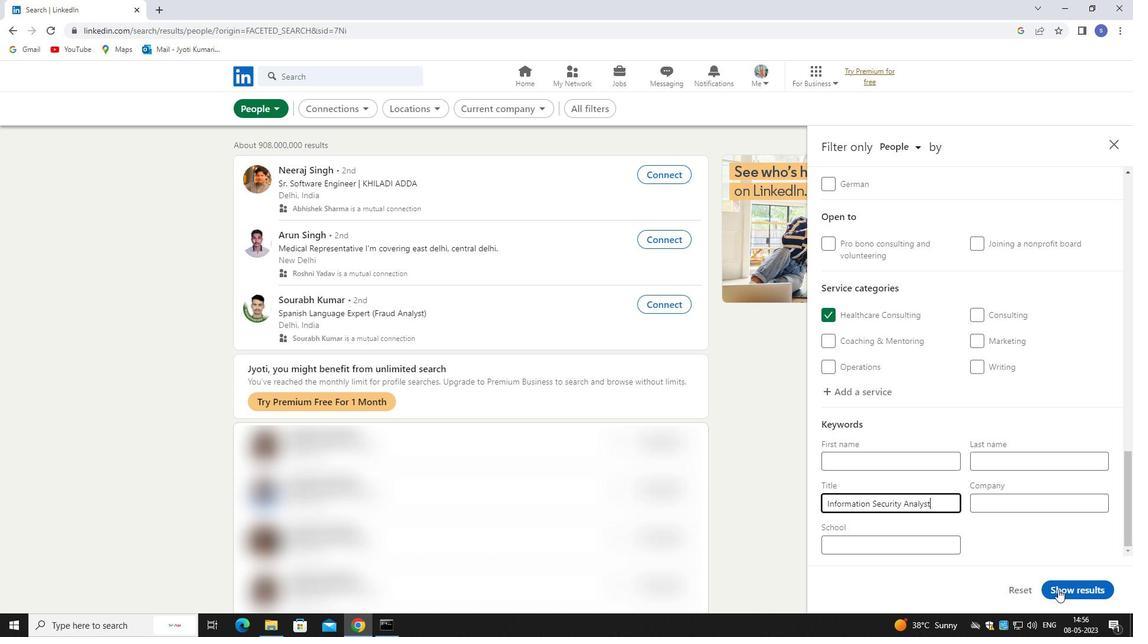 
Action: Mouse pressed left at (1063, 590)
Screenshot: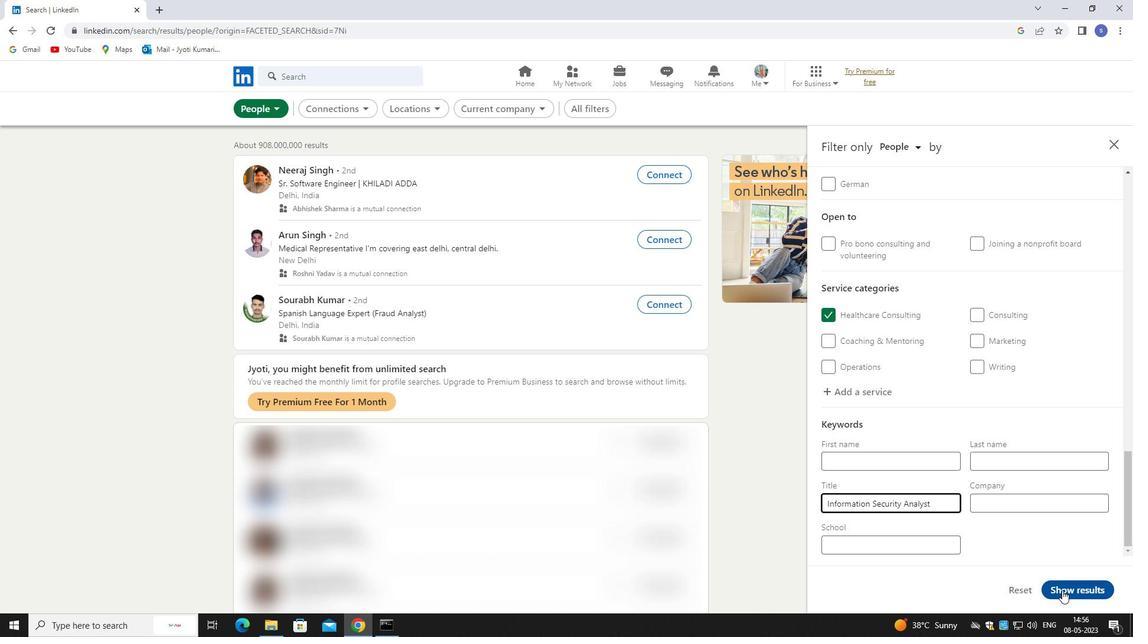 
Action: Mouse moved to (402, 146)
Screenshot: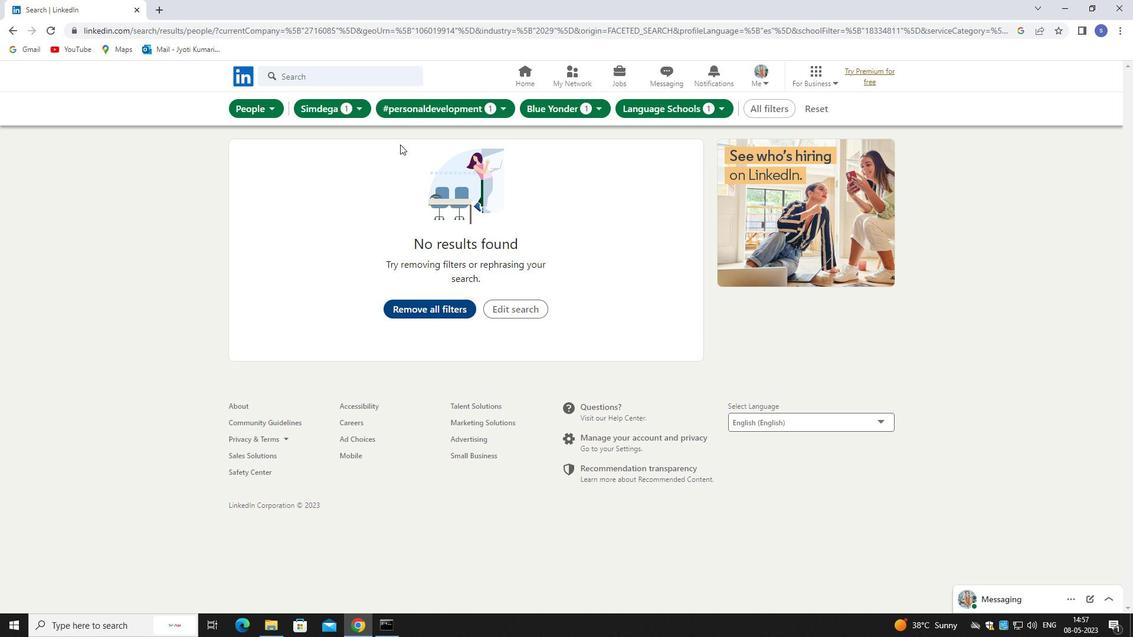 
